 Task: For heading Use Italics Comfortaa with dark grey 1 1 colour & bold.  font size for heading24,  'Change the font style of data to'Courier New and font size to 16,  Change the alignment of both headline & data to Align center.  In the sheet  AssetVal templates
Action: Mouse moved to (335, 138)
Screenshot: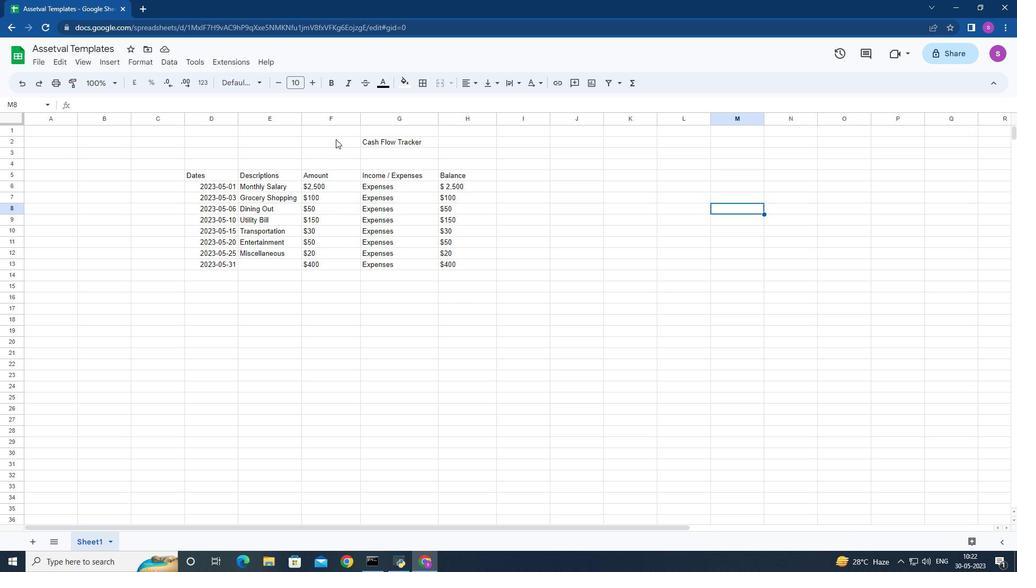 
Action: Mouse pressed left at (335, 138)
Screenshot: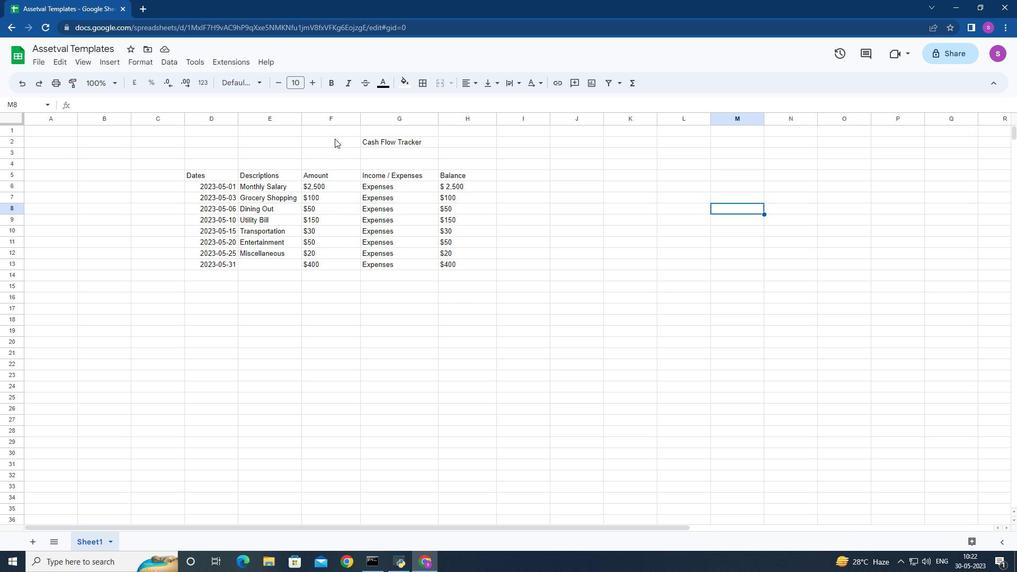 
Action: Mouse moved to (256, 83)
Screenshot: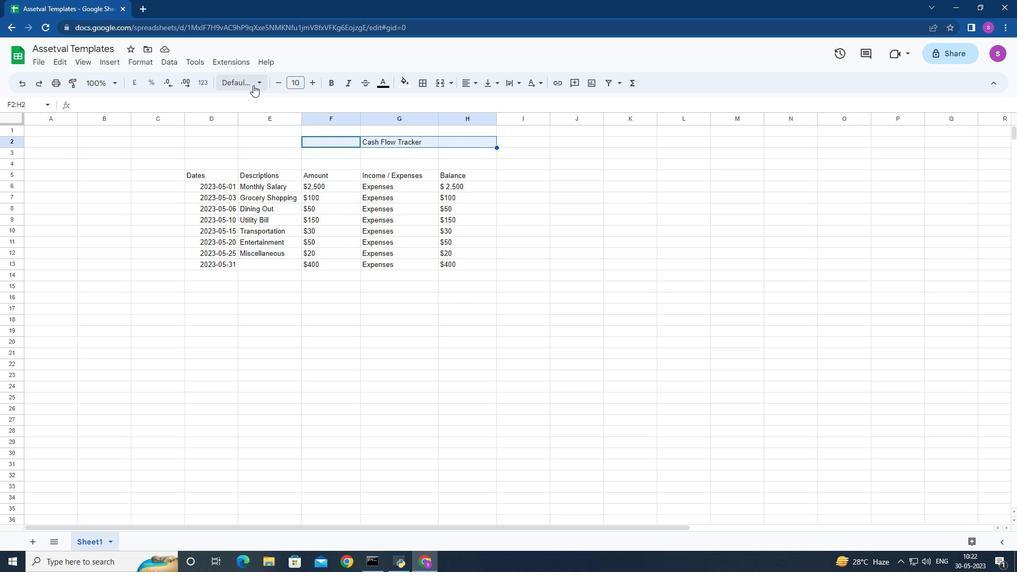 
Action: Mouse pressed left at (256, 83)
Screenshot: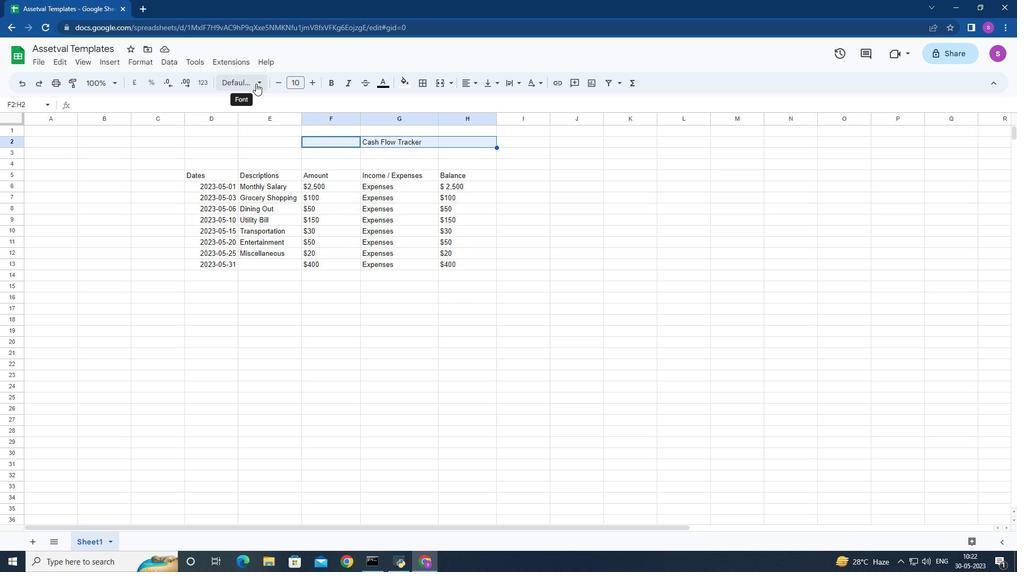 
Action: Mouse moved to (273, 336)
Screenshot: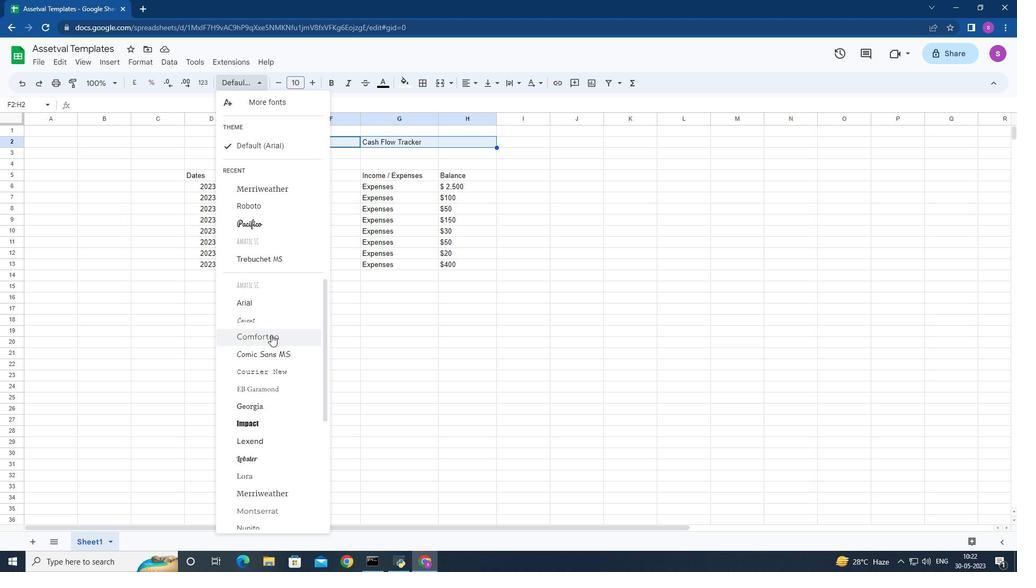 
Action: Mouse pressed left at (273, 336)
Screenshot: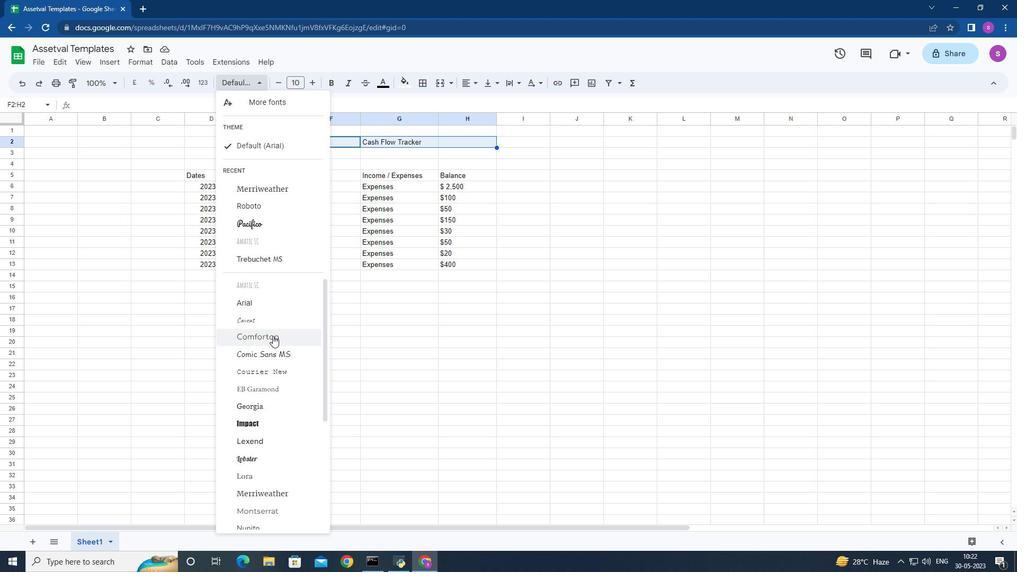 
Action: Mouse moved to (384, 84)
Screenshot: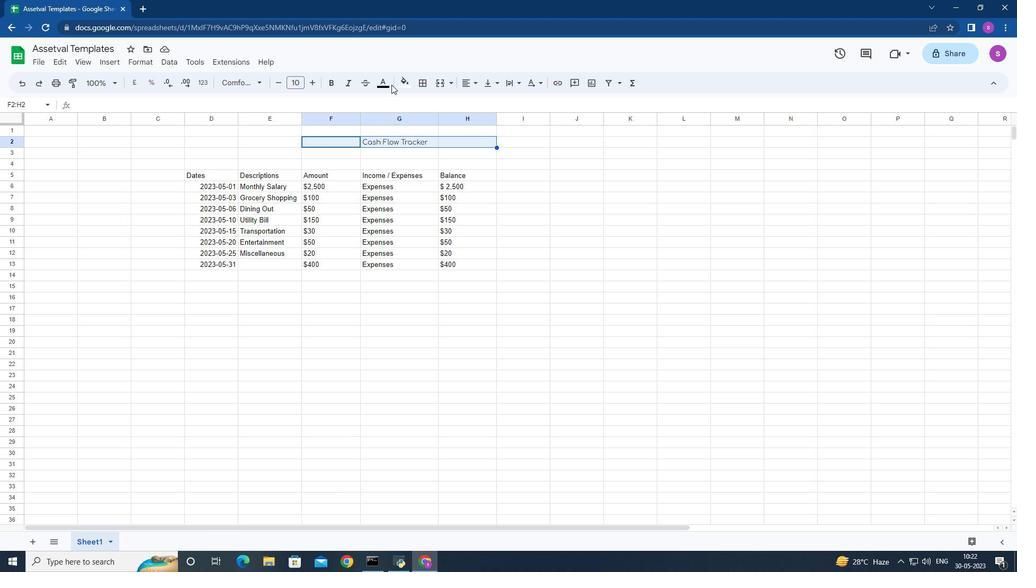 
Action: Mouse pressed left at (384, 84)
Screenshot: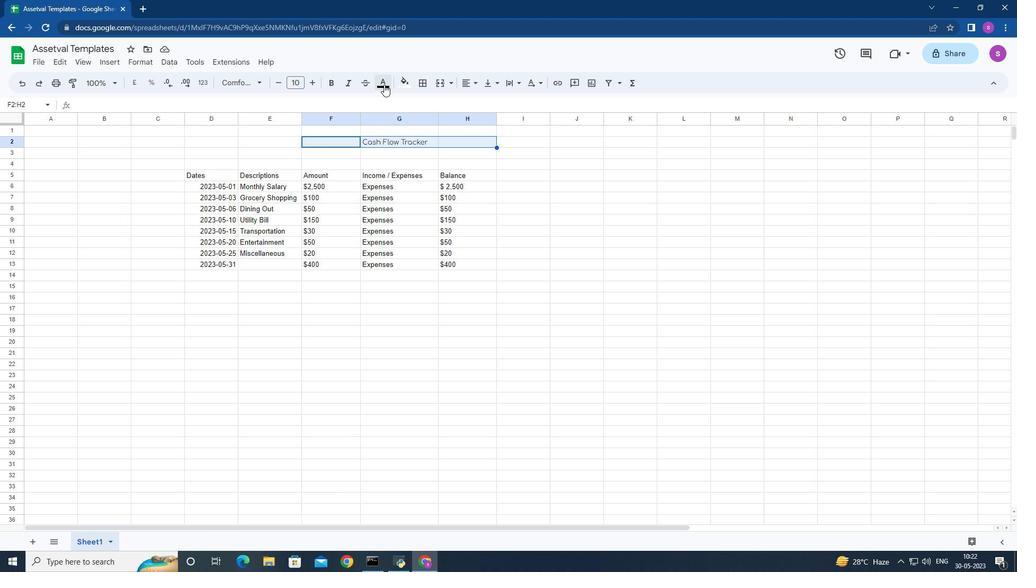 
Action: Mouse moved to (432, 120)
Screenshot: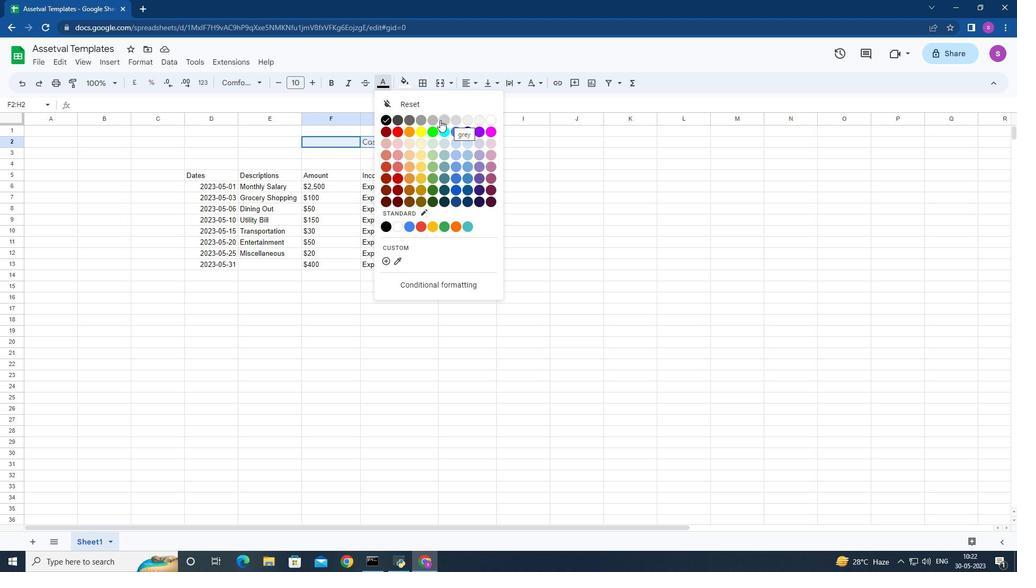 
Action: Mouse pressed left at (432, 120)
Screenshot: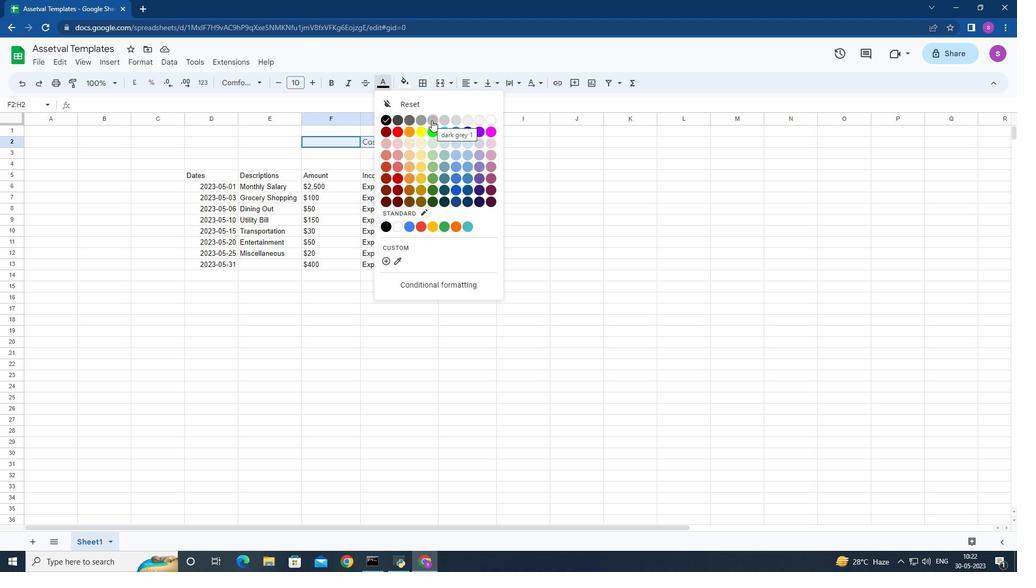 
Action: Mouse moved to (328, 86)
Screenshot: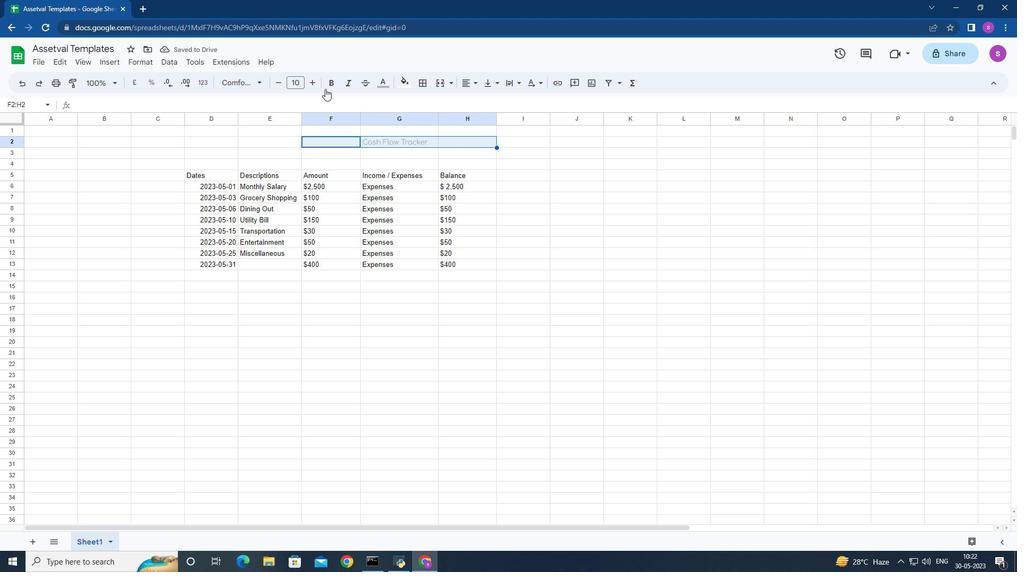 
Action: Mouse pressed left at (328, 86)
Screenshot: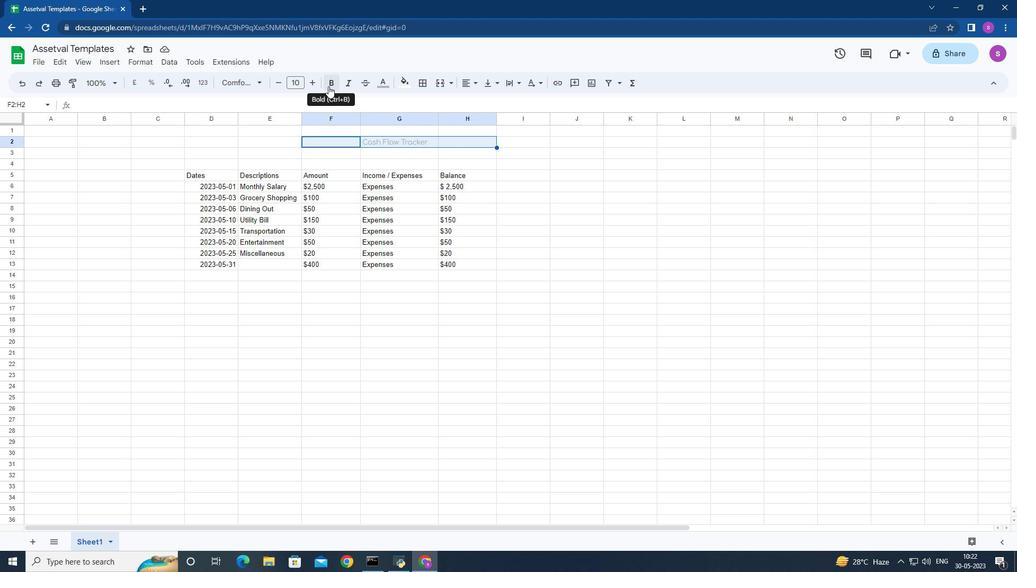 
Action: Mouse moved to (314, 84)
Screenshot: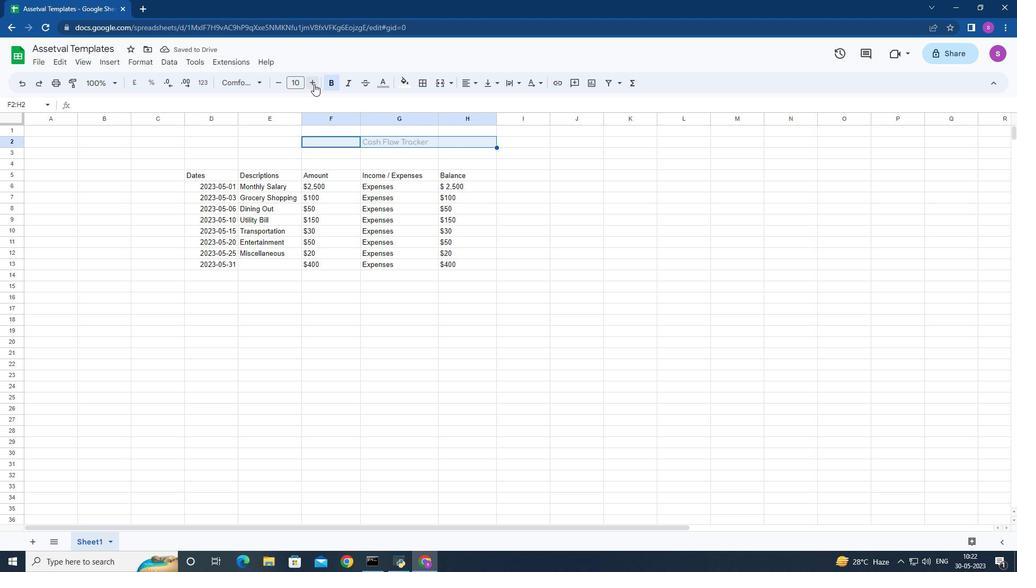 
Action: Mouse pressed left at (314, 84)
Screenshot: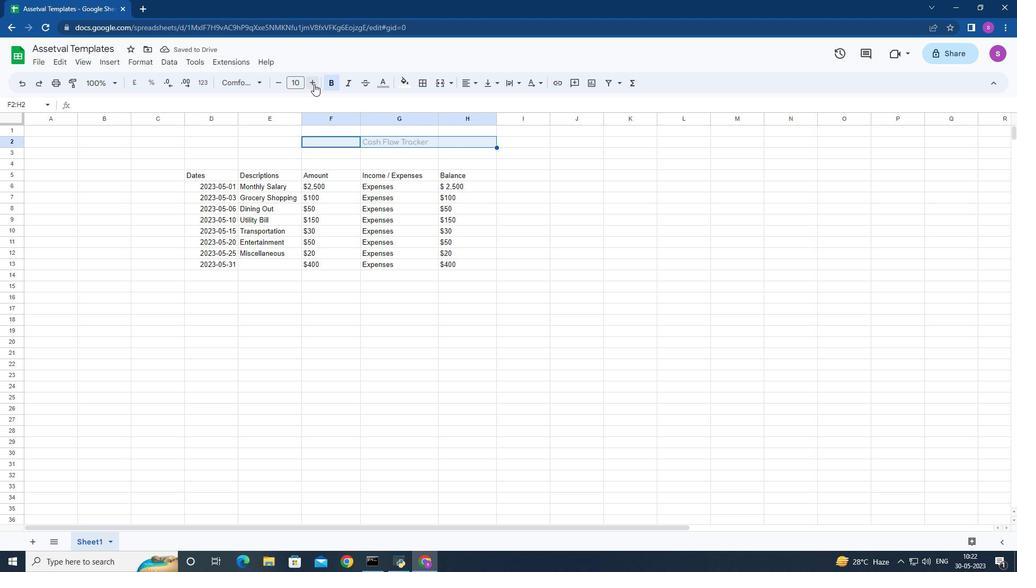 
Action: Mouse pressed left at (314, 84)
Screenshot: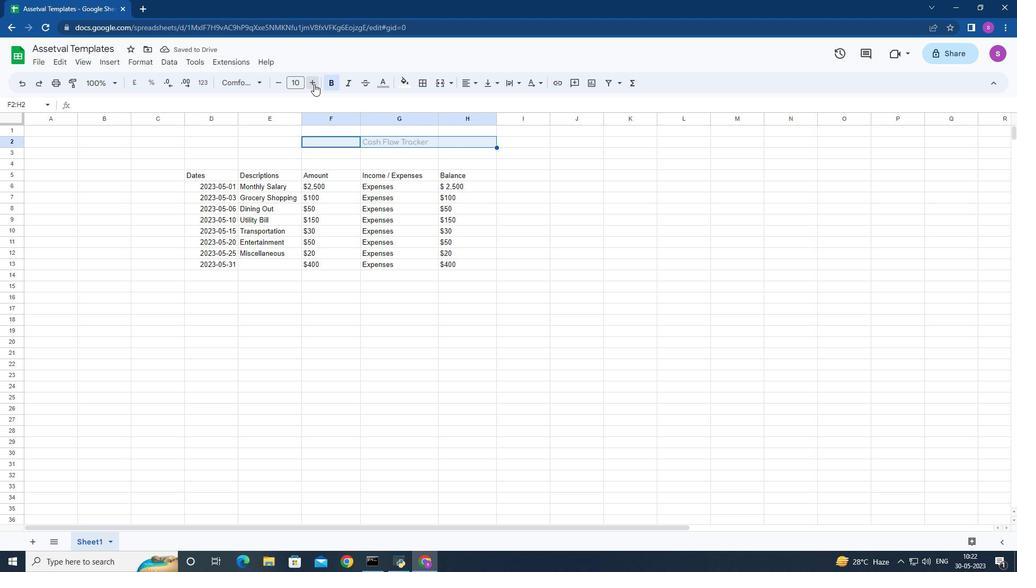 
Action: Mouse pressed left at (314, 84)
Screenshot: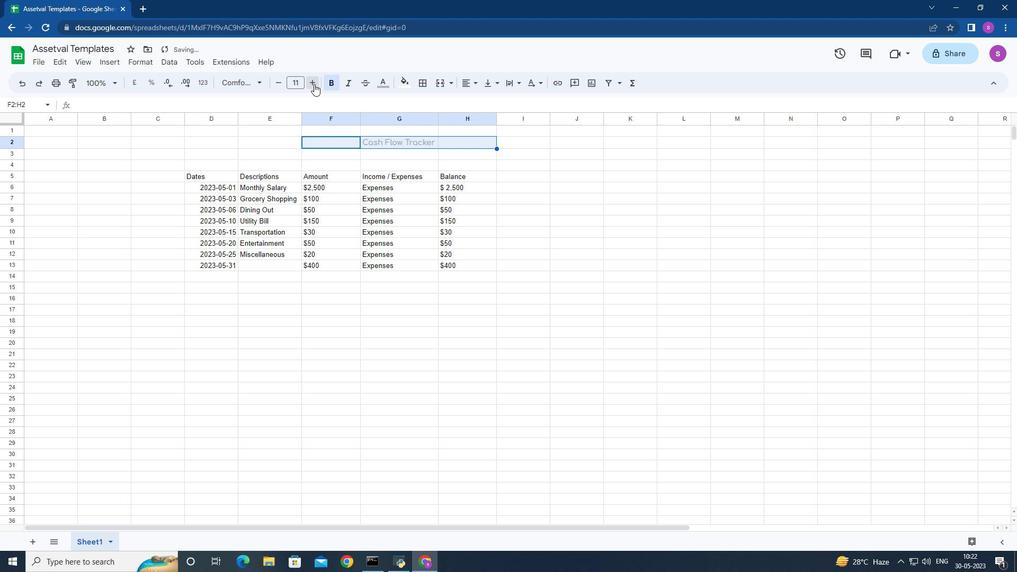 
Action: Mouse pressed left at (314, 84)
Screenshot: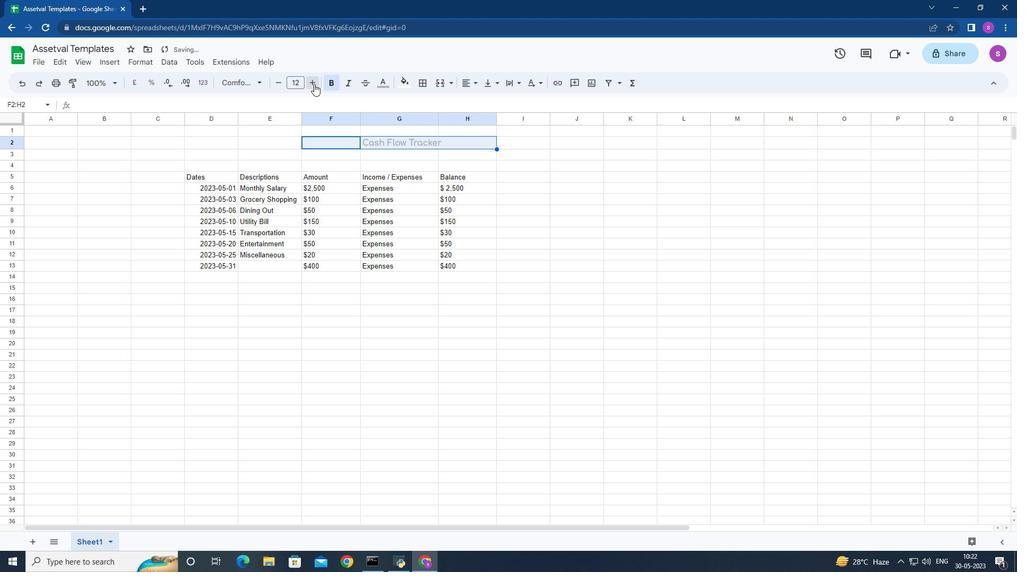 
Action: Mouse pressed left at (314, 84)
Screenshot: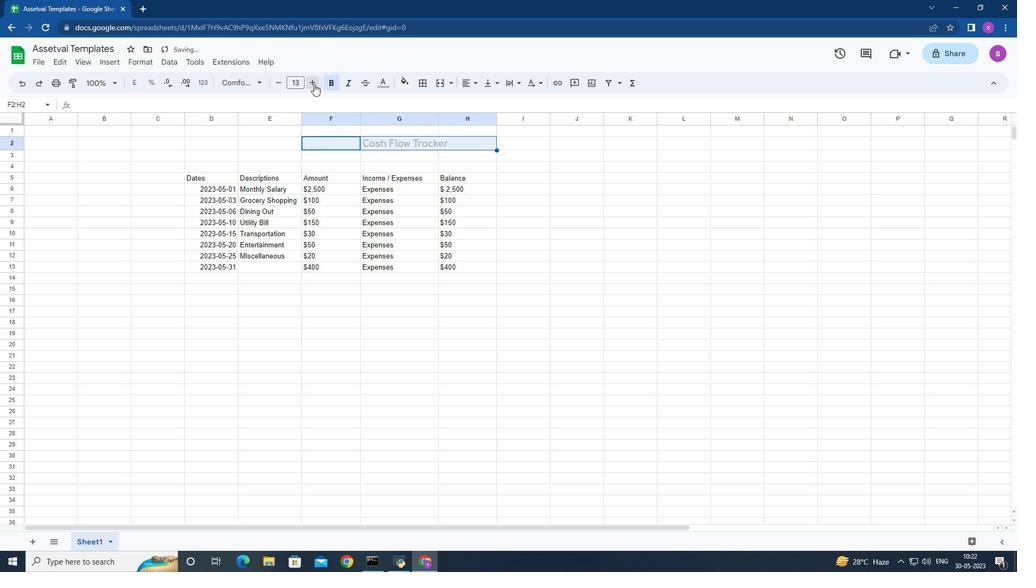 
Action: Mouse pressed left at (314, 84)
Screenshot: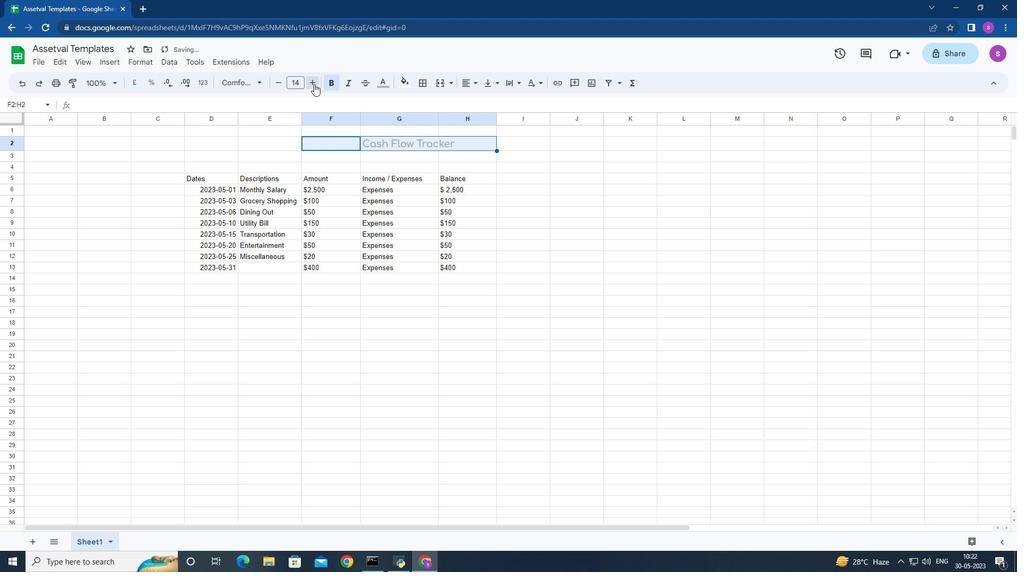 
Action: Mouse pressed left at (314, 84)
Screenshot: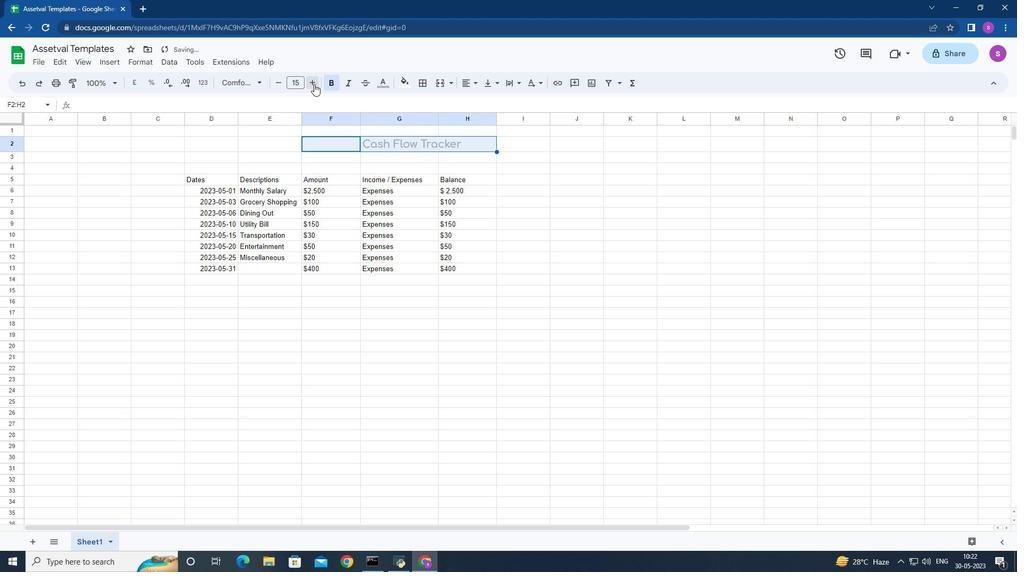 
Action: Mouse pressed left at (314, 84)
Screenshot: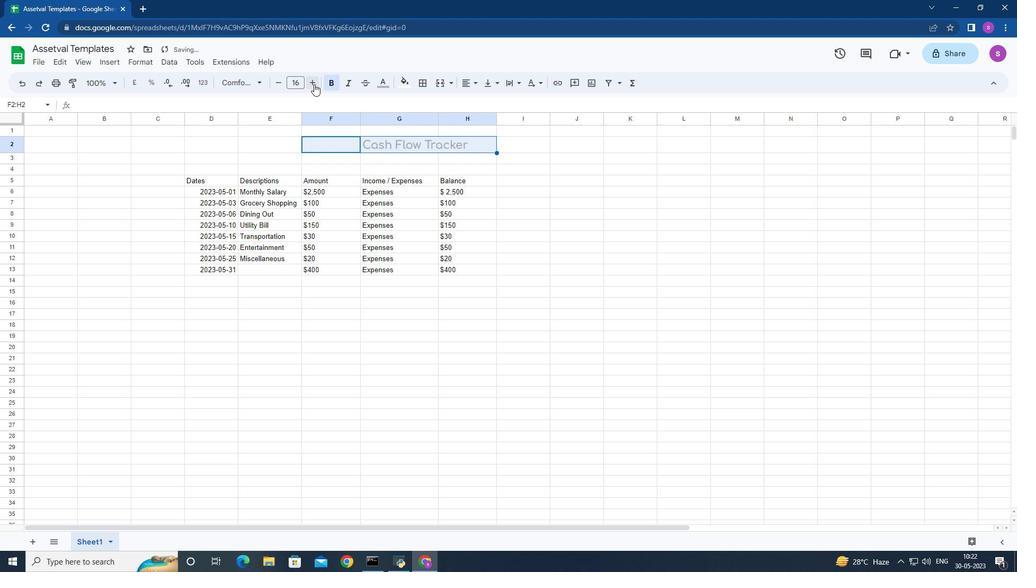 
Action: Mouse pressed left at (314, 84)
Screenshot: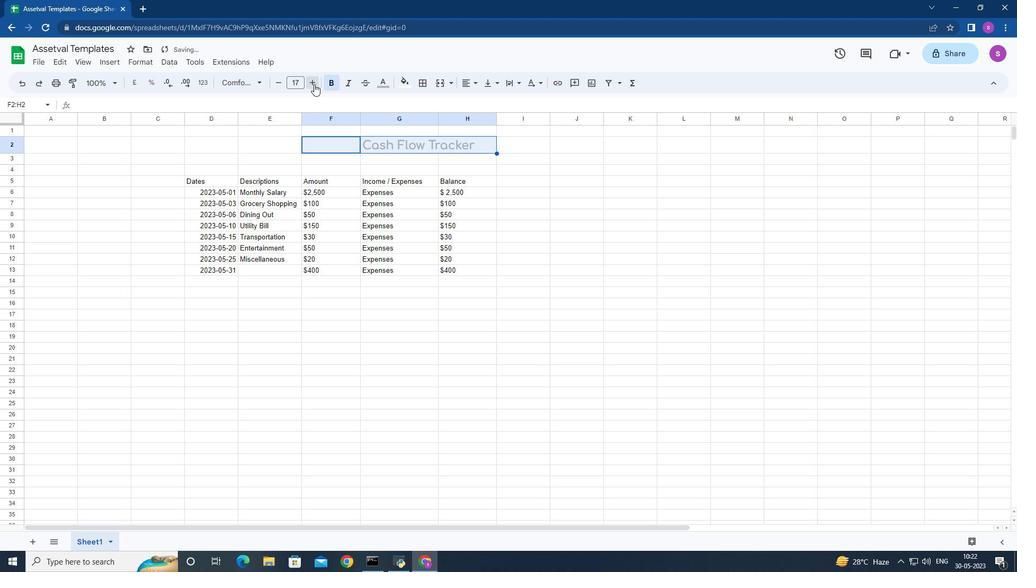
Action: Mouse pressed left at (314, 84)
Screenshot: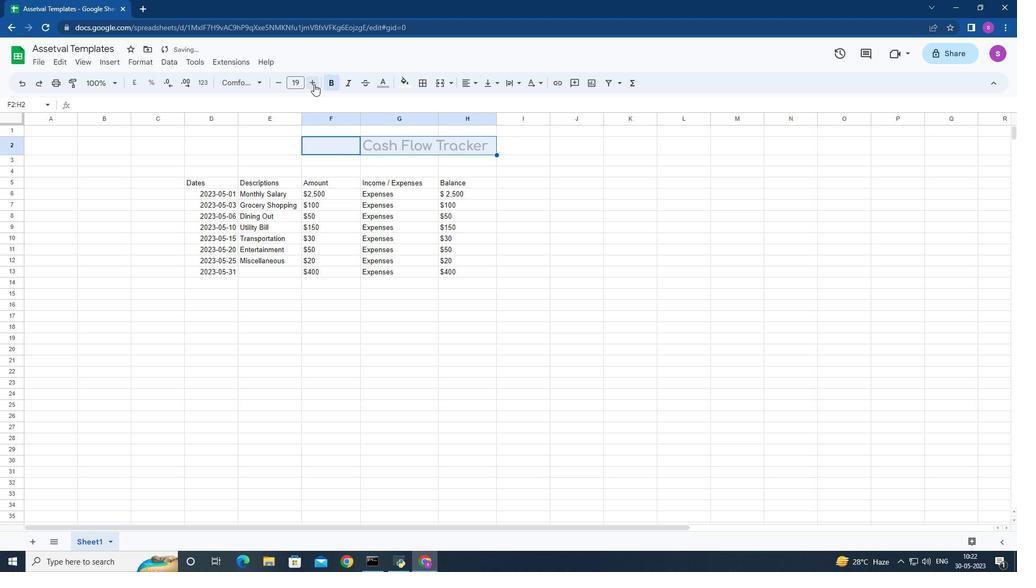 
Action: Mouse pressed left at (314, 84)
Screenshot: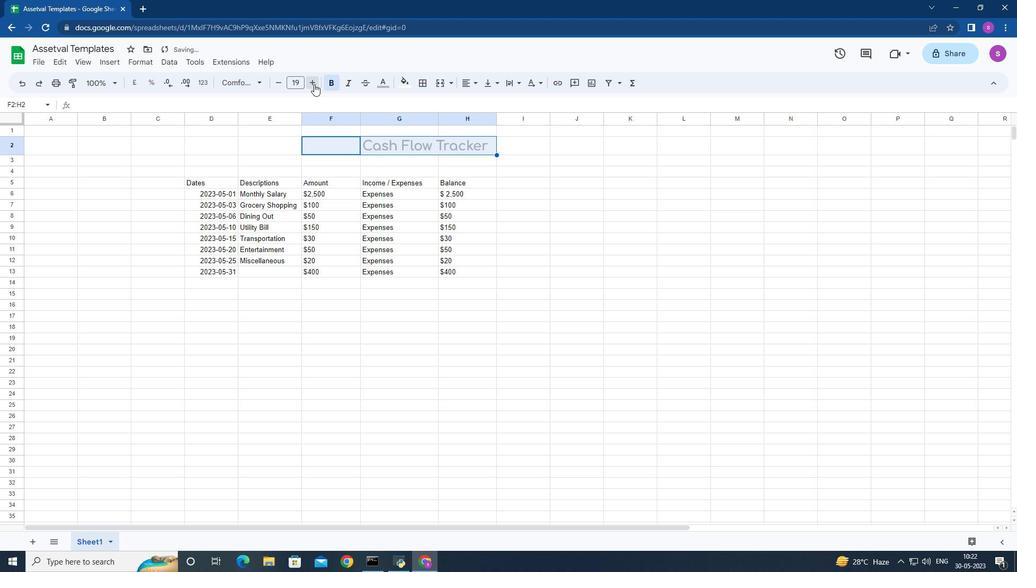 
Action: Mouse pressed left at (314, 84)
Screenshot: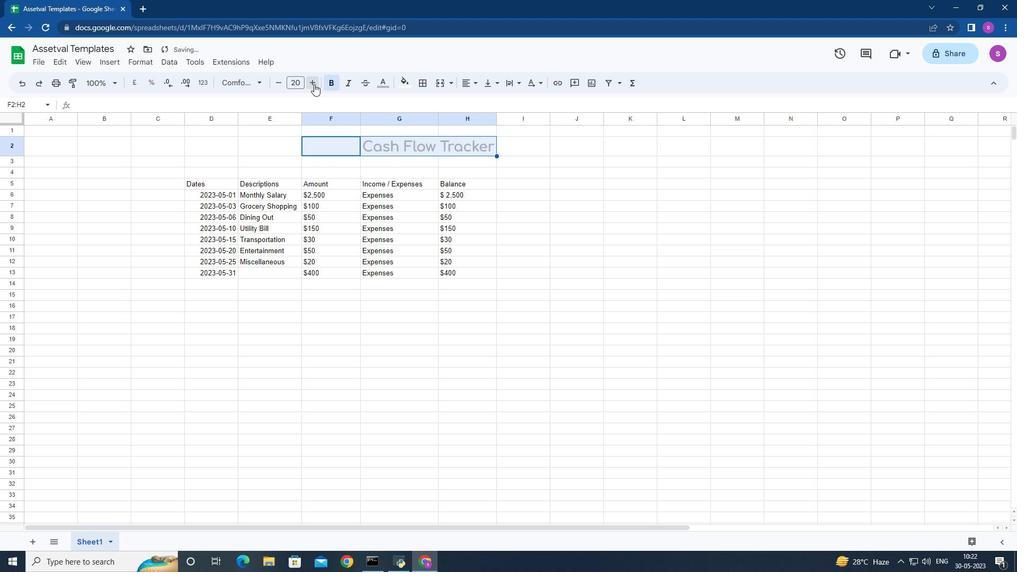 
Action: Mouse pressed left at (314, 84)
Screenshot: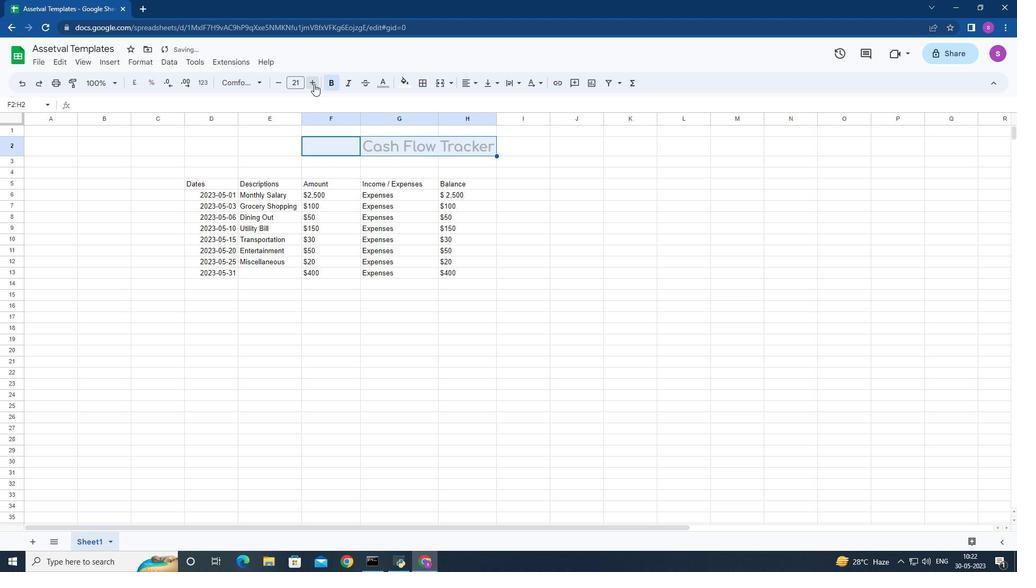 
Action: Mouse pressed left at (314, 84)
Screenshot: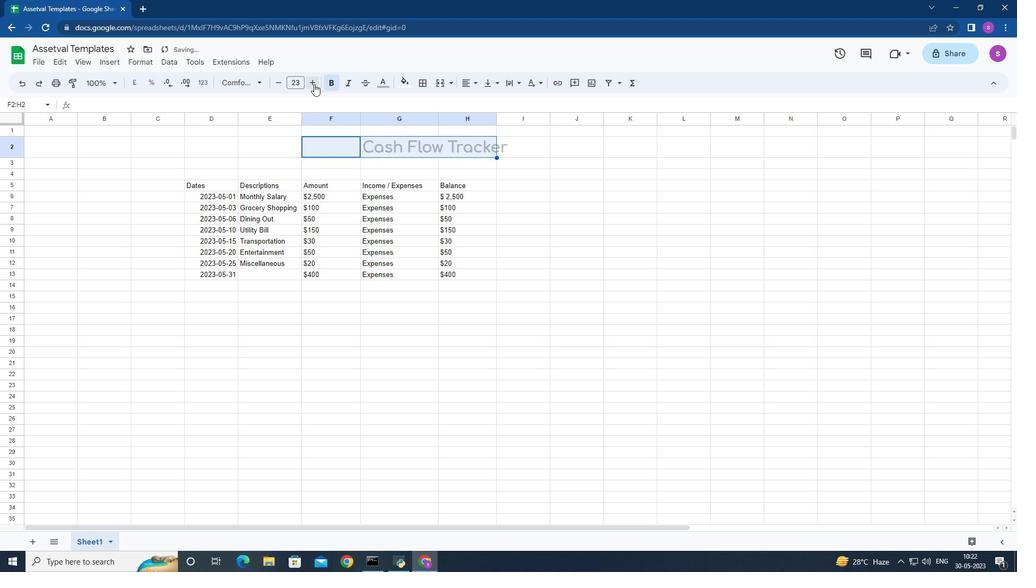 
Action: Mouse moved to (333, 83)
Screenshot: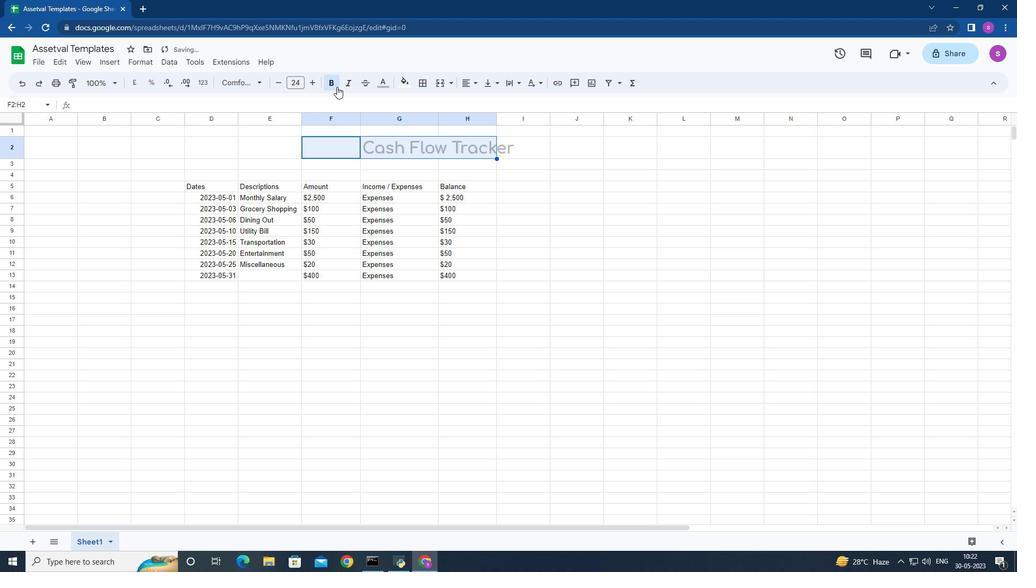 
Action: Mouse pressed left at (333, 83)
Screenshot: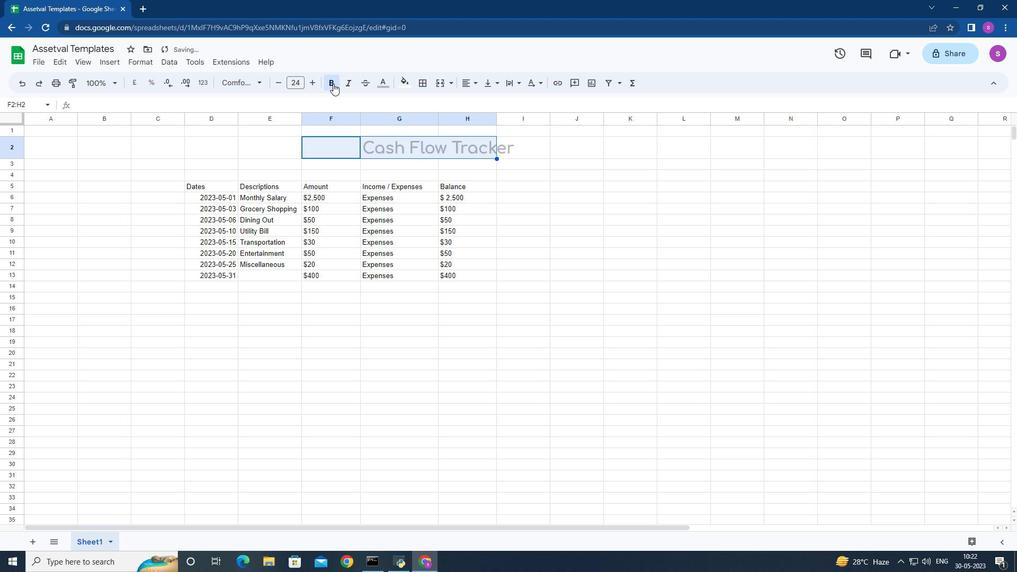 
Action: Mouse pressed left at (333, 83)
Screenshot: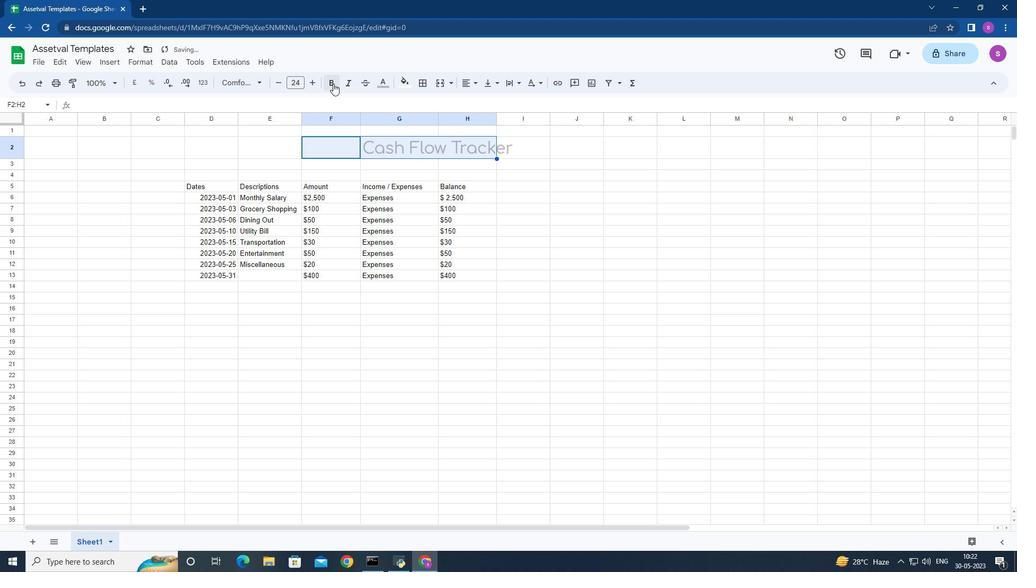 
Action: Mouse moved to (183, 182)
Screenshot: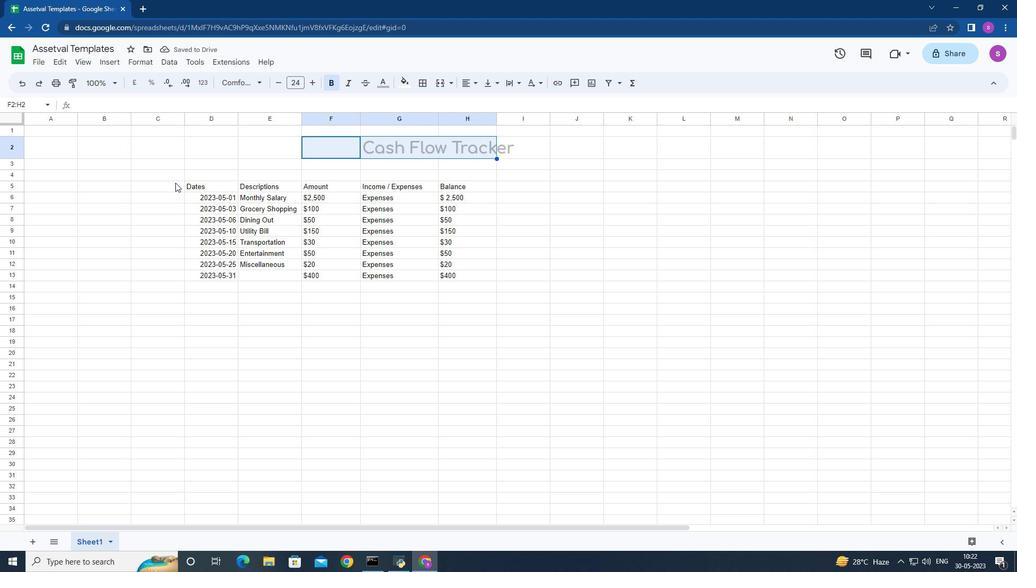 
Action: Mouse pressed left at (183, 182)
Screenshot: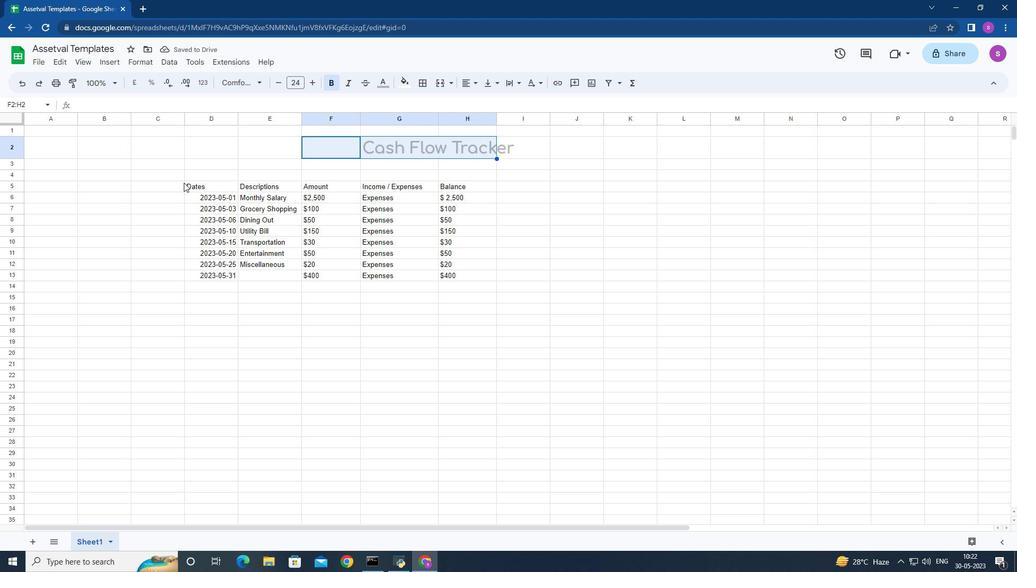 
Action: Mouse moved to (258, 83)
Screenshot: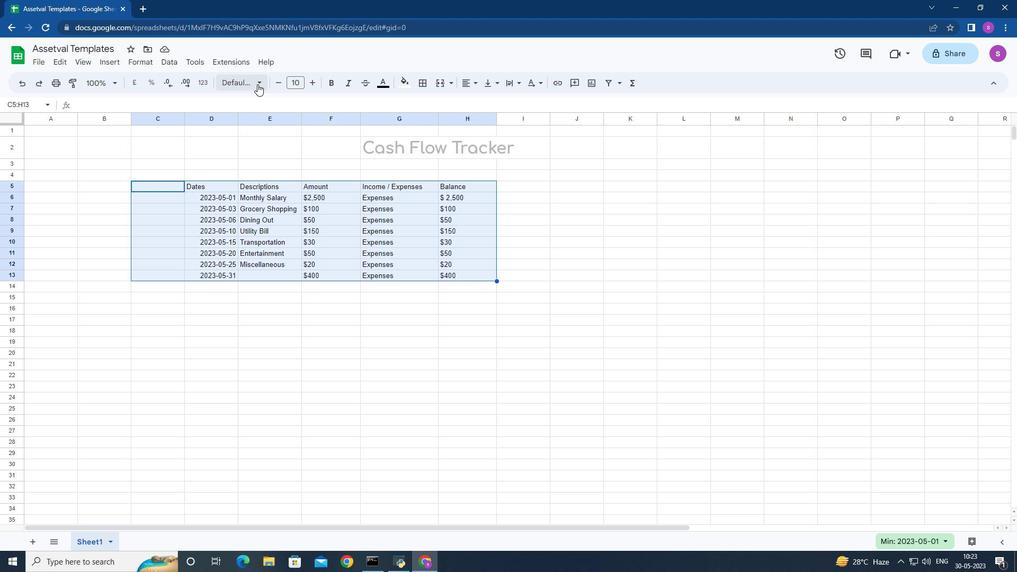 
Action: Mouse pressed left at (258, 83)
Screenshot: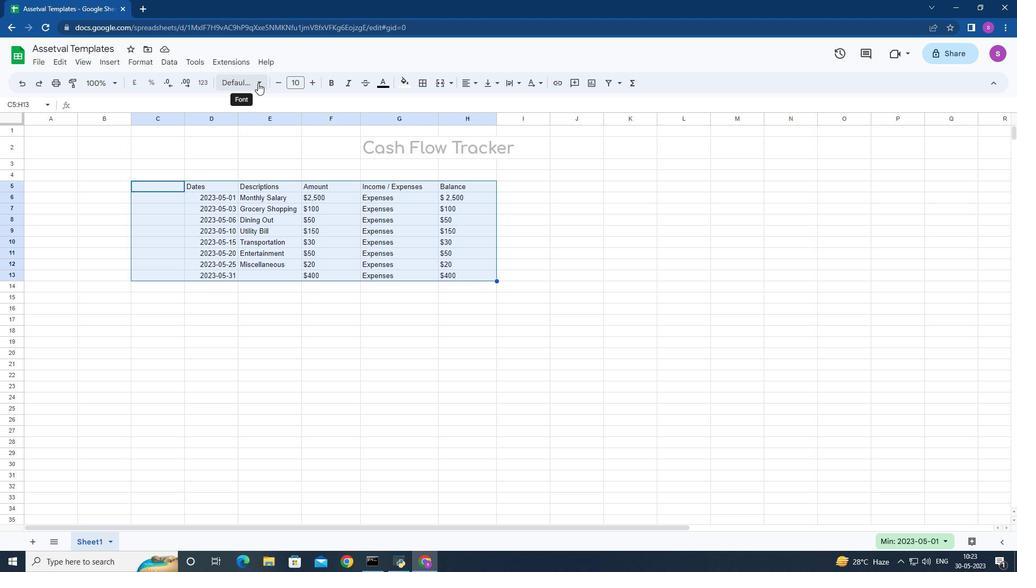 
Action: Mouse moved to (291, 379)
Screenshot: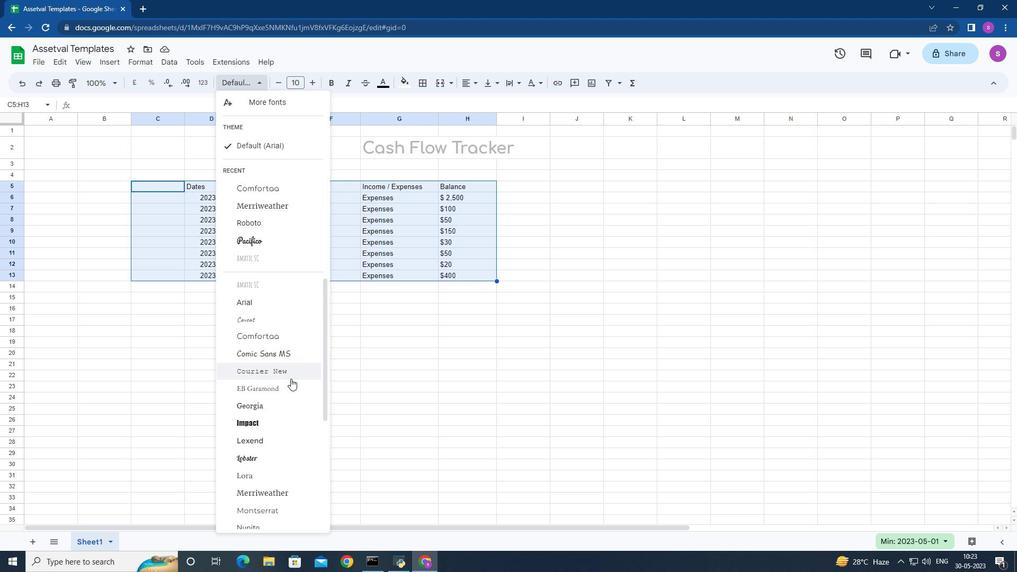 
Action: Mouse scrolled (291, 378) with delta (0, 0)
Screenshot: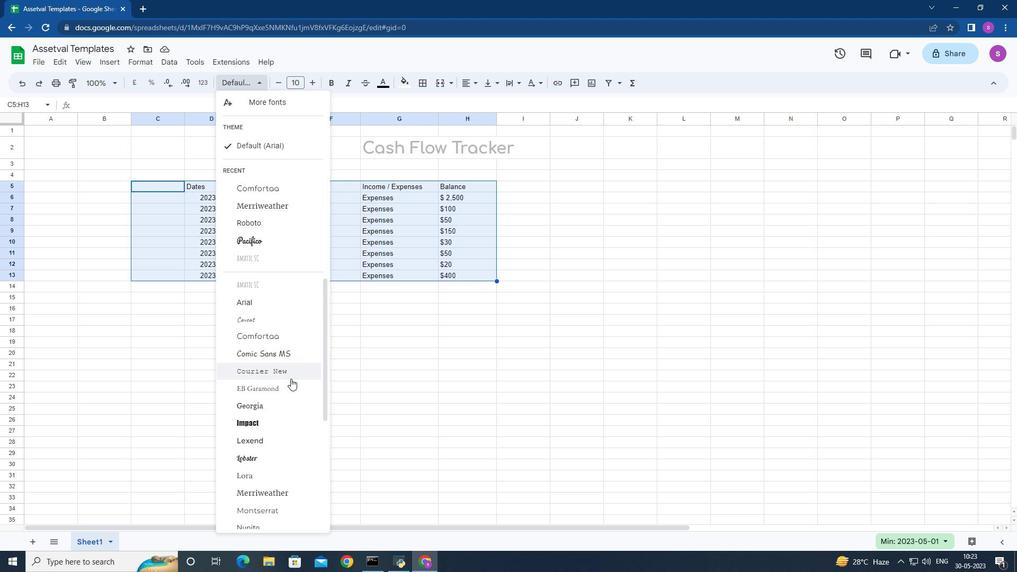
Action: Mouse scrolled (291, 378) with delta (0, 0)
Screenshot: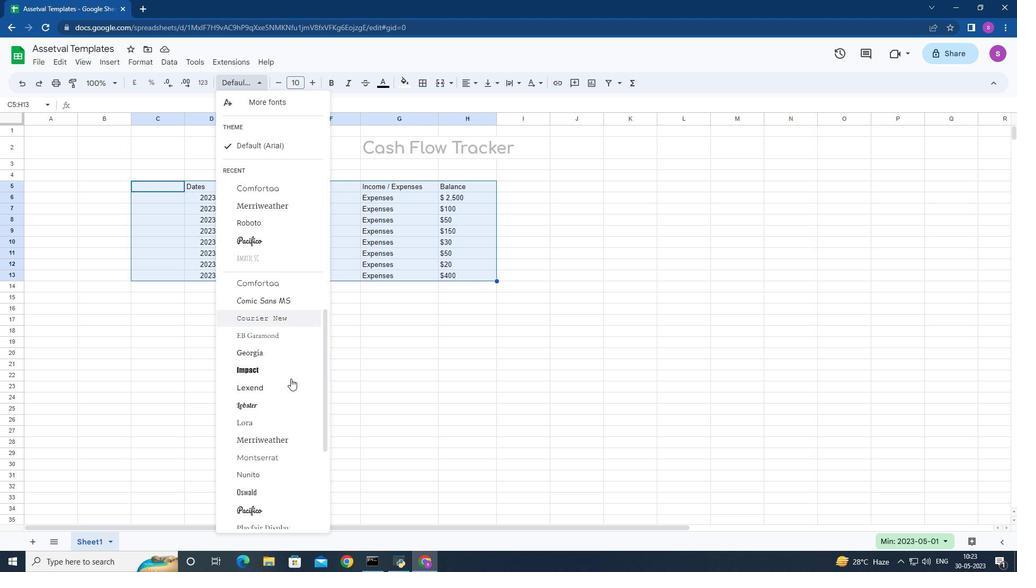 
Action: Mouse scrolled (291, 378) with delta (0, 0)
Screenshot: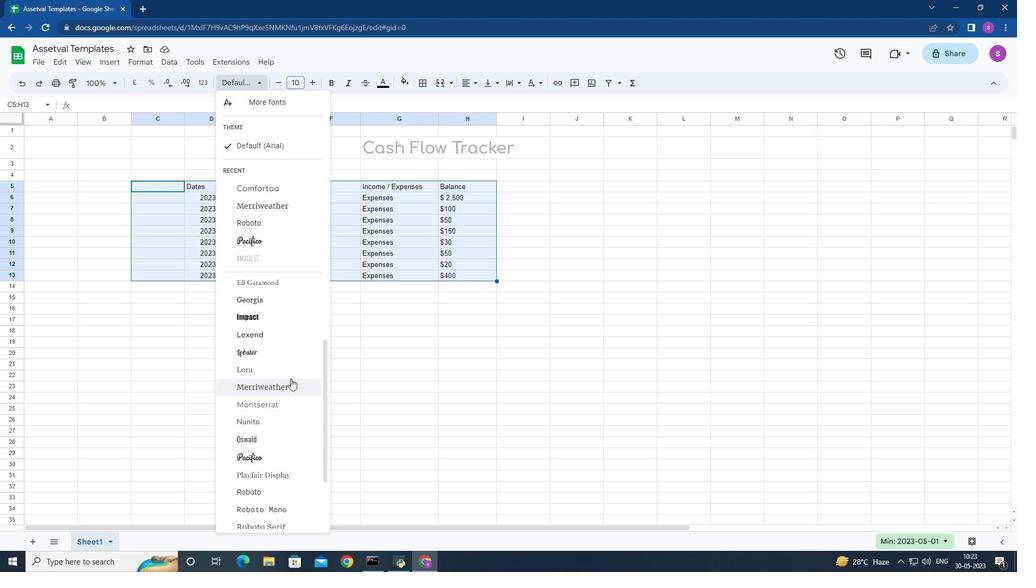 
Action: Mouse scrolled (291, 378) with delta (0, 0)
Screenshot: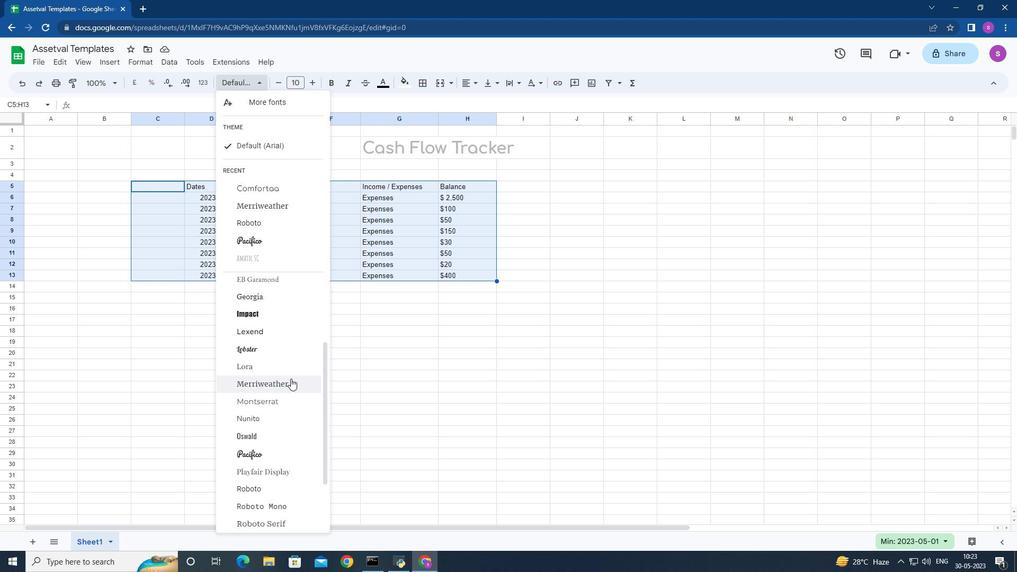 
Action: Mouse scrolled (291, 378) with delta (0, 0)
Screenshot: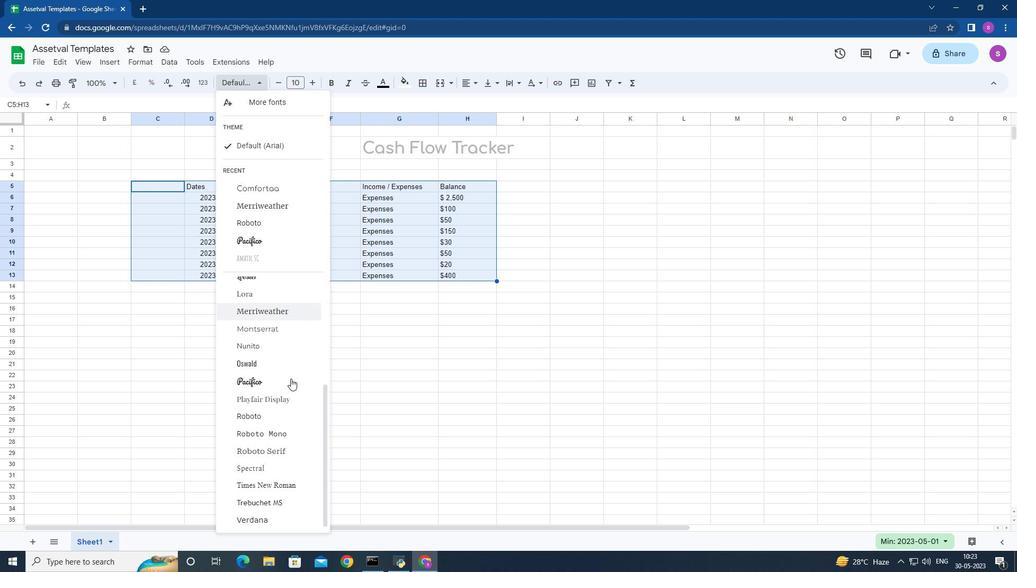 
Action: Mouse scrolled (291, 378) with delta (0, 0)
Screenshot: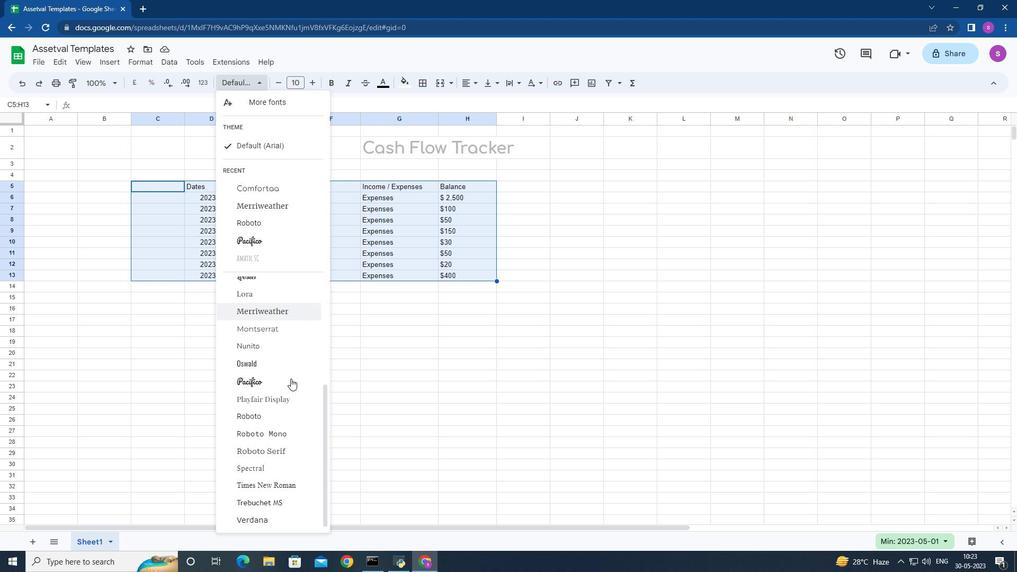 
Action: Mouse moved to (291, 376)
Screenshot: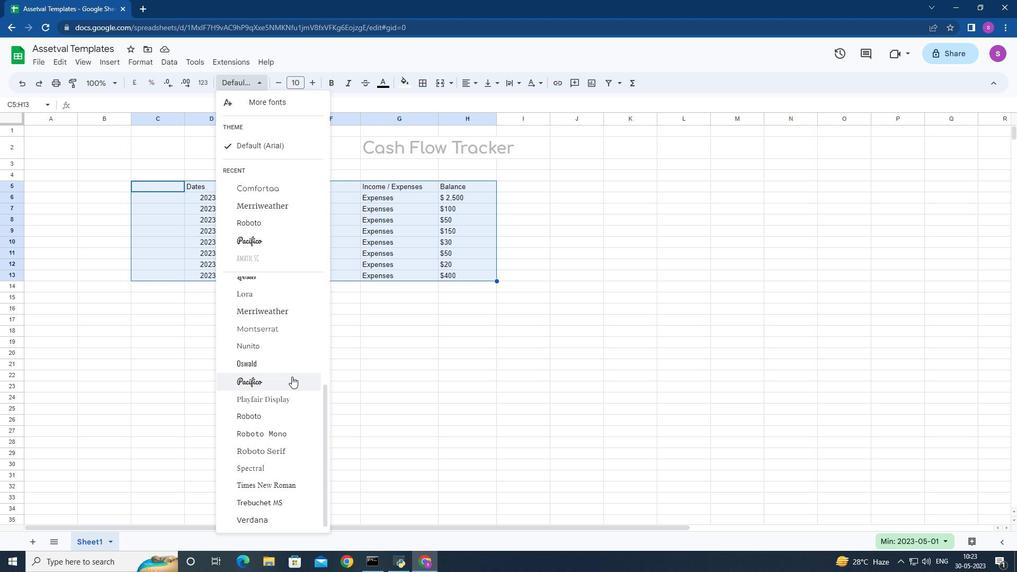 
Action: Mouse scrolled (291, 377) with delta (0, 0)
Screenshot: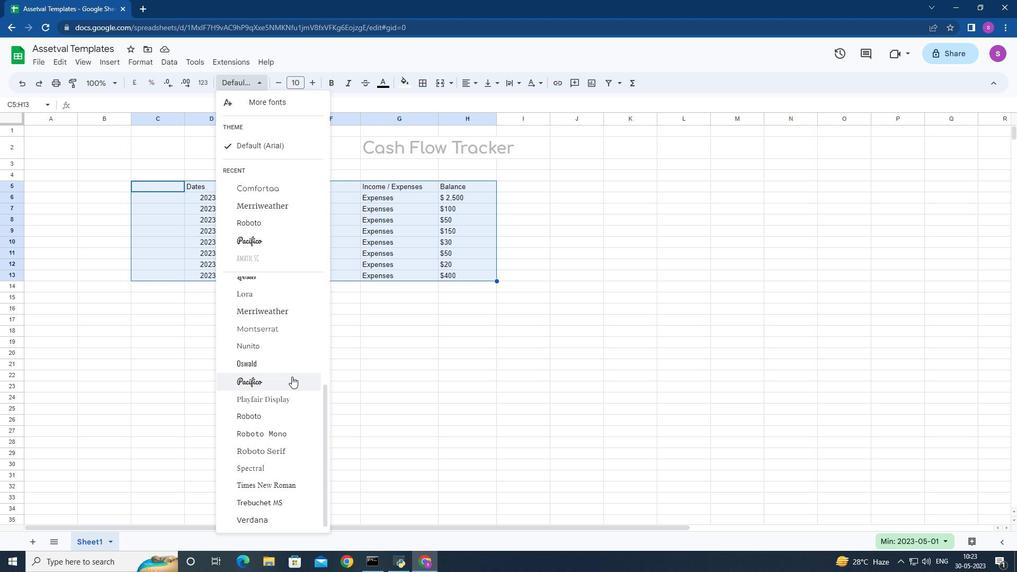 
Action: Mouse scrolled (291, 377) with delta (0, 0)
Screenshot: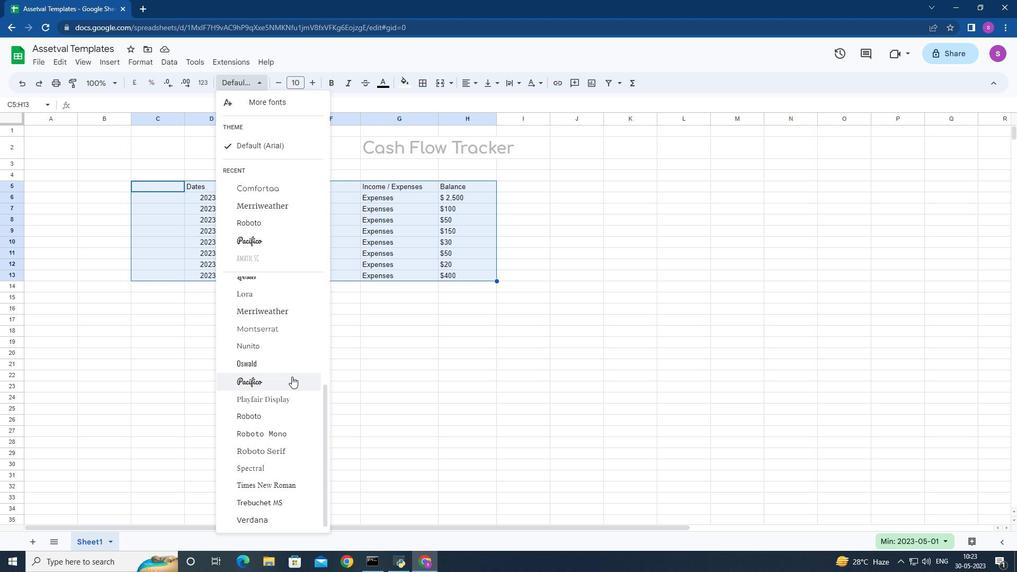 
Action: Mouse scrolled (291, 377) with delta (0, 0)
Screenshot: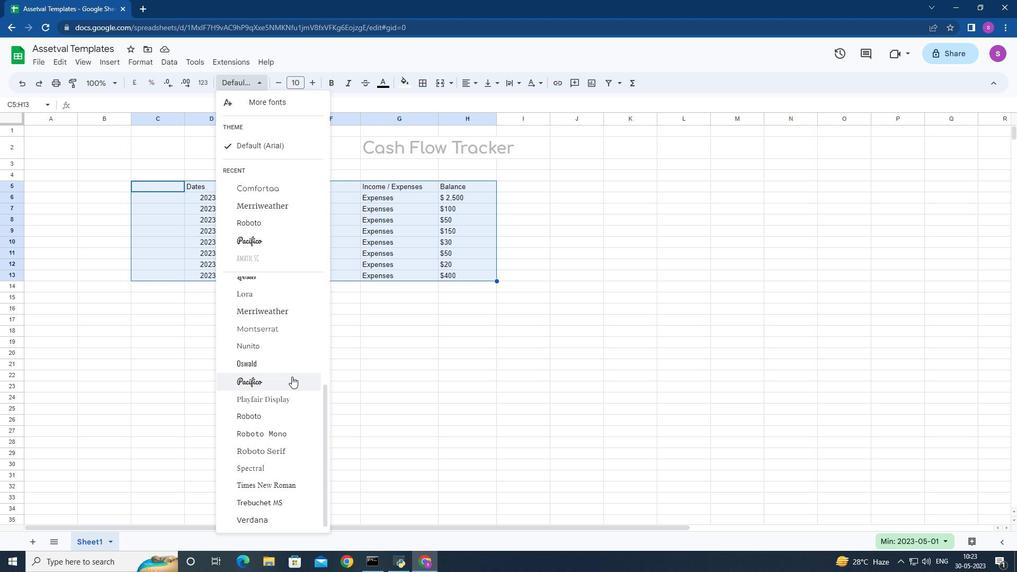
Action: Mouse moved to (291, 376)
Screenshot: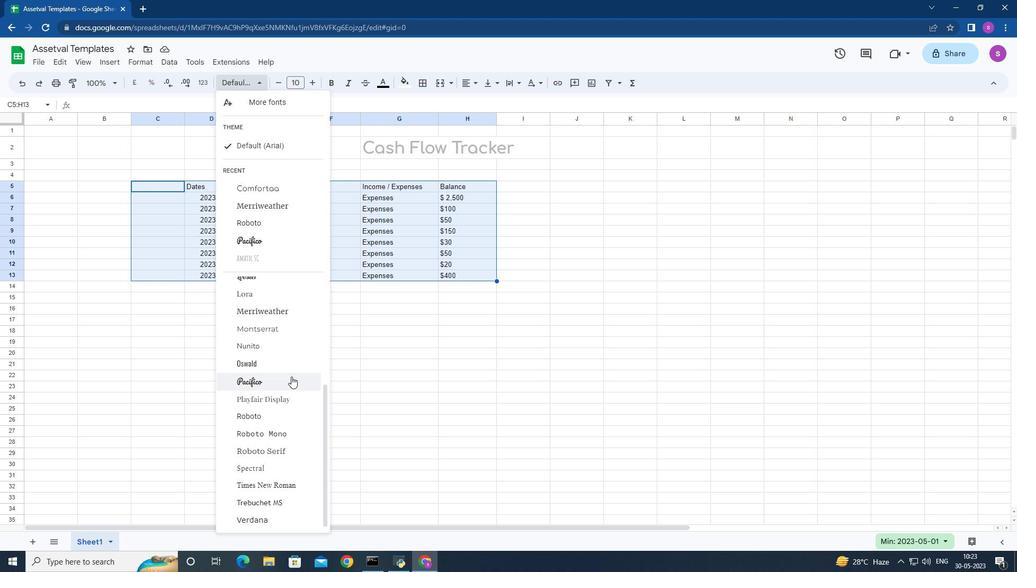 
Action: Mouse scrolled (291, 377) with delta (0, 0)
Screenshot: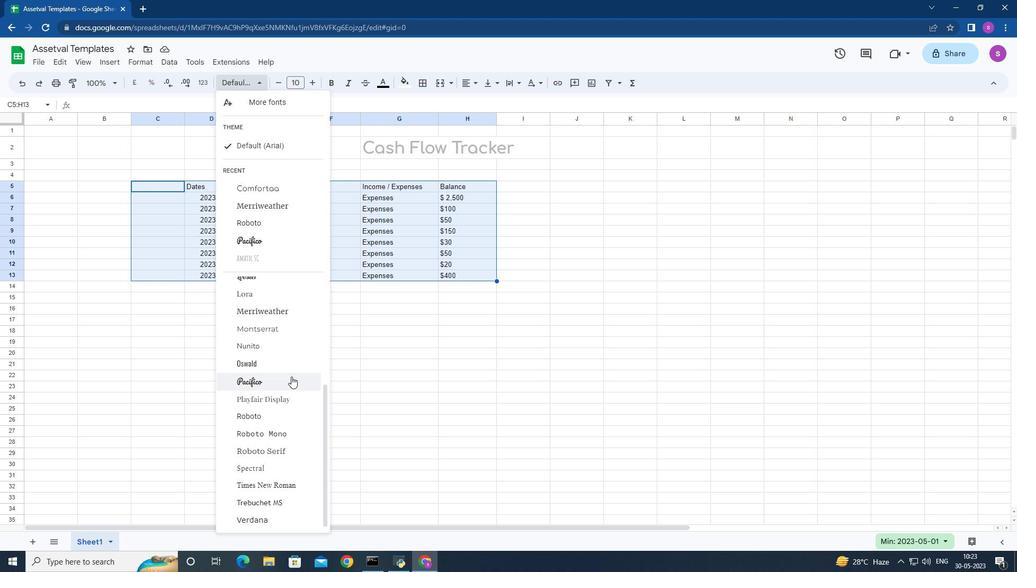 
Action: Mouse moved to (291, 377)
Screenshot: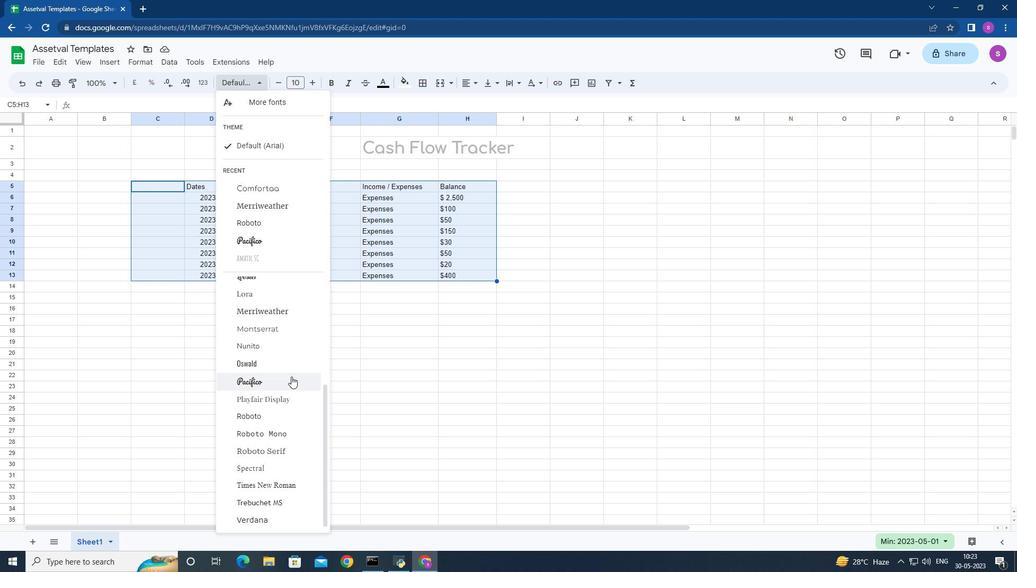 
Action: Mouse scrolled (291, 378) with delta (0, 0)
Screenshot: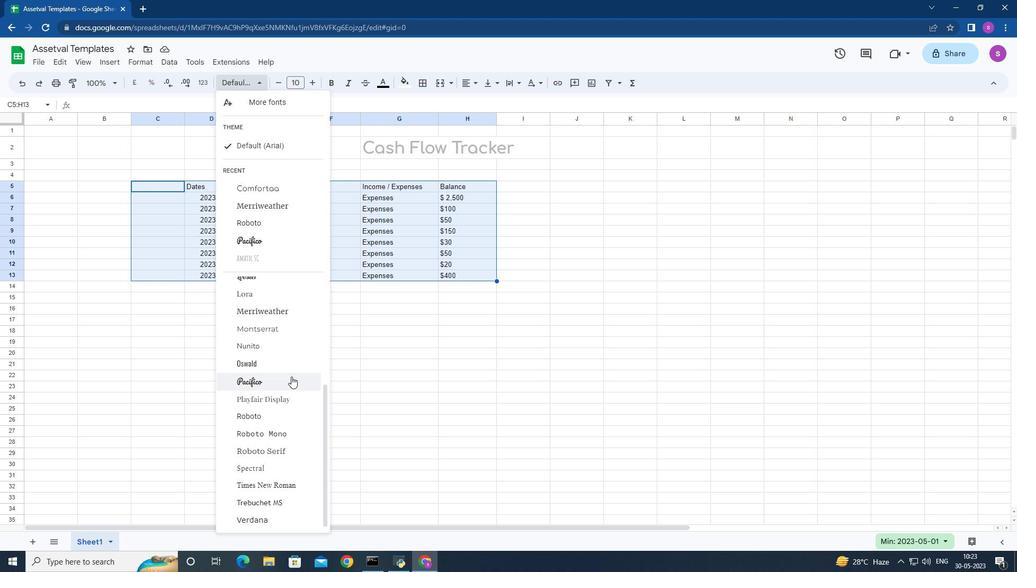 
Action: Mouse moved to (291, 378)
Screenshot: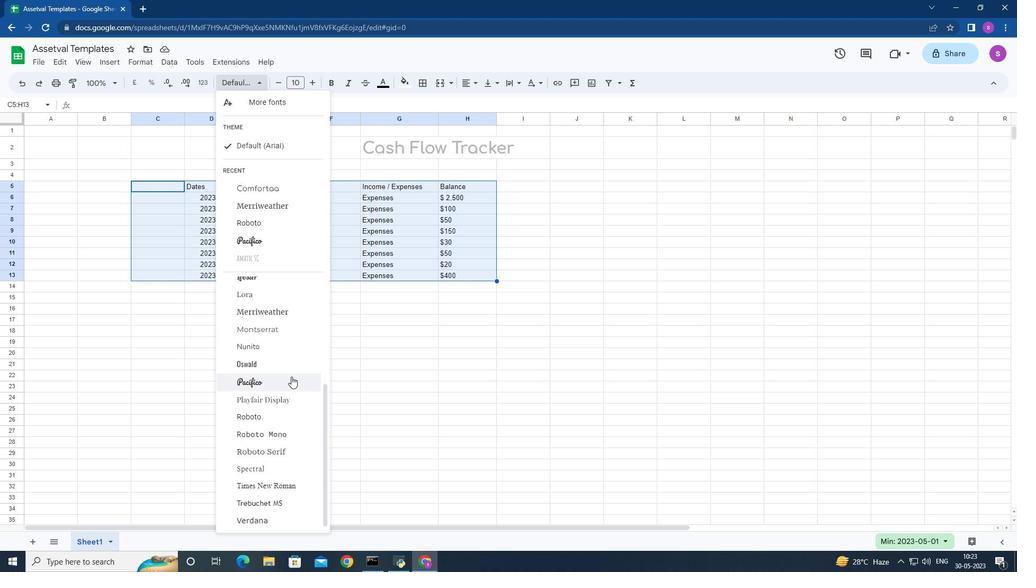 
Action: Mouse scrolled (291, 379) with delta (0, 0)
Screenshot: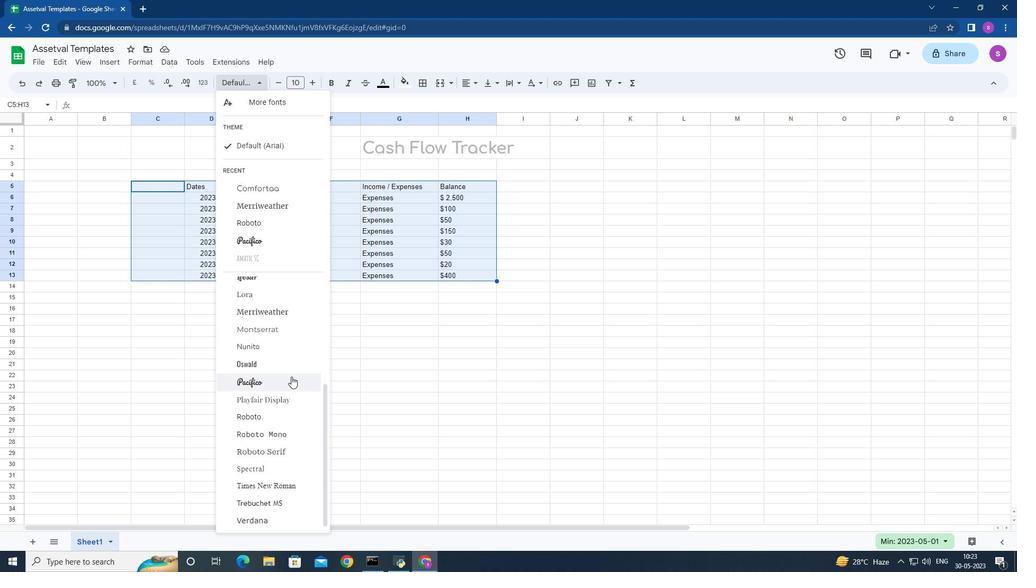 
Action: Mouse moved to (291, 379)
Screenshot: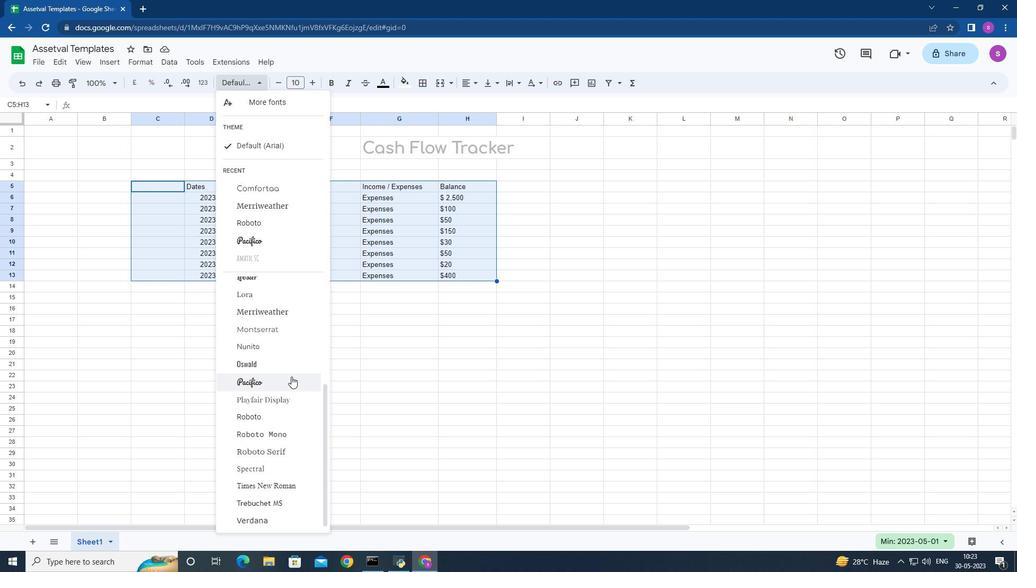 
Action: Mouse scrolled (291, 379) with delta (0, 0)
Screenshot: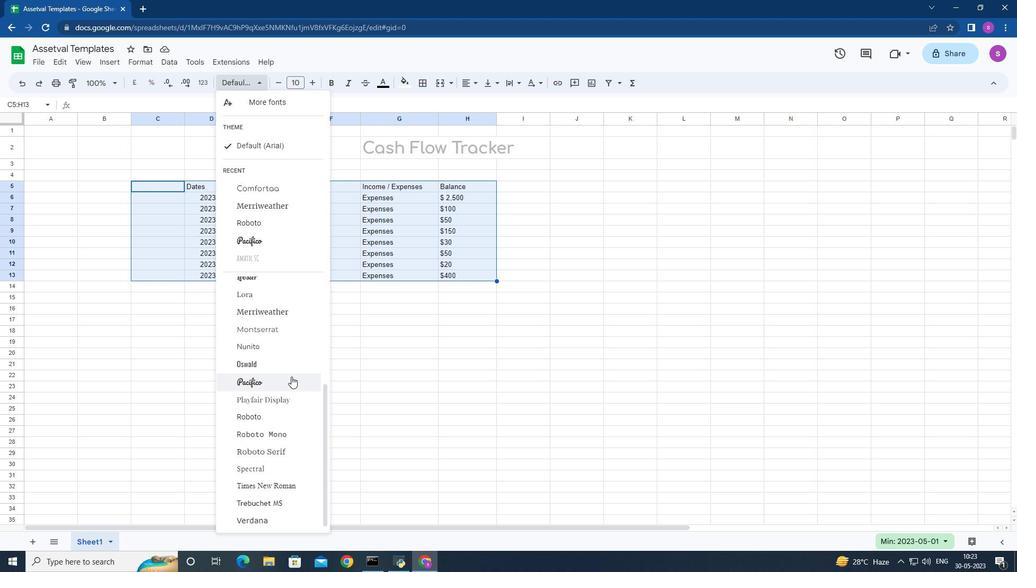 
Action: Mouse moved to (290, 377)
Screenshot: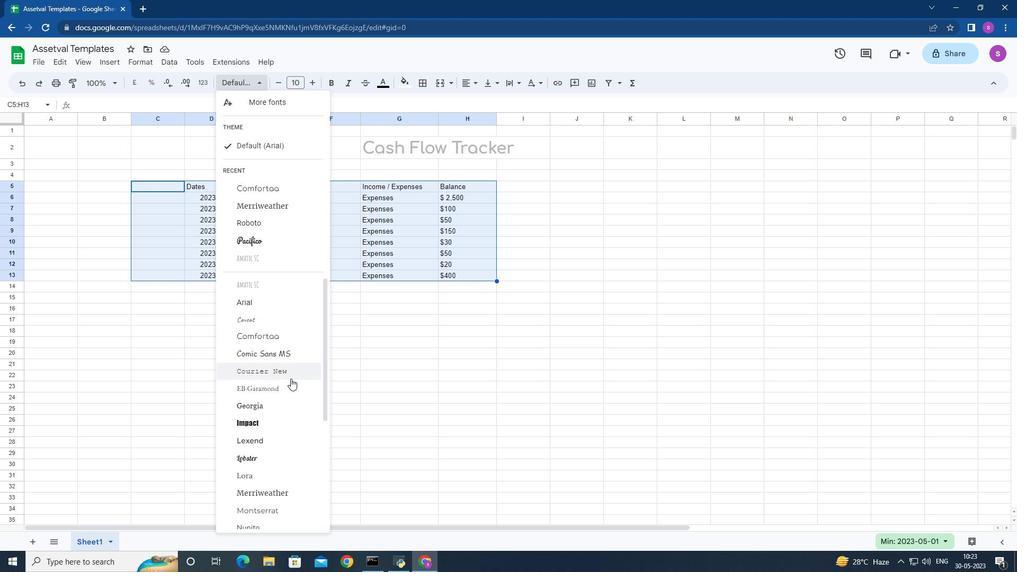 
Action: Mouse scrolled (290, 378) with delta (0, 0)
Screenshot: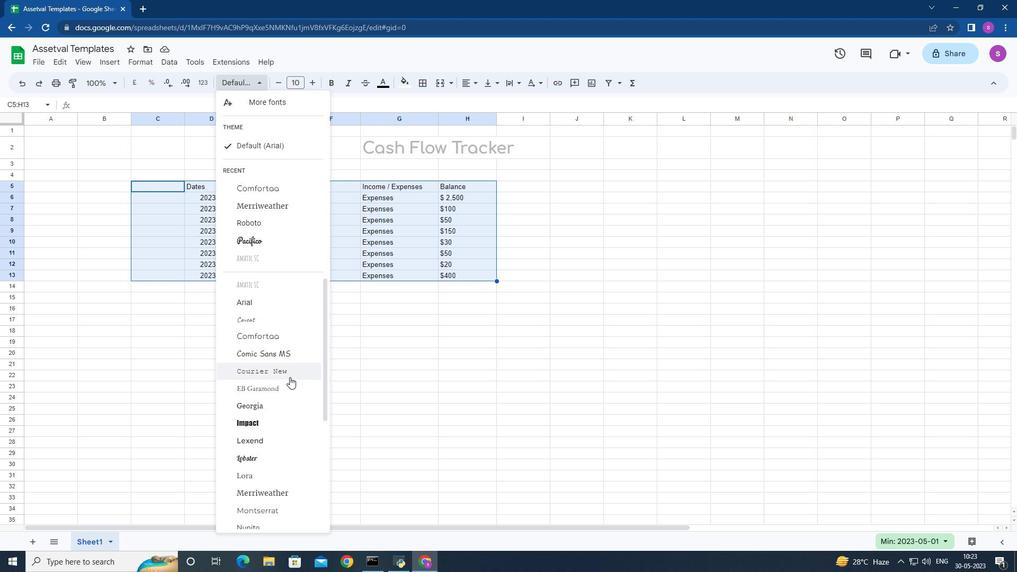 
Action: Mouse scrolled (290, 378) with delta (0, 0)
Screenshot: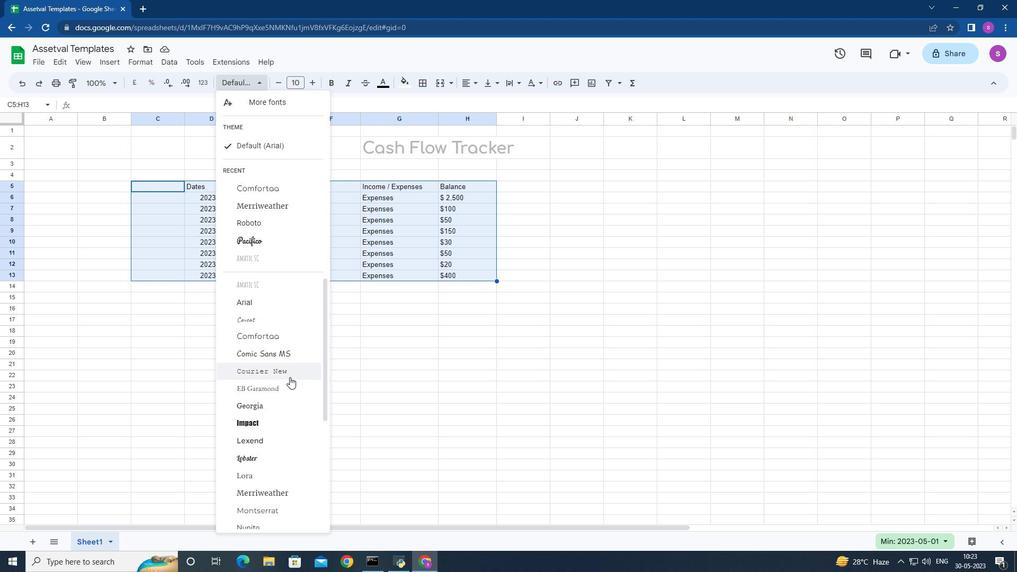 
Action: Mouse moved to (292, 371)
Screenshot: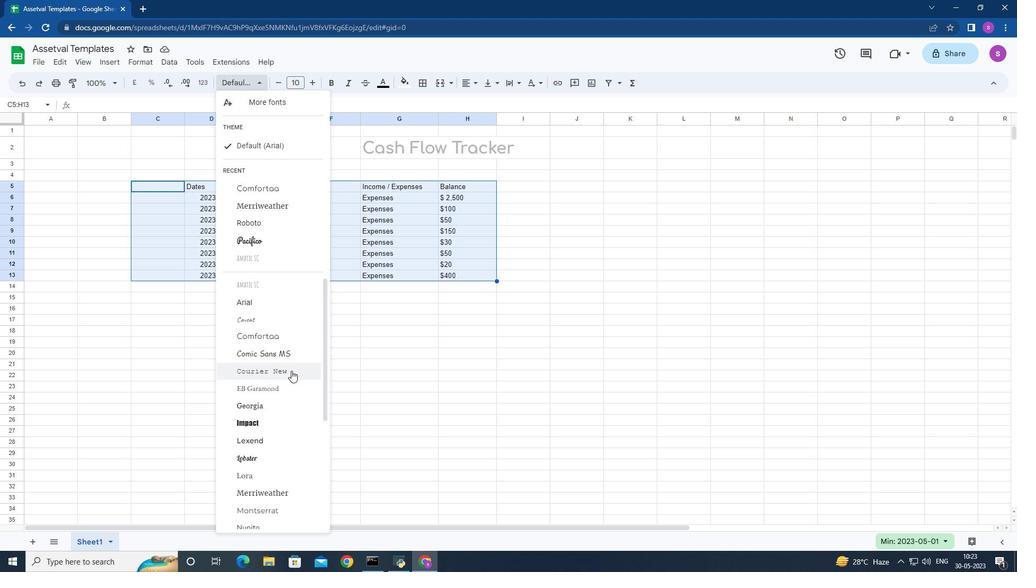
Action: Mouse pressed left at (292, 371)
Screenshot: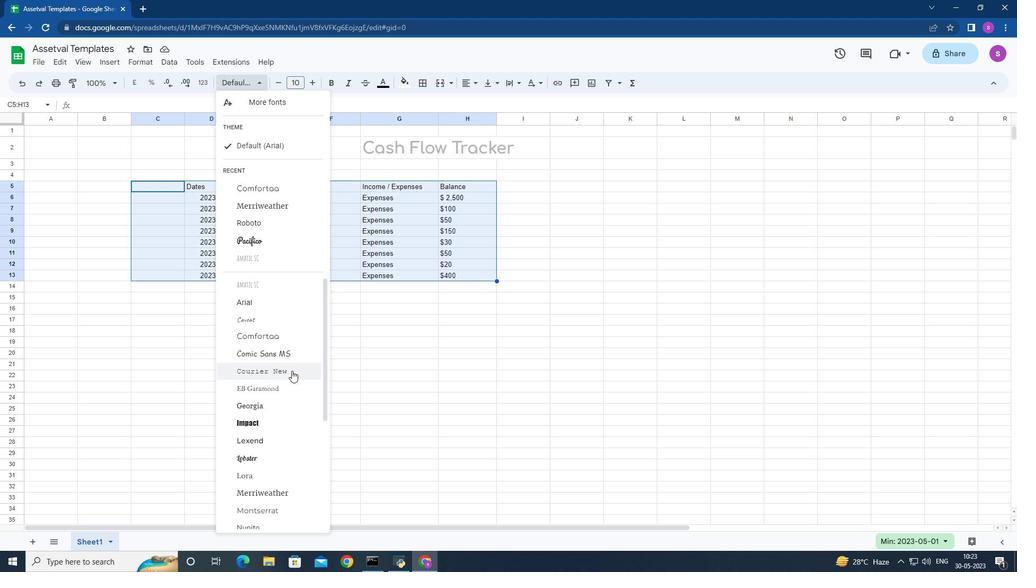
Action: Mouse moved to (311, 82)
Screenshot: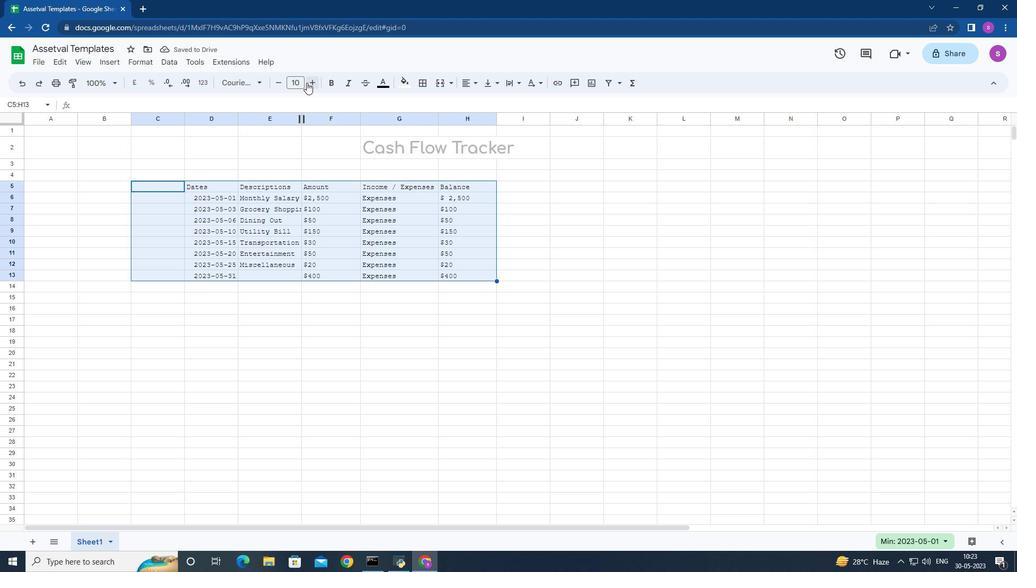 
Action: Mouse pressed left at (311, 82)
Screenshot: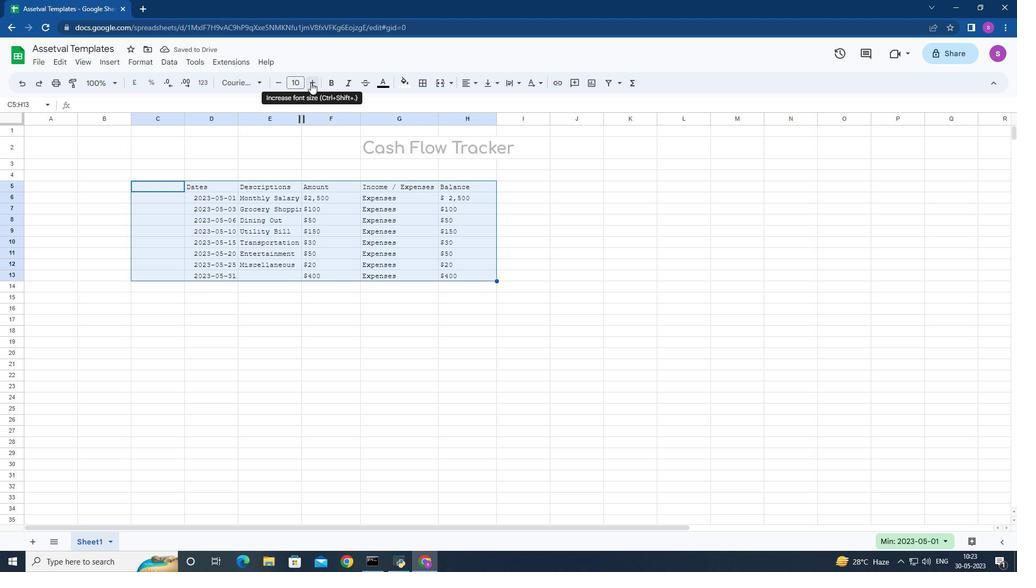 
Action: Mouse pressed left at (311, 82)
Screenshot: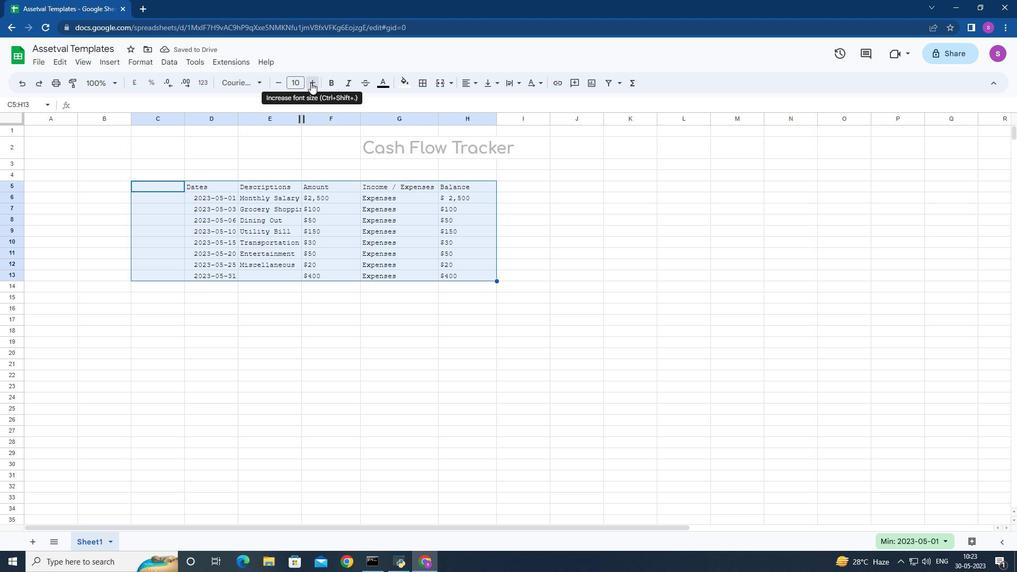 
Action: Mouse pressed left at (311, 82)
Screenshot: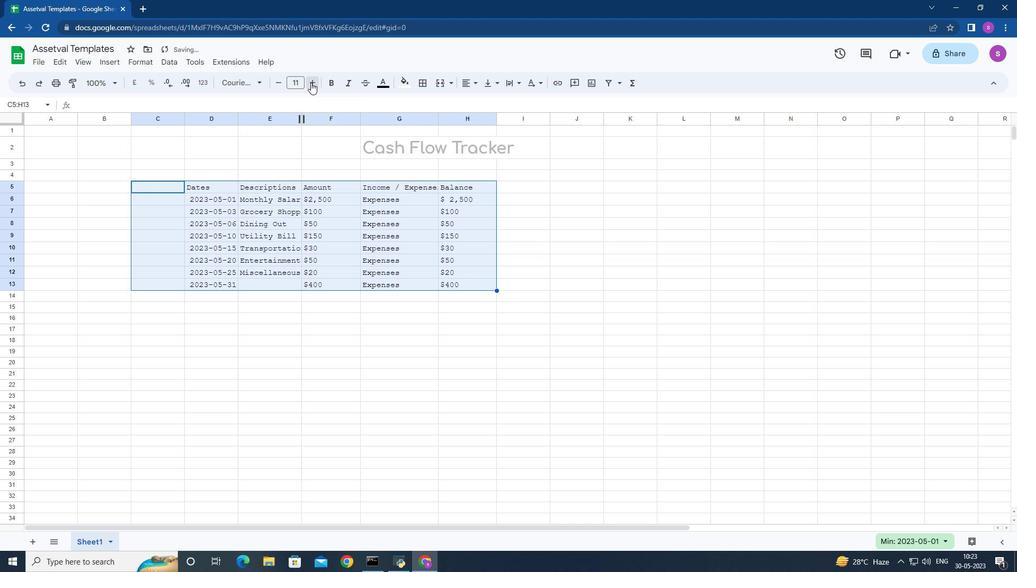 
Action: Mouse pressed left at (311, 82)
Screenshot: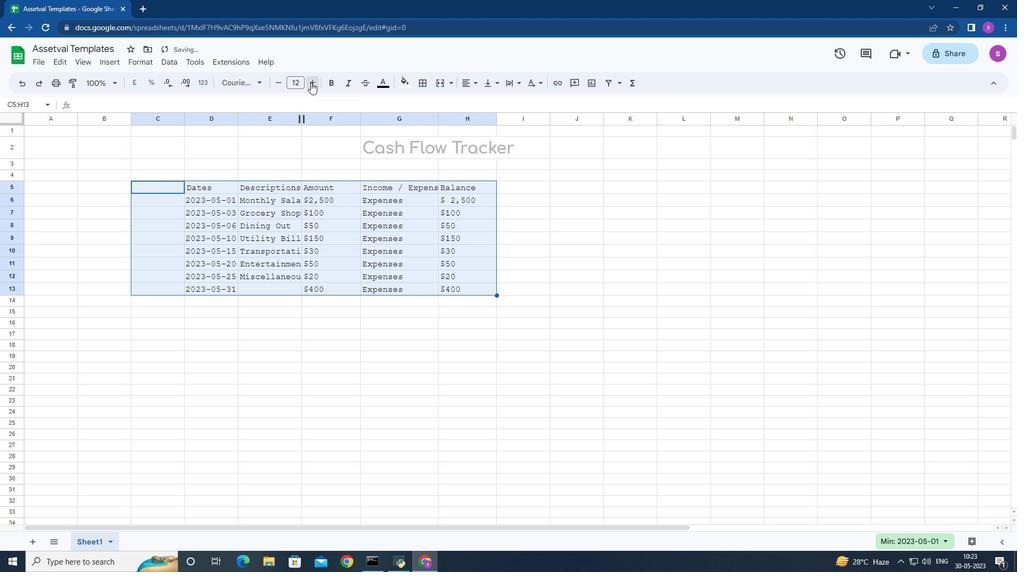 
Action: Mouse pressed left at (311, 82)
Screenshot: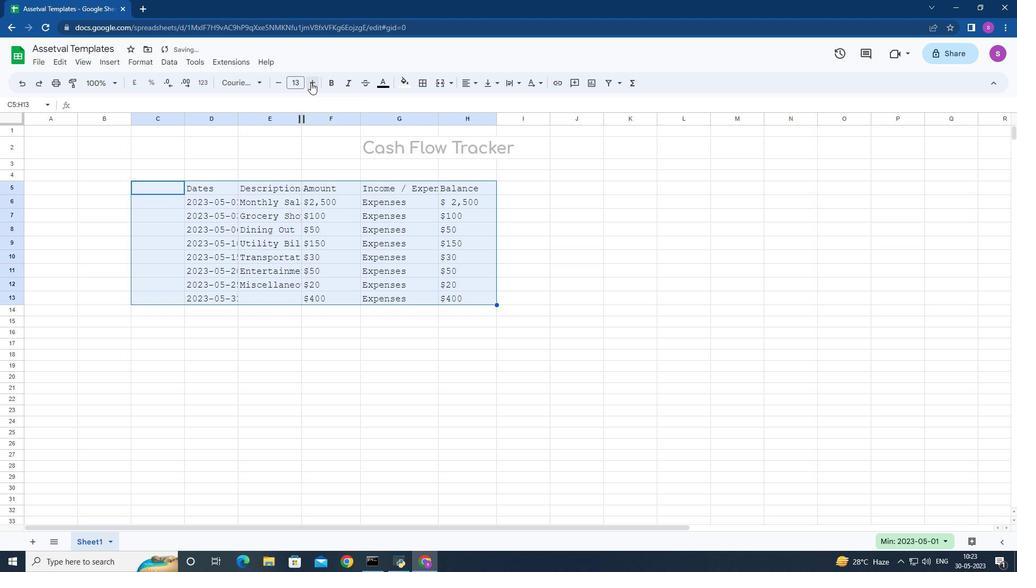 
Action: Mouse pressed left at (311, 82)
Screenshot: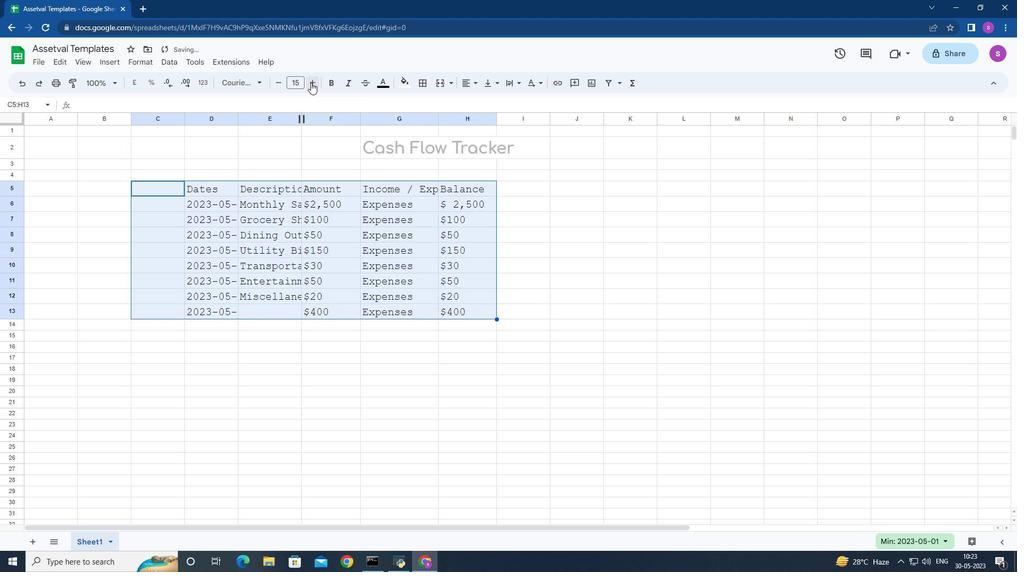 
Action: Mouse moved to (472, 82)
Screenshot: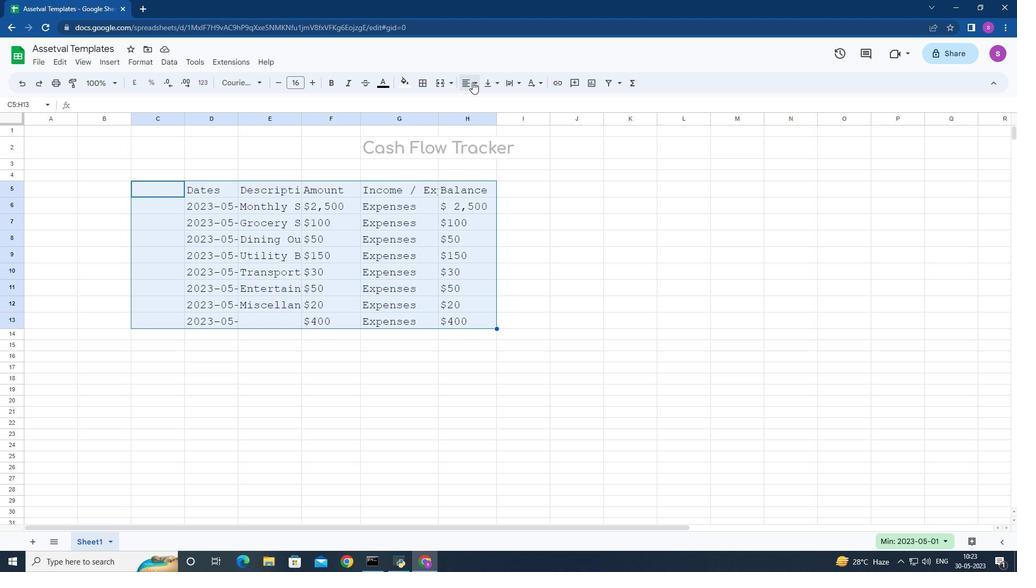 
Action: Mouse pressed left at (472, 82)
Screenshot: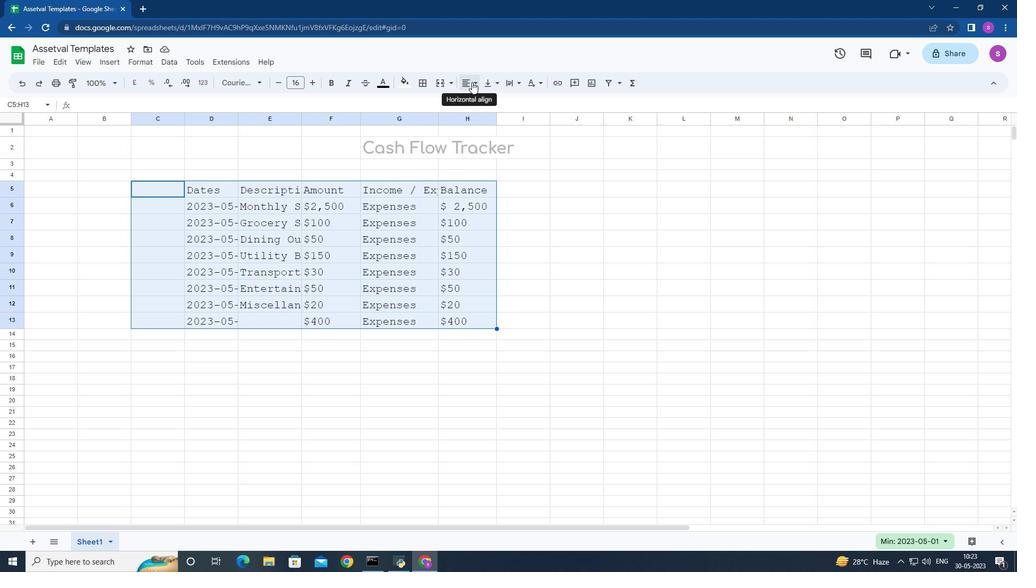 
Action: Mouse moved to (486, 105)
Screenshot: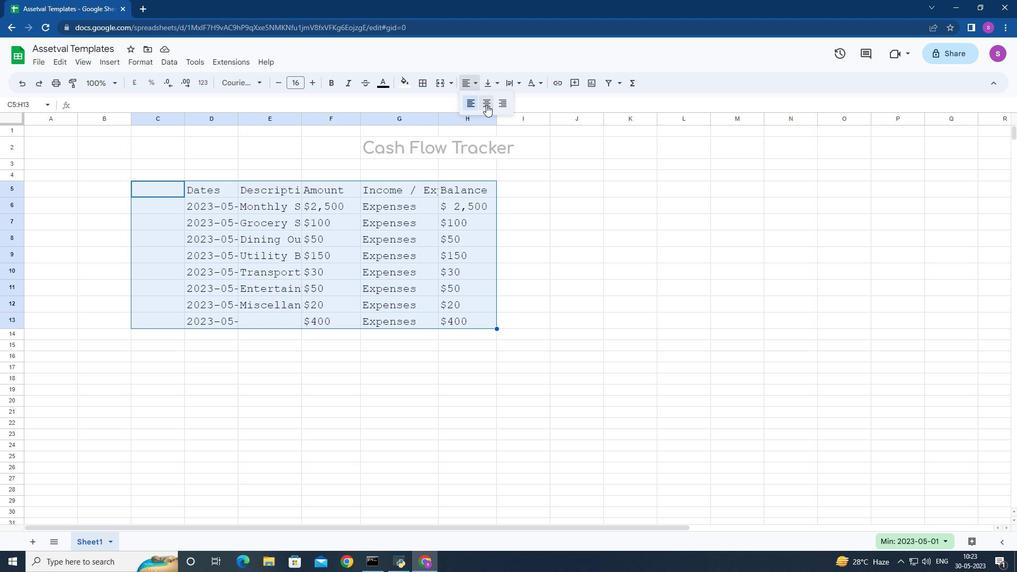 
Action: Mouse pressed left at (486, 105)
Screenshot: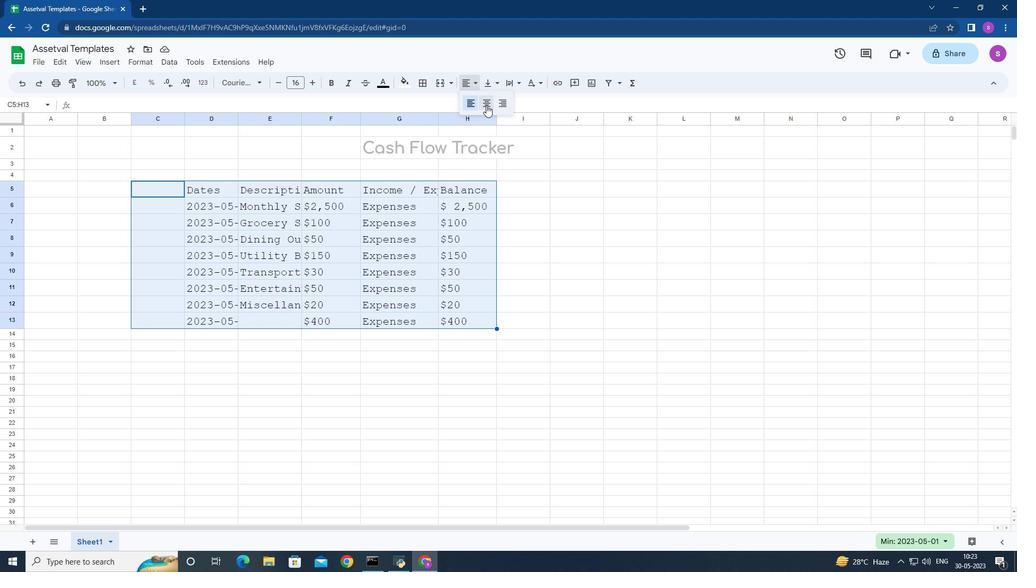 
Action: Mouse moved to (472, 84)
Screenshot: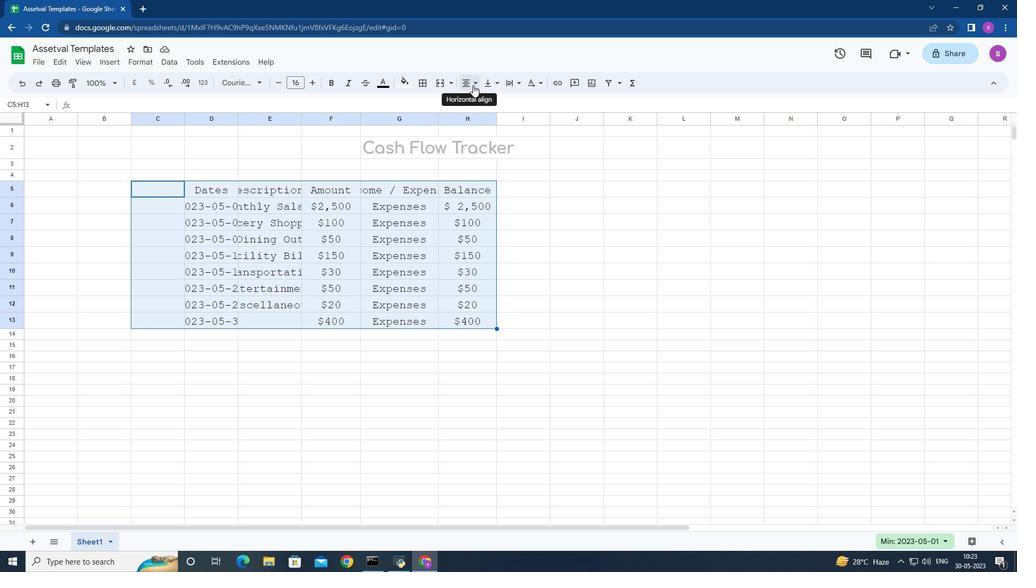 
Action: Mouse pressed left at (472, 84)
Screenshot: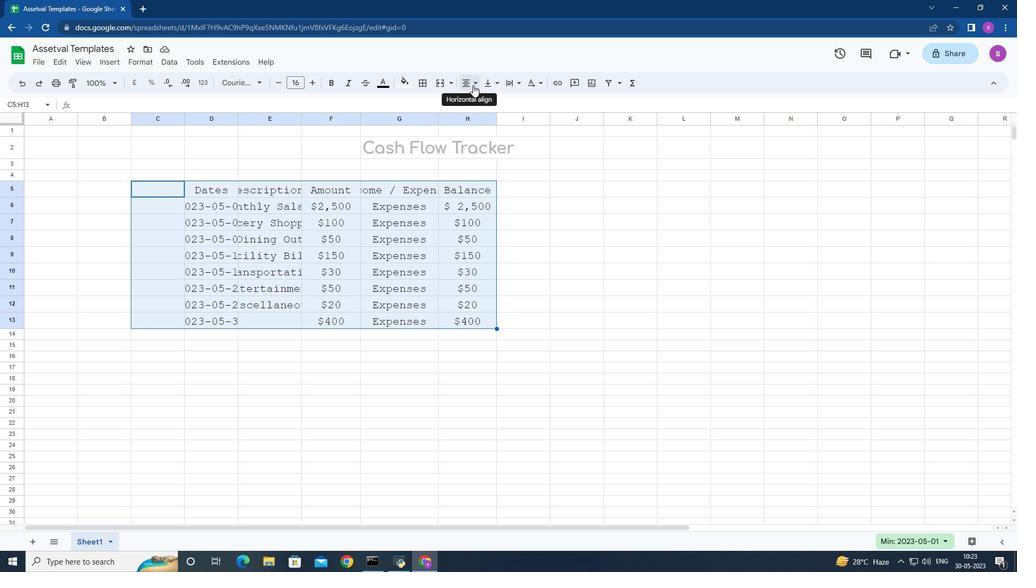 
Action: Mouse moved to (488, 106)
Screenshot: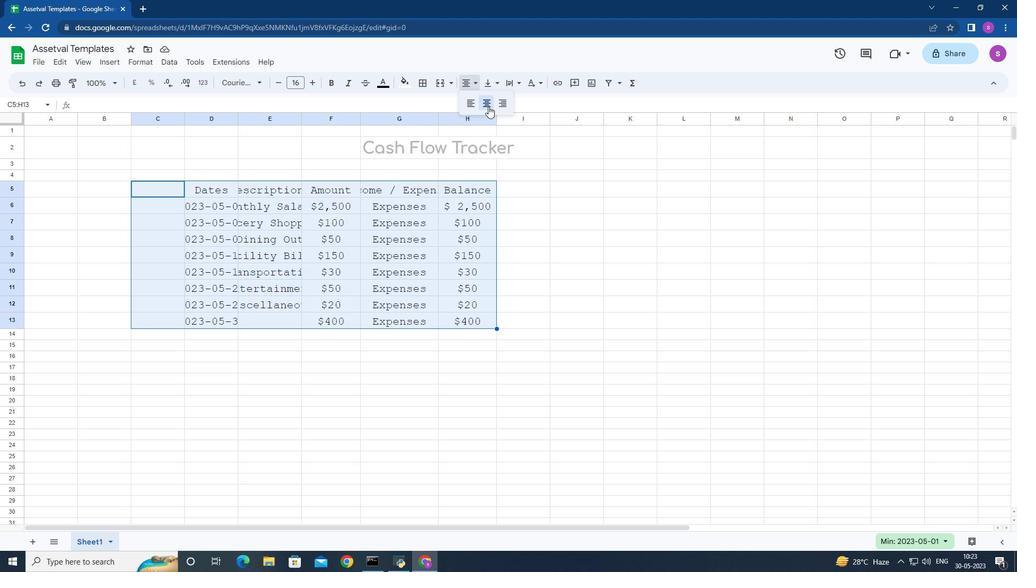 
Action: Mouse pressed left at (488, 106)
Screenshot: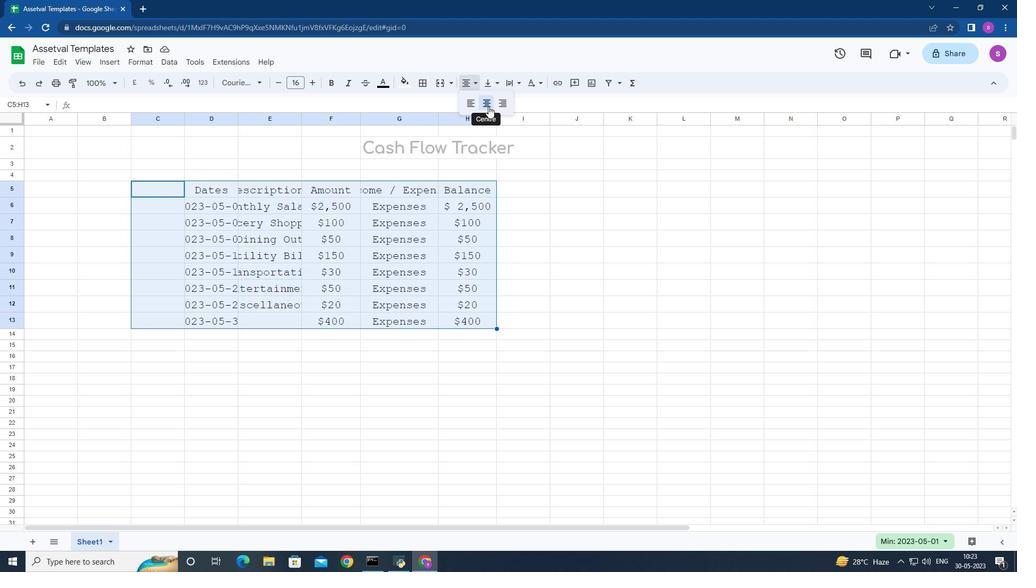 
Action: Mouse moved to (345, 143)
Screenshot: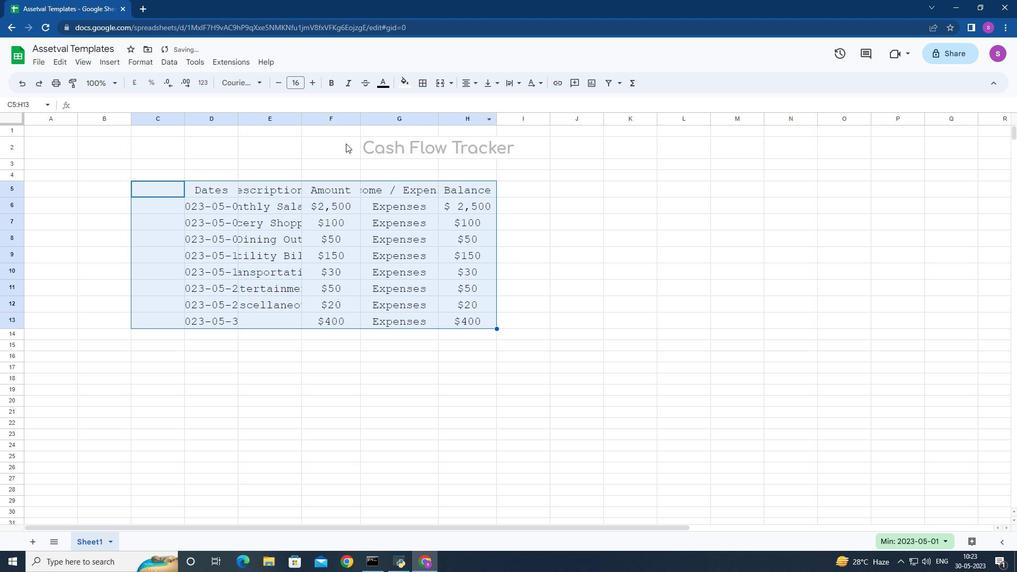 
Action: Mouse pressed left at (345, 143)
Screenshot: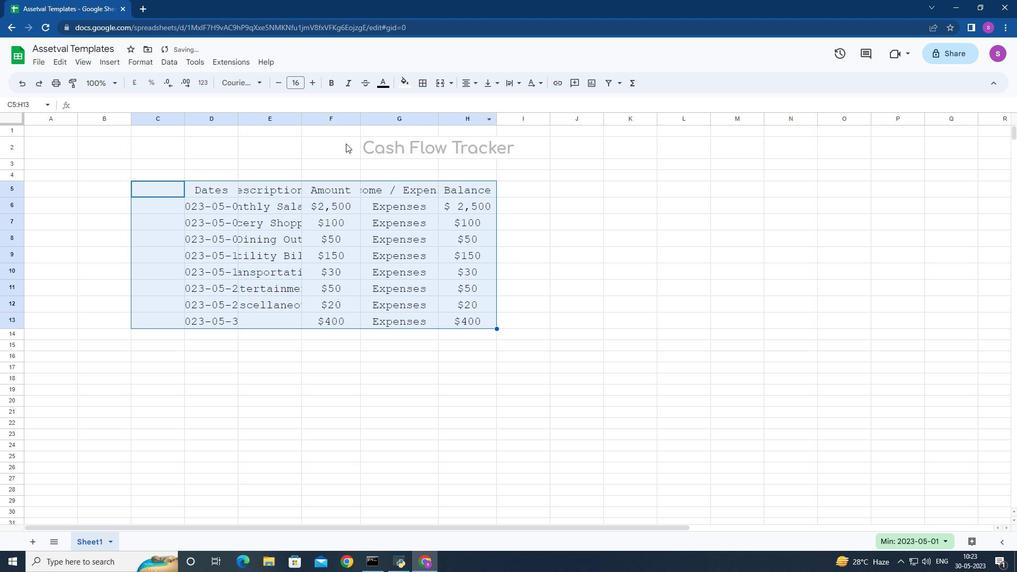 
Action: Mouse moved to (475, 86)
Screenshot: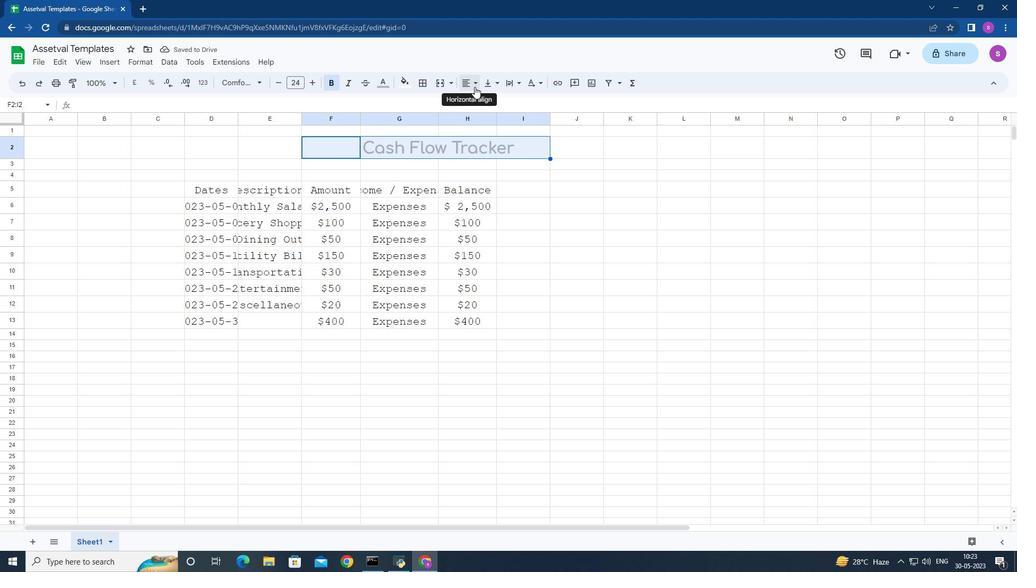 
Action: Mouse pressed left at (475, 86)
Screenshot: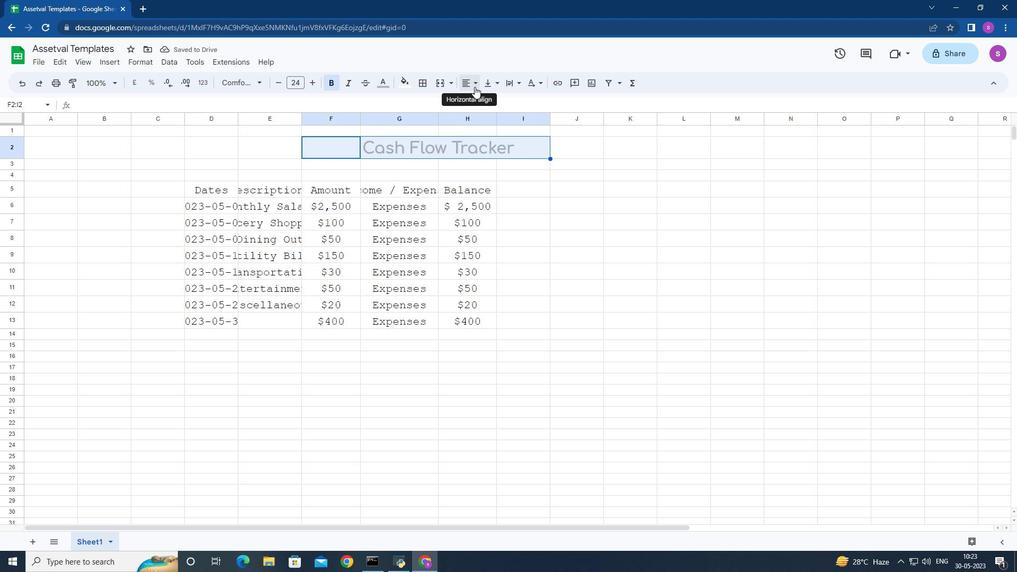 
Action: Mouse moved to (484, 99)
Screenshot: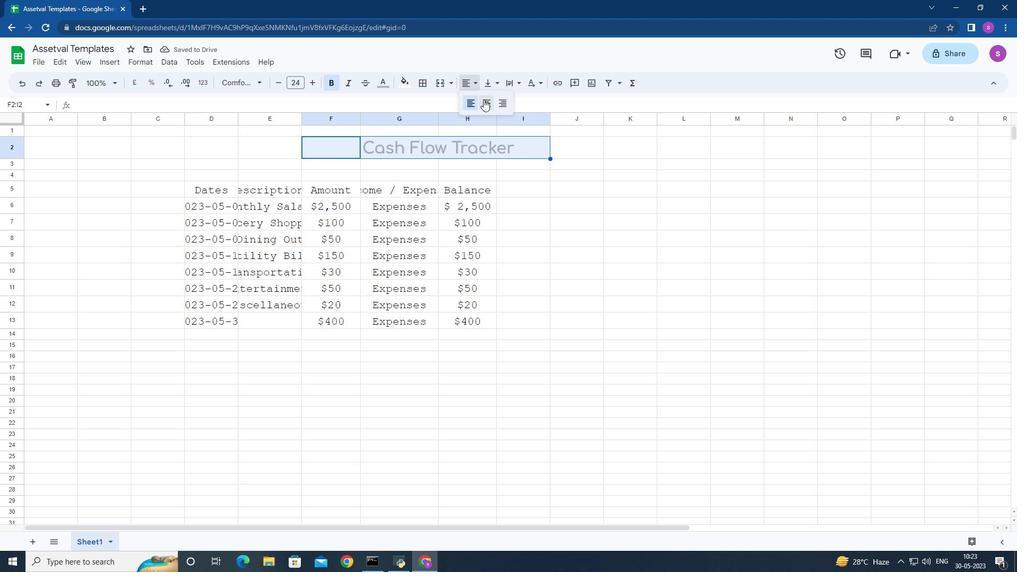 
Action: Mouse pressed left at (484, 99)
Screenshot: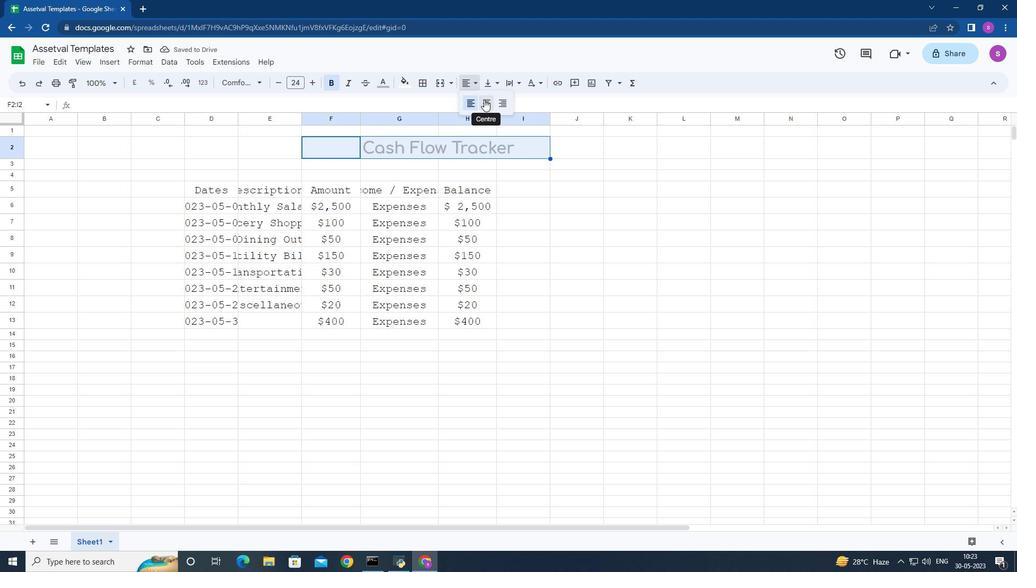 
Action: Mouse moved to (520, 274)
Screenshot: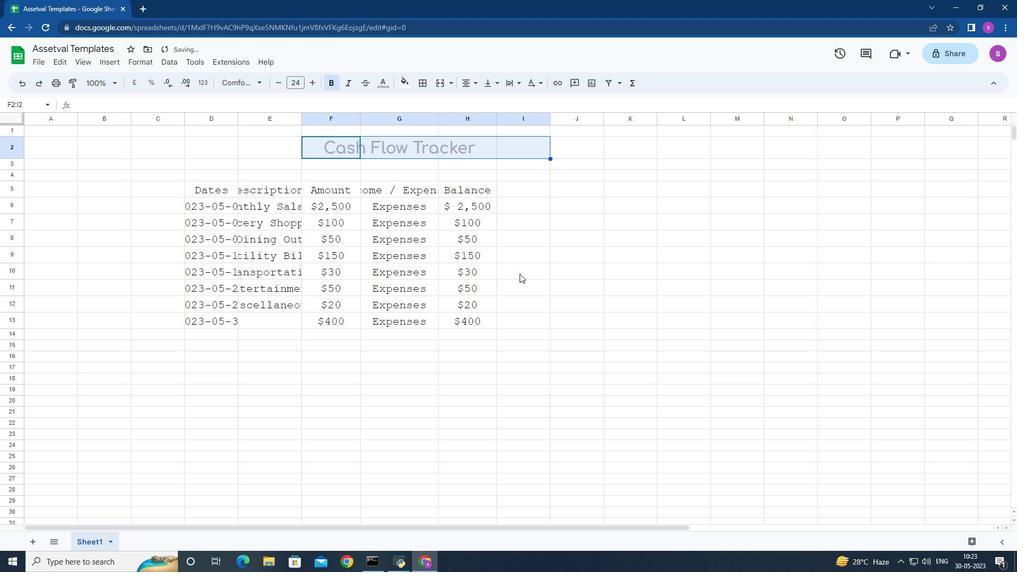 
Action: Mouse scrolled (520, 274) with delta (0, 0)
Screenshot: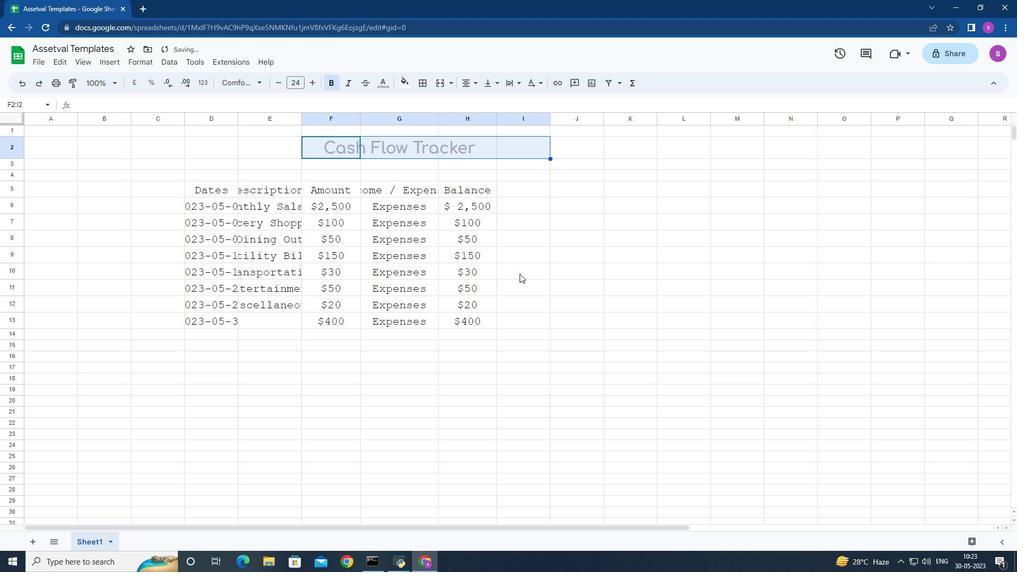 
Action: Mouse scrolled (520, 274) with delta (0, 0)
Screenshot: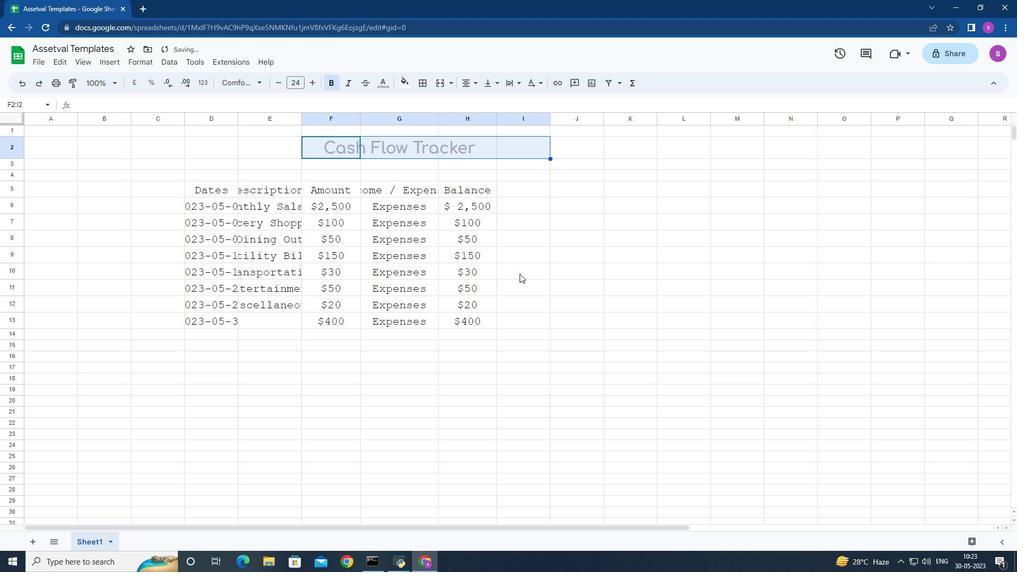 
Action: Mouse scrolled (520, 274) with delta (0, 0)
Screenshot: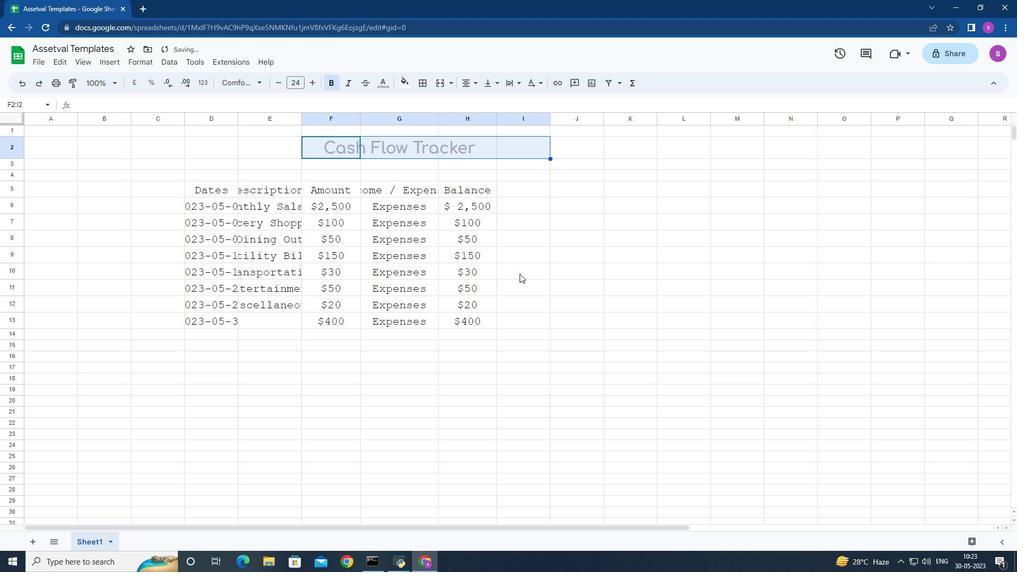 
Action: Mouse moved to (519, 274)
Screenshot: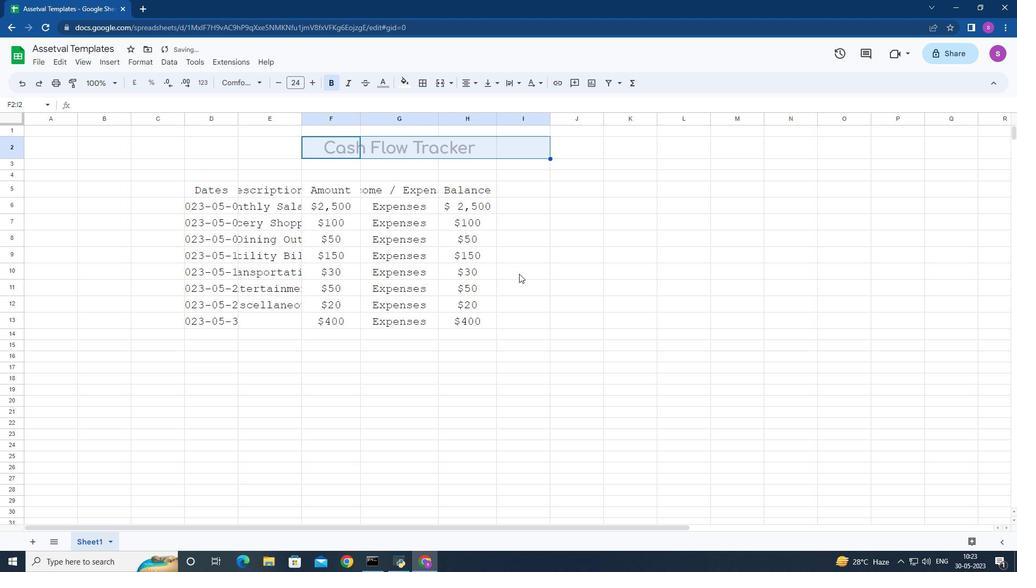 
Action: Mouse scrolled (519, 273) with delta (0, 0)
Screenshot: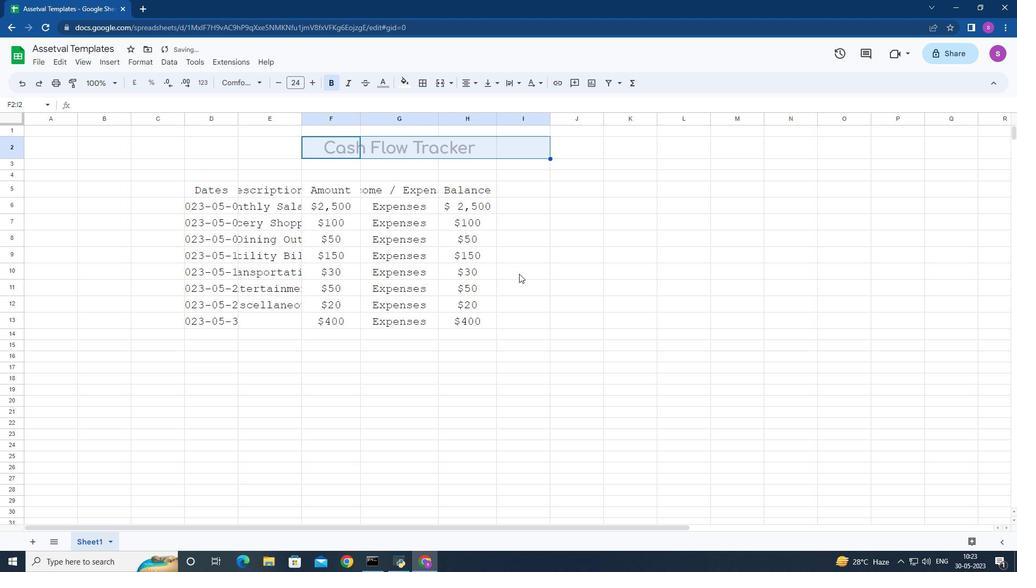 
Action: Mouse scrolled (519, 273) with delta (0, 0)
Screenshot: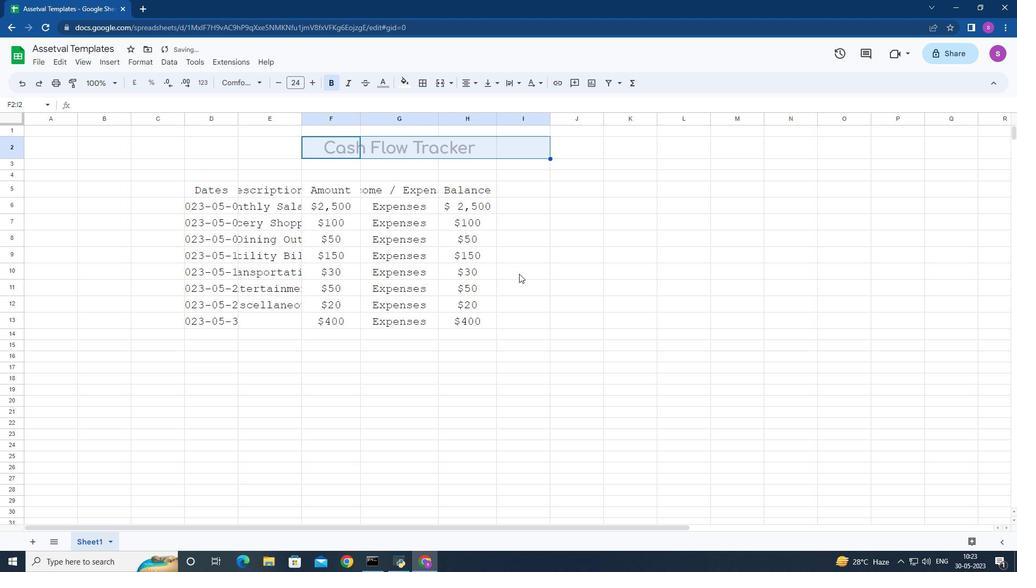 
Action: Mouse moved to (519, 274)
Screenshot: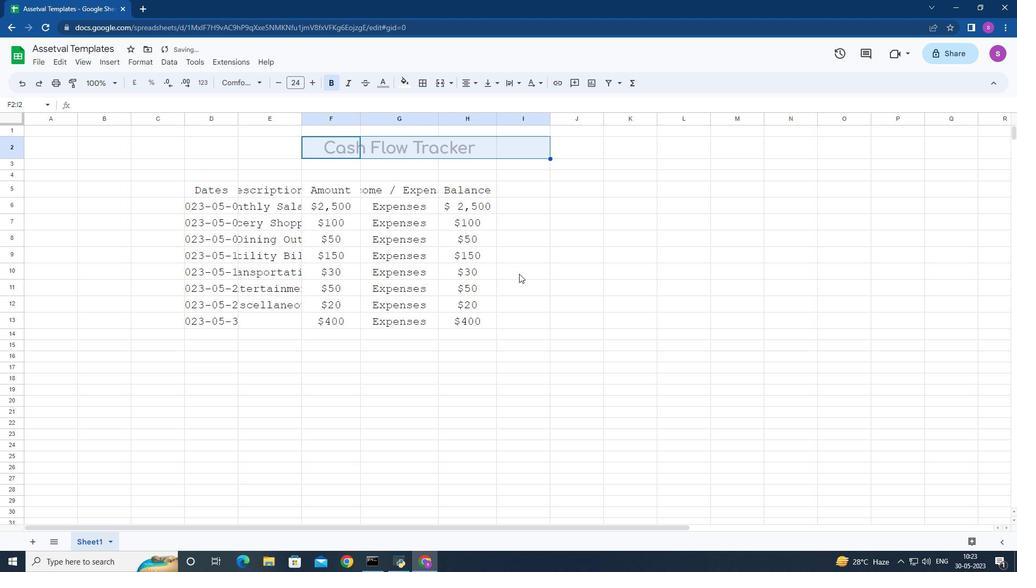 
Action: Mouse scrolled (519, 273) with delta (0, 0)
Screenshot: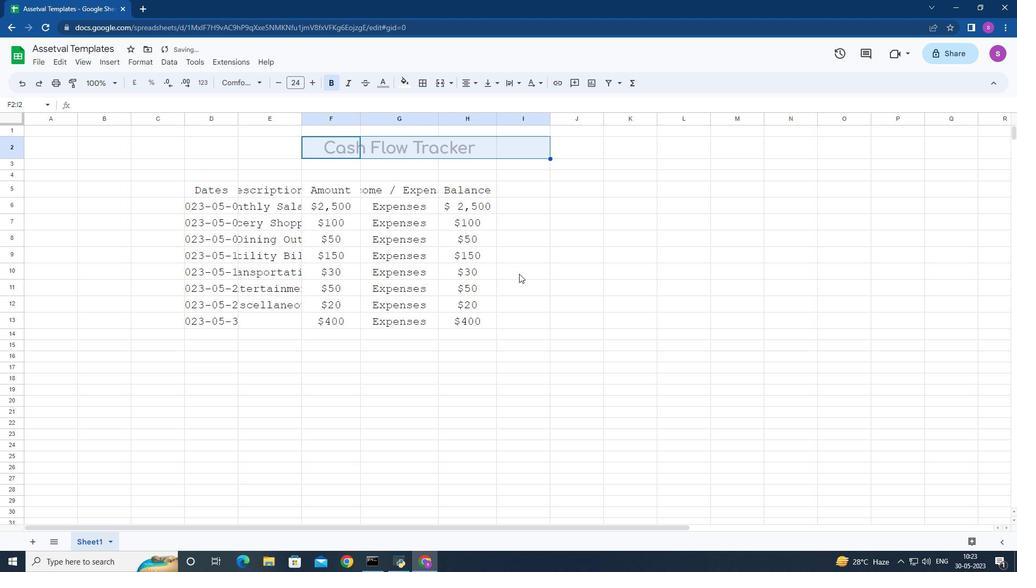 
Action: Mouse moved to (519, 274)
Screenshot: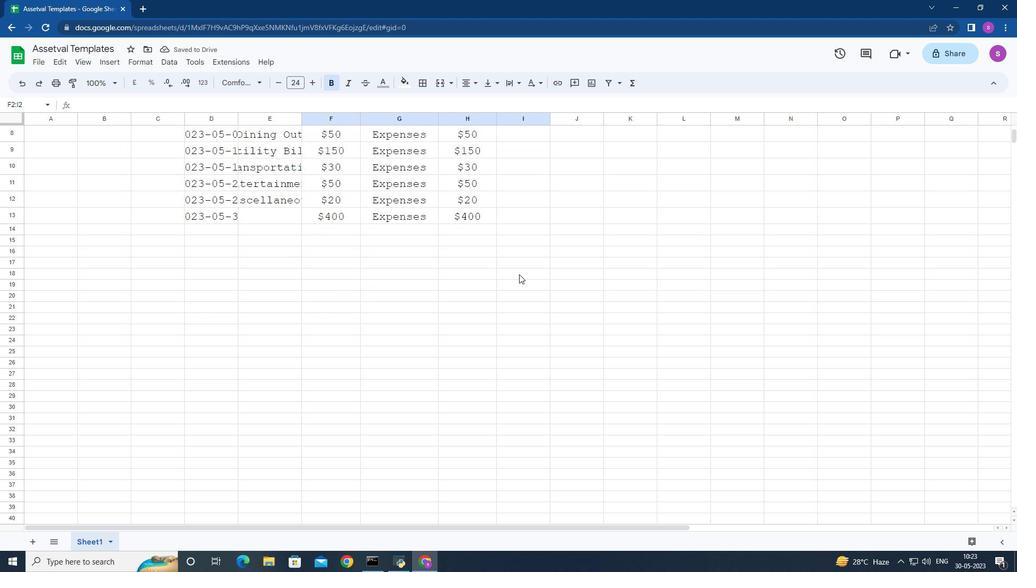 
Action: Mouse scrolled (519, 275) with delta (0, 0)
Screenshot: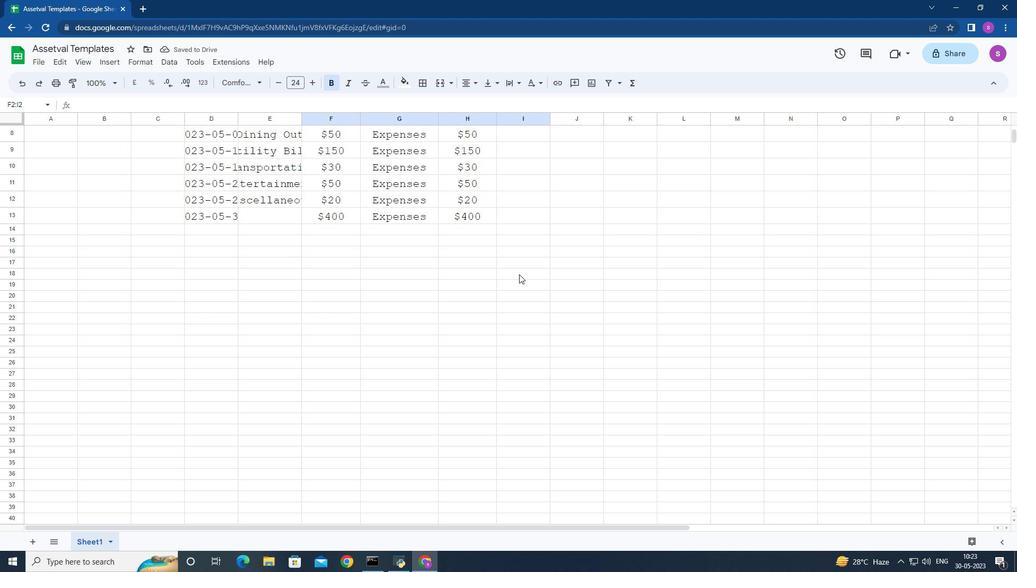
Action: Mouse scrolled (519, 275) with delta (0, 0)
Screenshot: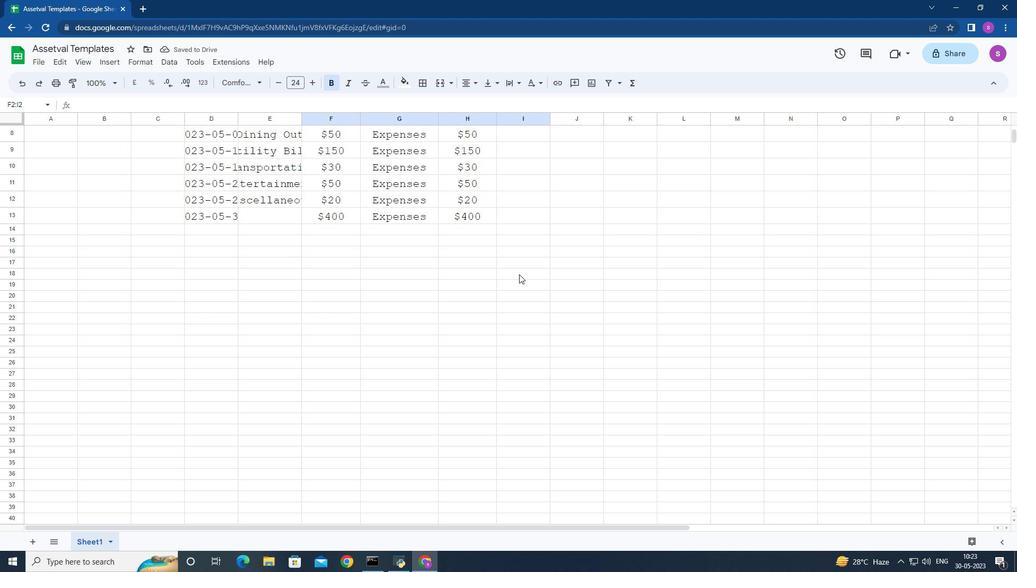 
Action: Mouse scrolled (519, 275) with delta (0, 0)
Screenshot: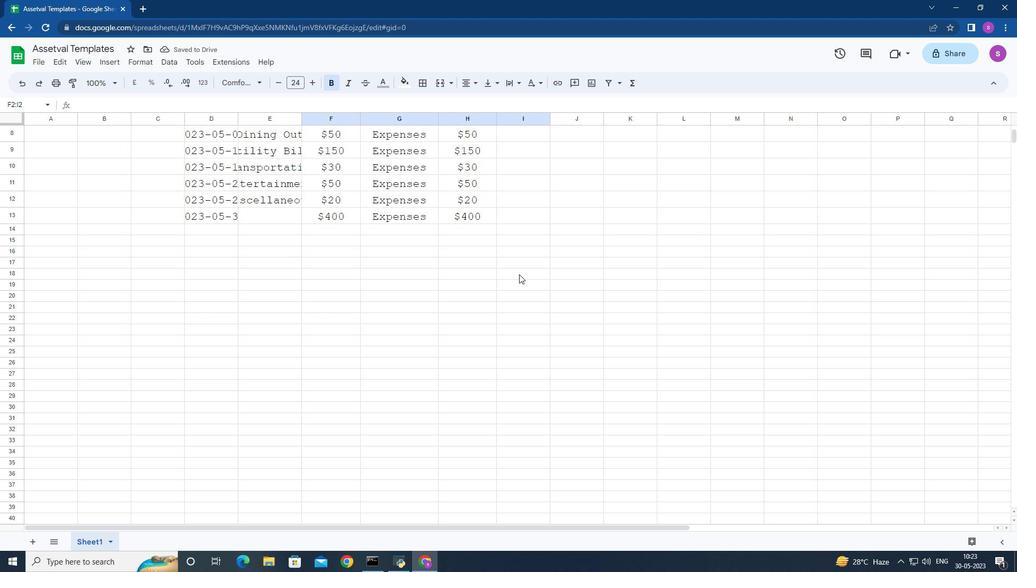 
Action: Mouse scrolled (519, 275) with delta (0, 0)
Screenshot: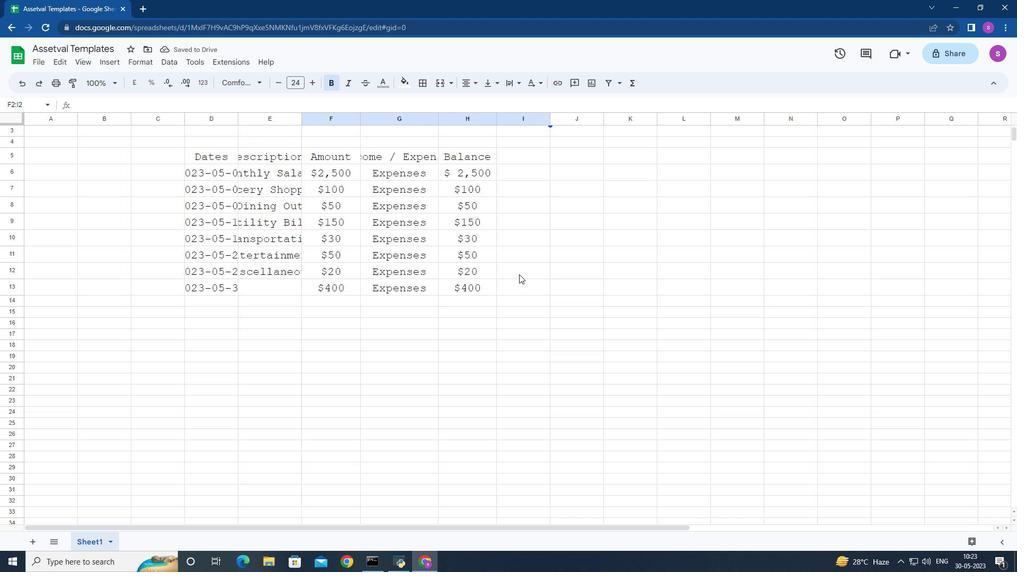 
Action: Mouse scrolled (519, 275) with delta (0, 0)
Screenshot: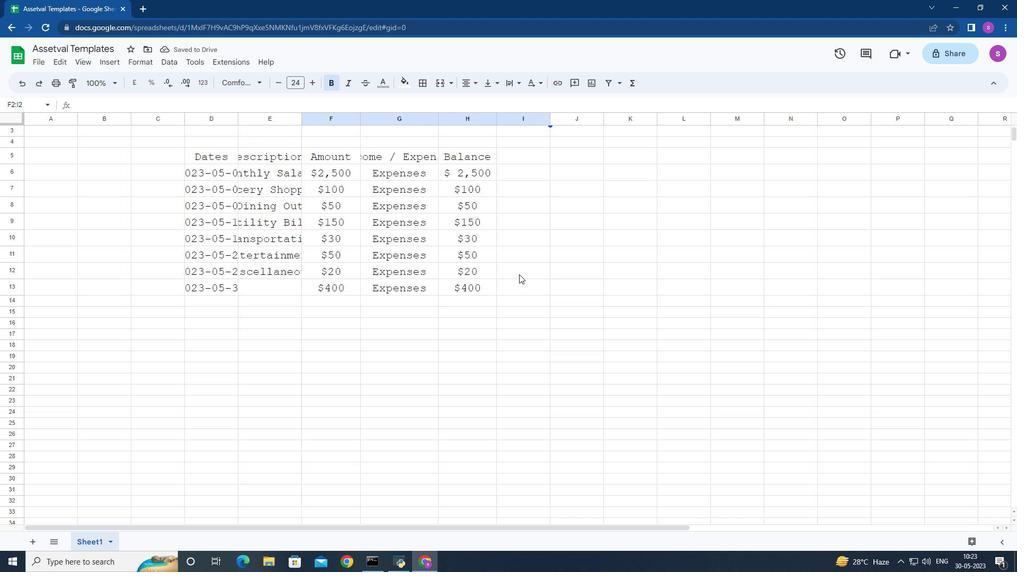 
Action: Mouse scrolled (519, 275) with delta (0, 0)
Screenshot: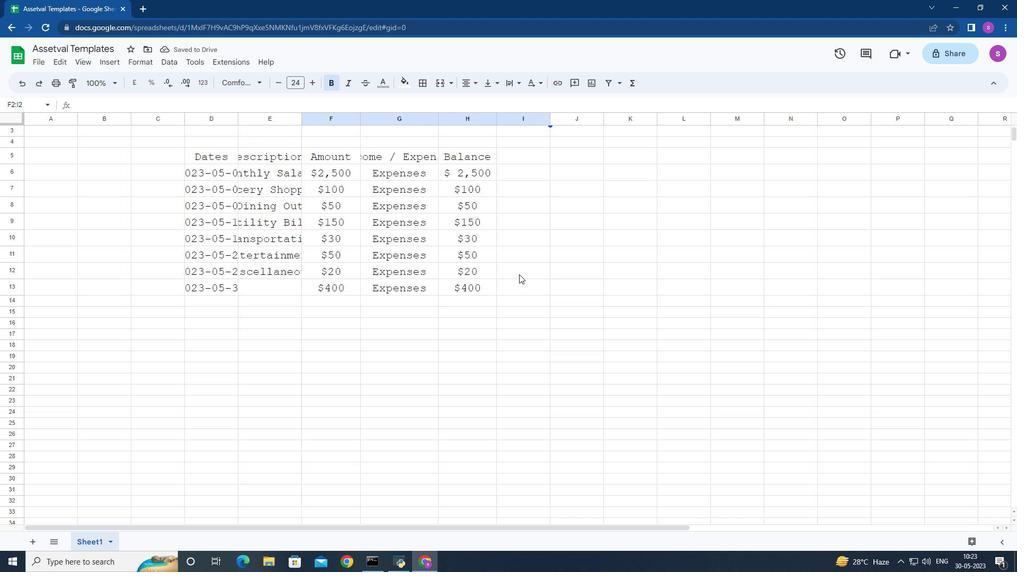
Action: Mouse moved to (523, 190)
Screenshot: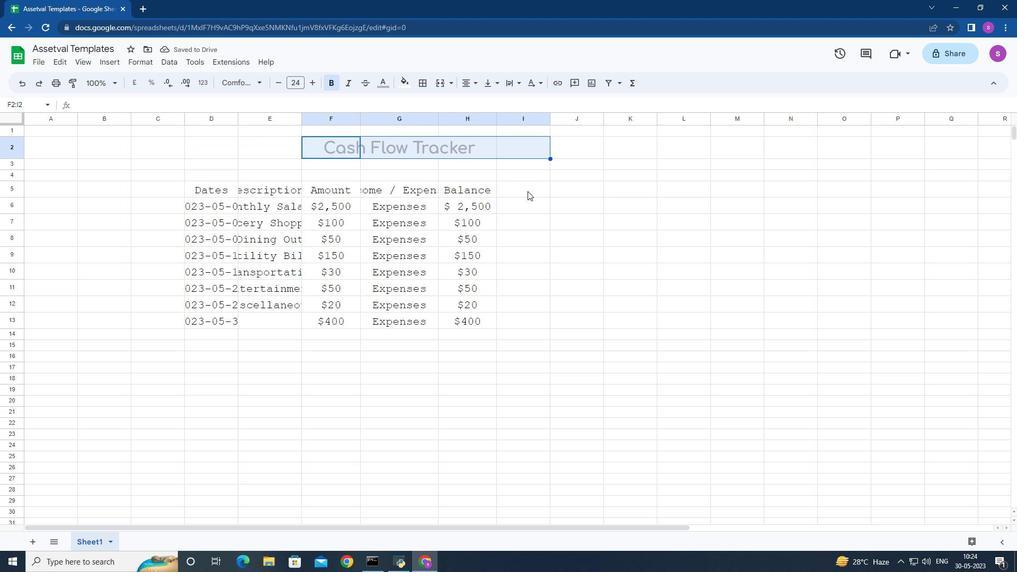 
Action: Mouse pressed left at (523, 190)
Screenshot: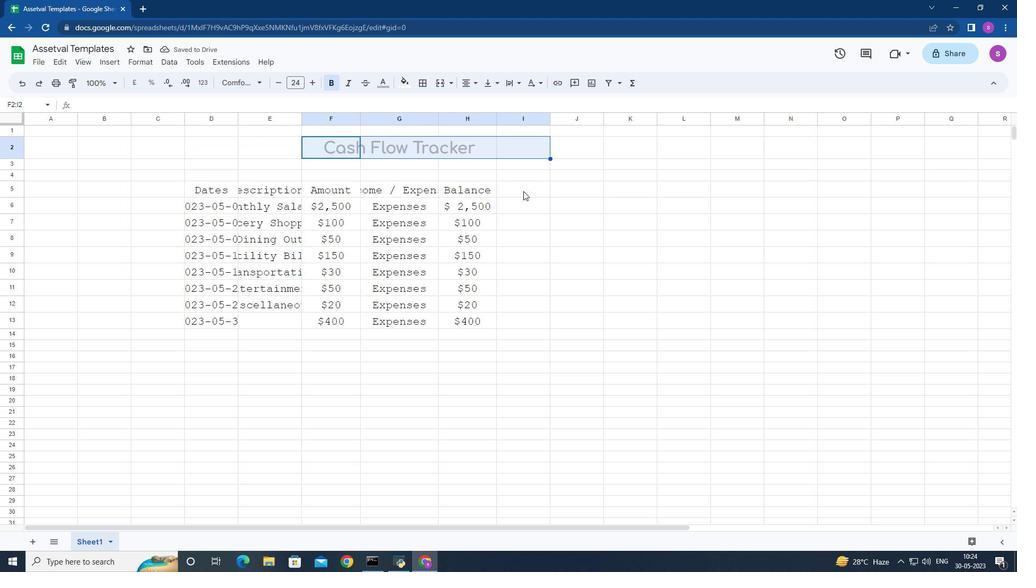 
Action: Mouse moved to (439, 121)
Screenshot: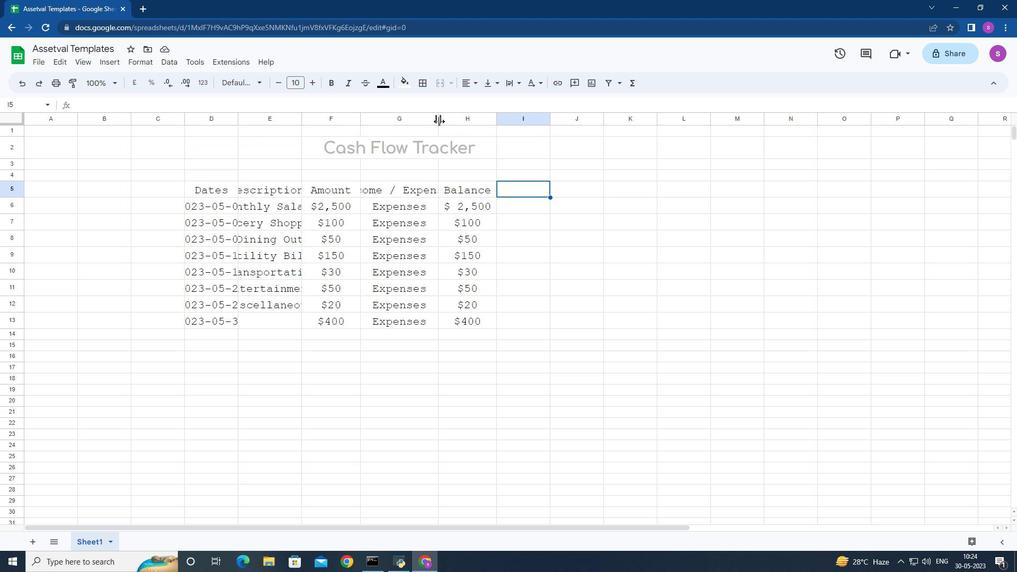 
Action: Mouse pressed left at (439, 121)
Screenshot: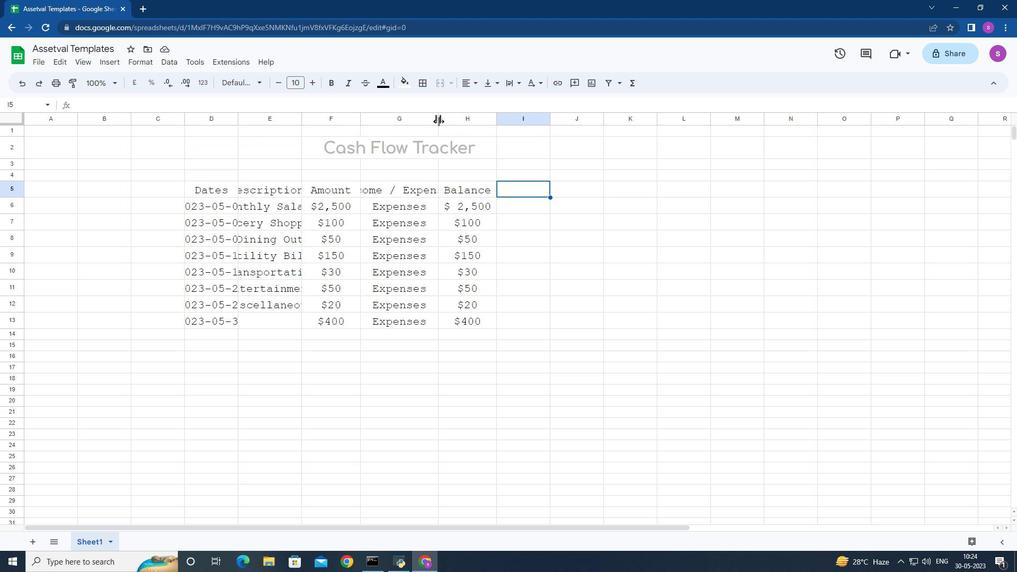 
Action: Mouse moved to (443, 118)
Screenshot: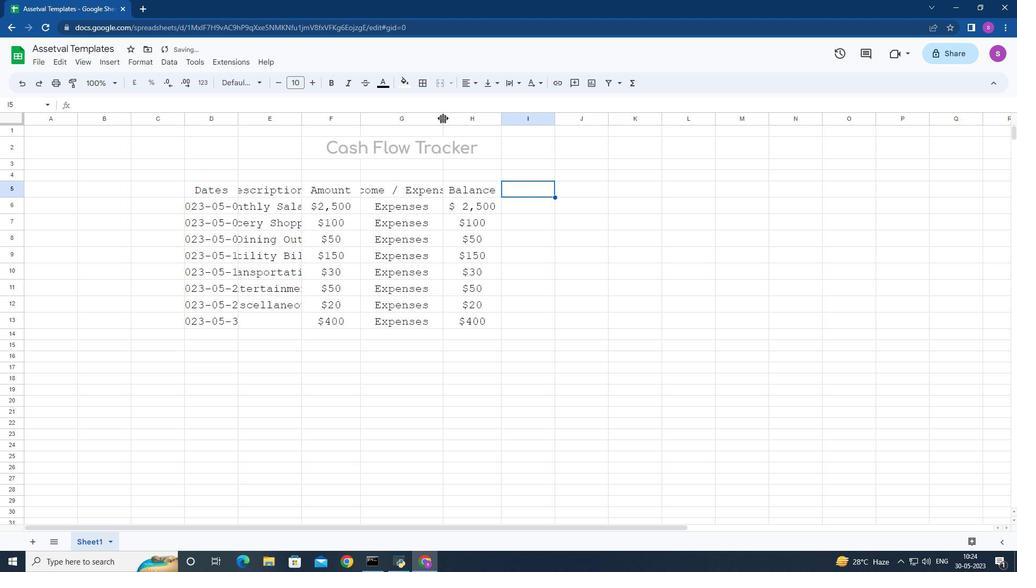 
Action: Mouse pressed left at (443, 118)
Screenshot: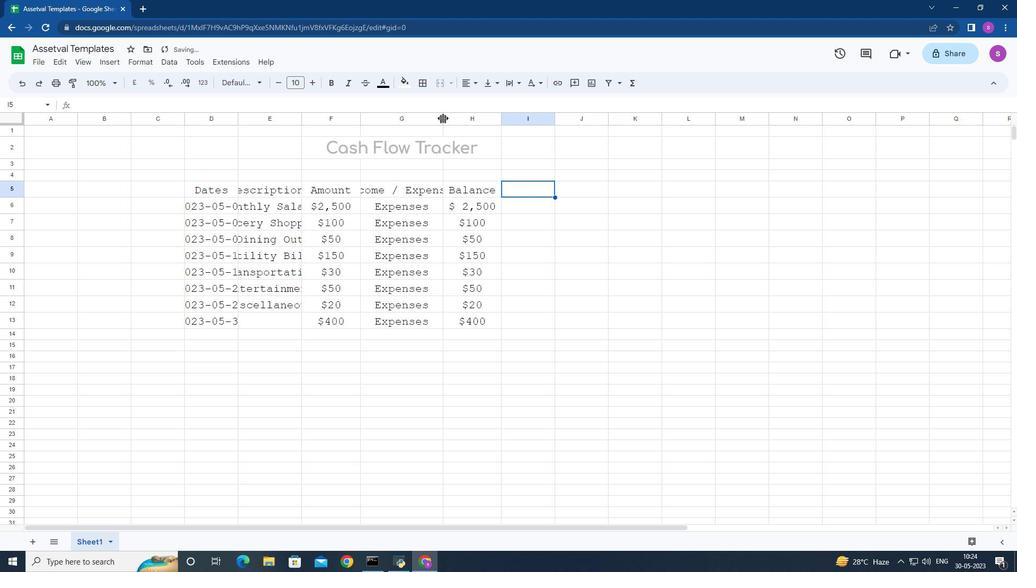 
Action: Mouse moved to (361, 119)
Screenshot: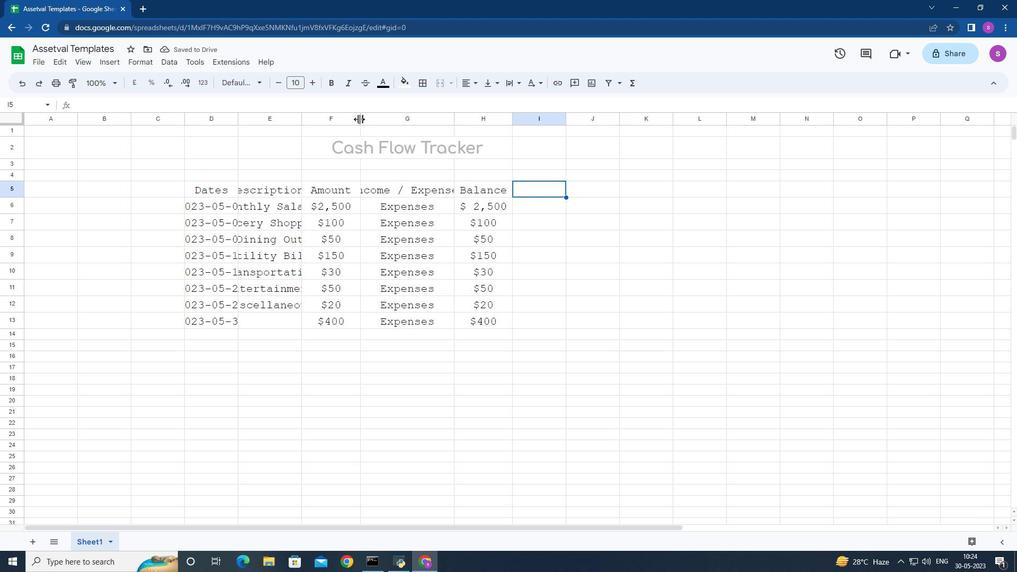 
Action: Mouse pressed left at (361, 119)
Screenshot: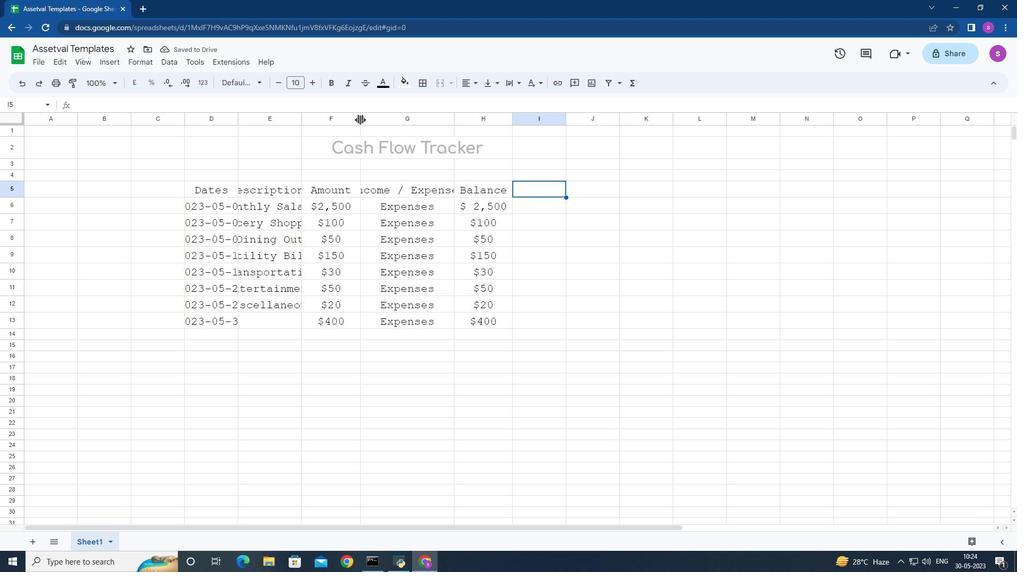 
Action: Mouse moved to (476, 120)
Screenshot: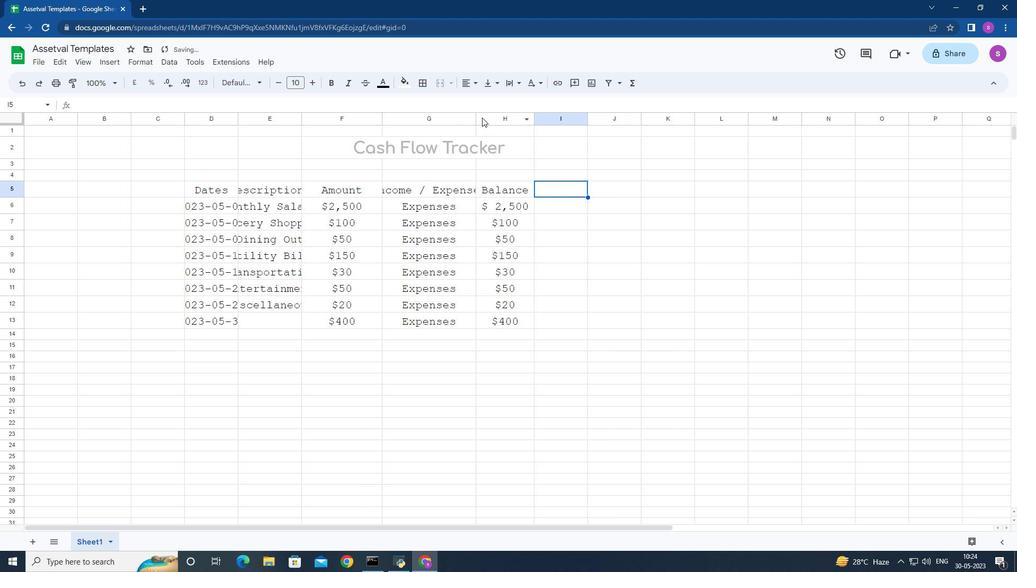 
Action: Mouse pressed left at (476, 120)
Screenshot: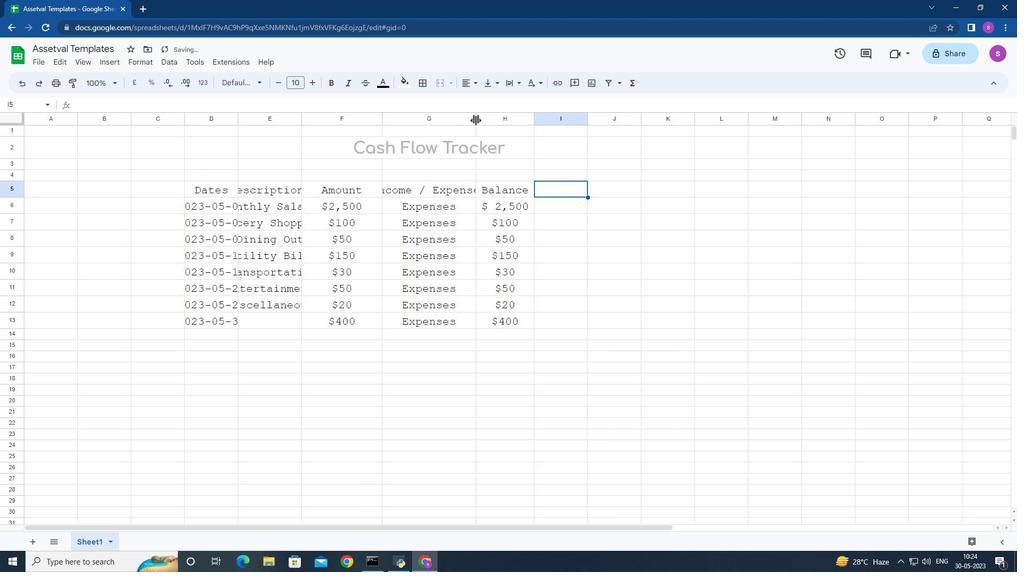 
Action: Mouse moved to (238, 121)
Screenshot: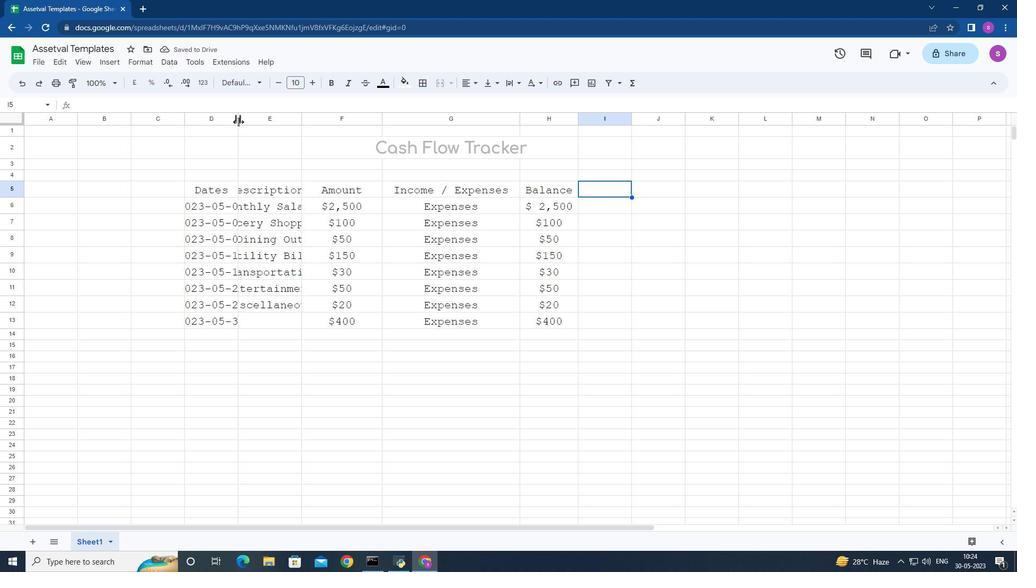
Action: Mouse pressed left at (238, 121)
Screenshot: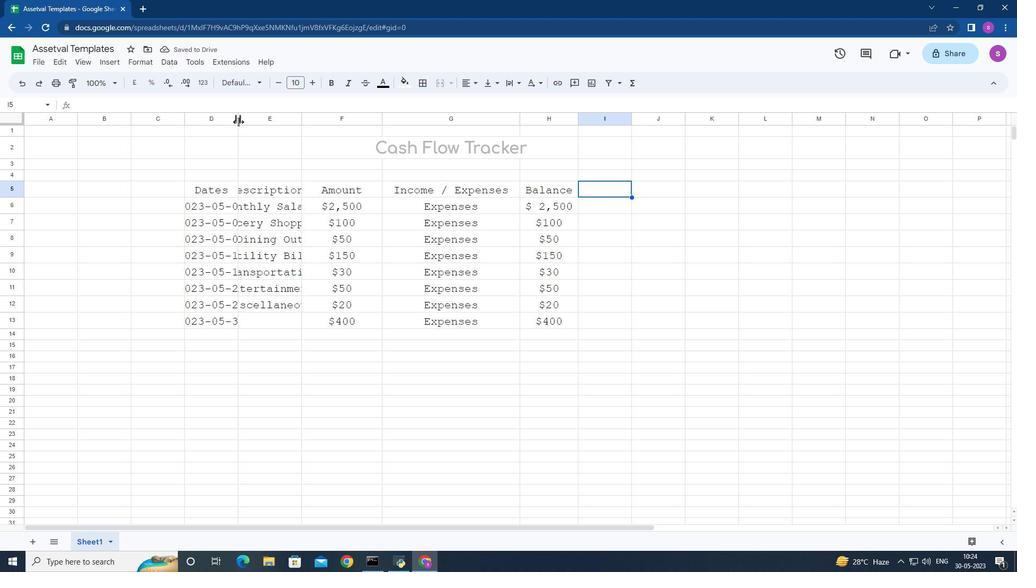 
Action: Mouse moved to (248, 118)
Screenshot: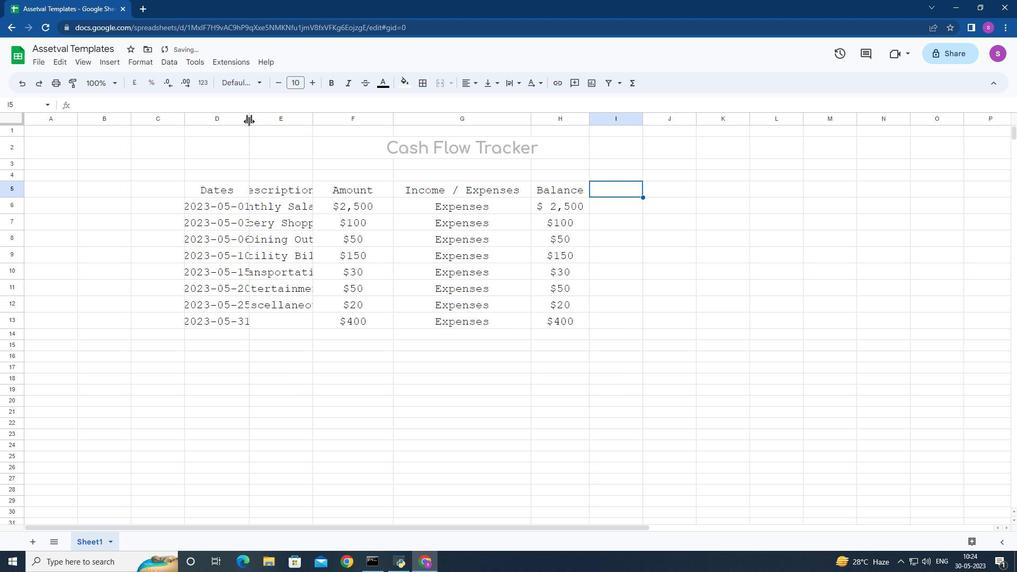 
Action: Mouse pressed left at (248, 118)
Screenshot: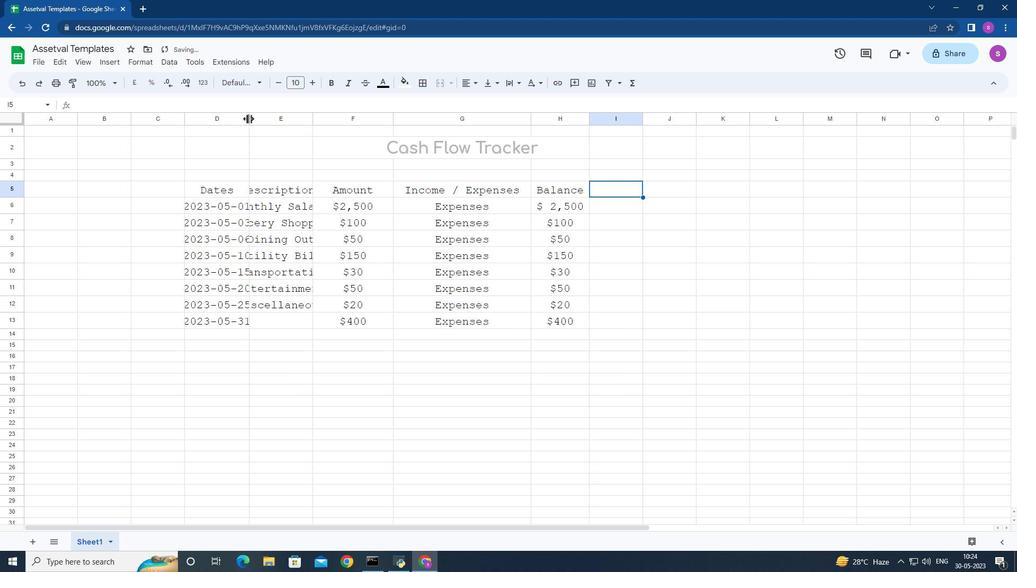 
Action: Mouse moved to (265, 119)
Screenshot: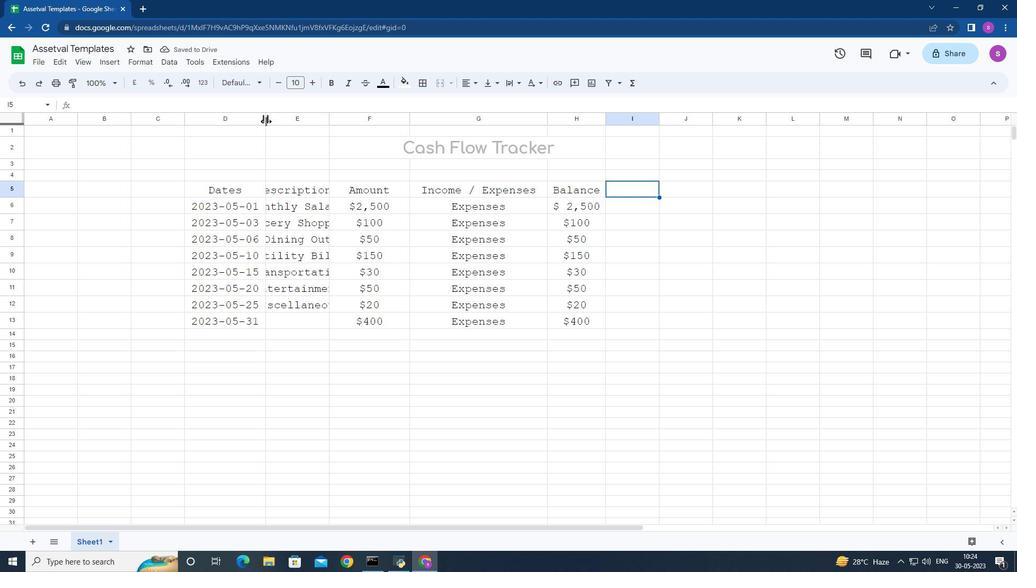 
Action: Mouse pressed left at (265, 119)
Screenshot: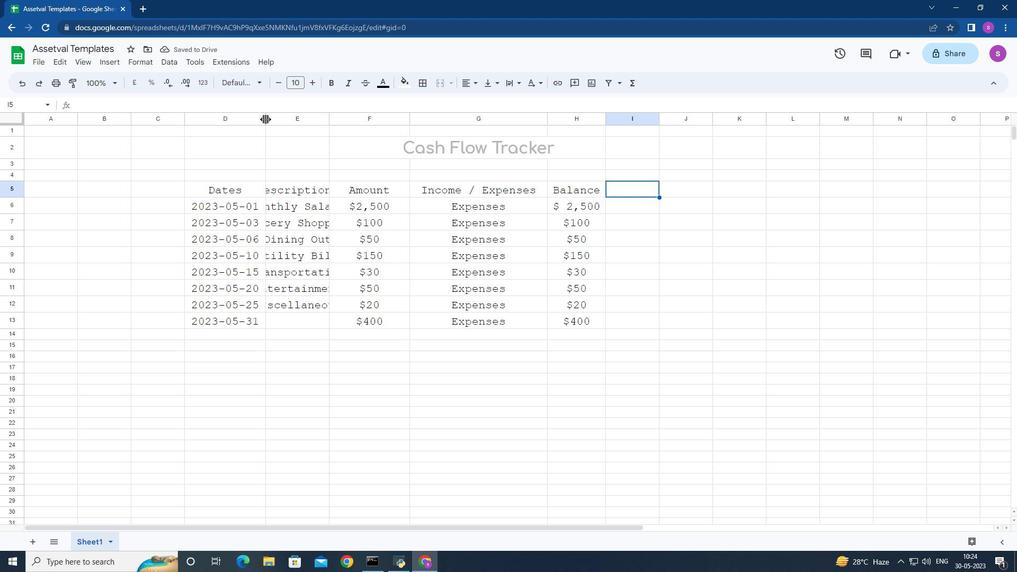 
Action: Mouse moved to (343, 122)
Screenshot: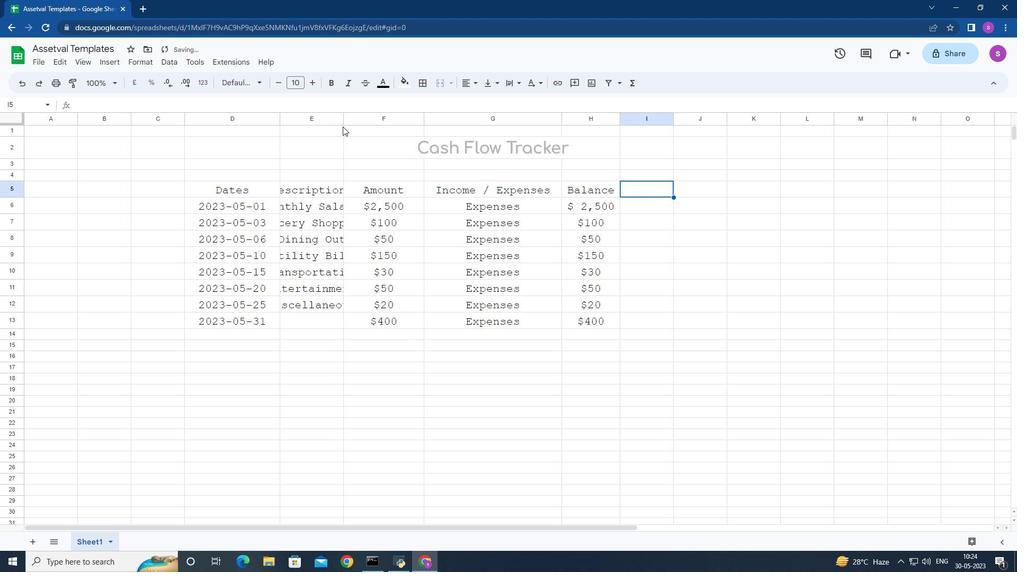 
Action: Mouse pressed left at (343, 122)
Screenshot: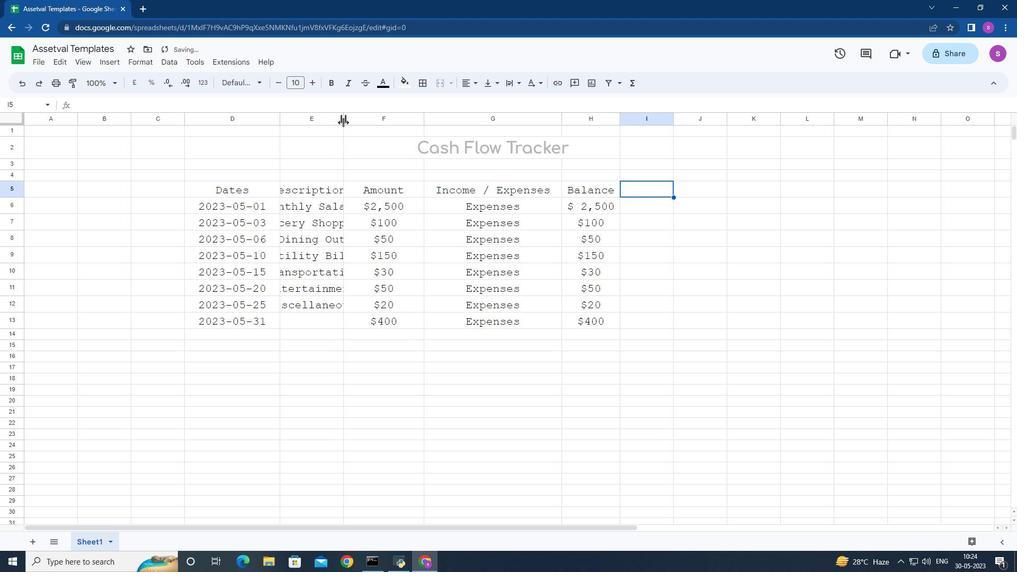 
Action: Mouse moved to (370, 122)
Screenshot: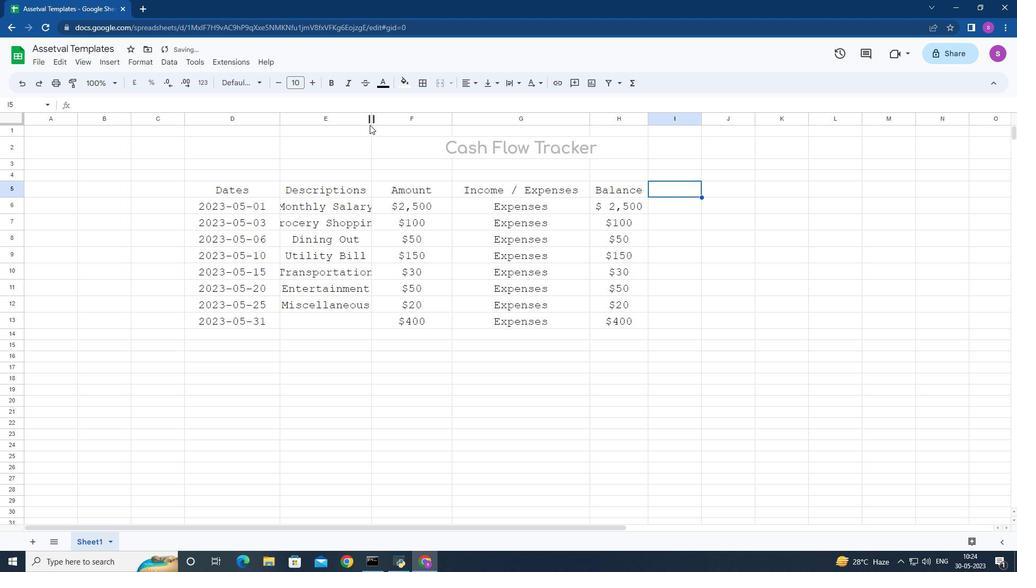 
Action: Mouse pressed left at (370, 122)
Screenshot: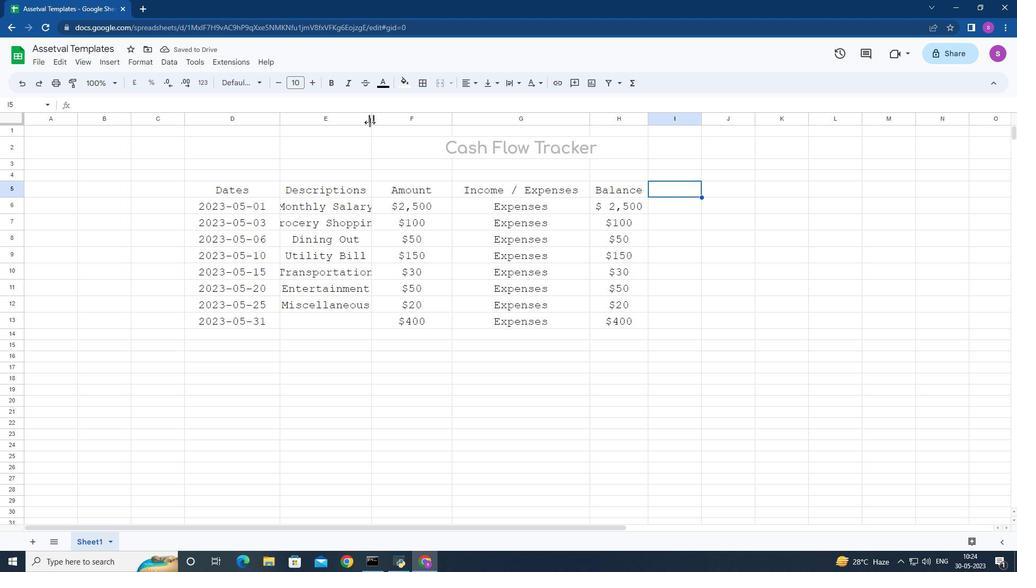 
Action: Mouse moved to (294, 450)
Screenshot: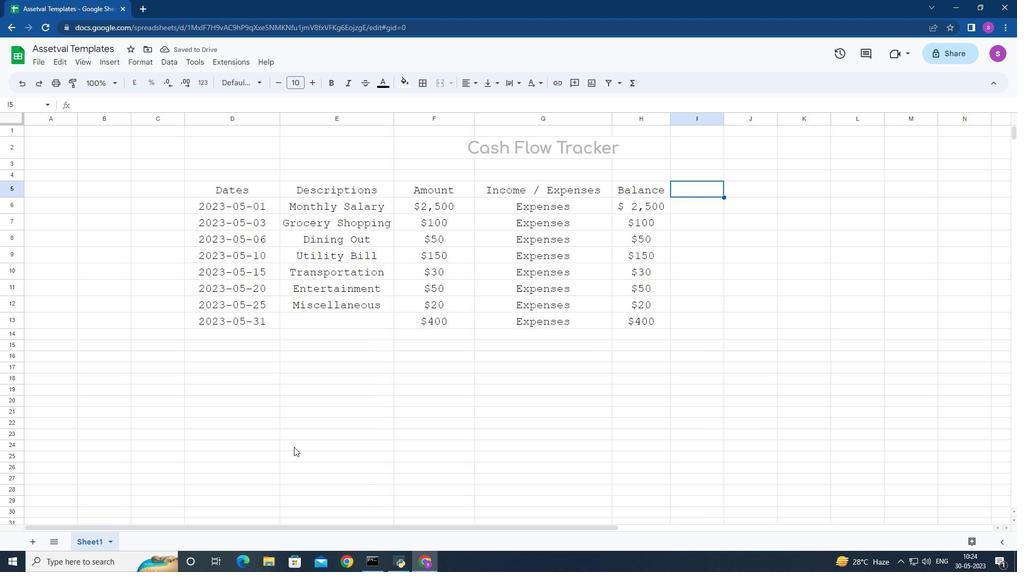 
Action: Mouse scrolled (294, 450) with delta (0, 0)
Screenshot: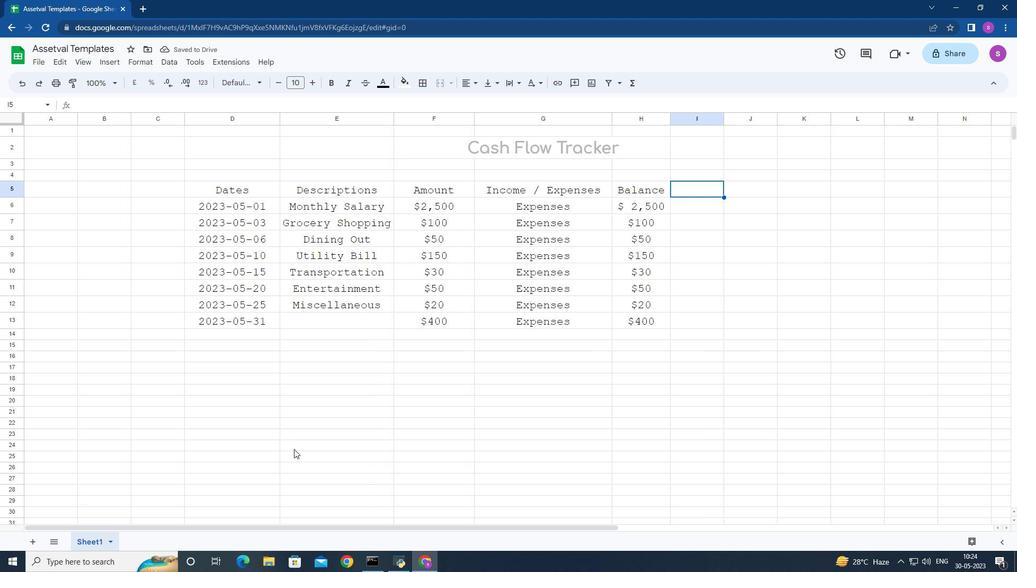 
Action: Mouse moved to (294, 450)
Screenshot: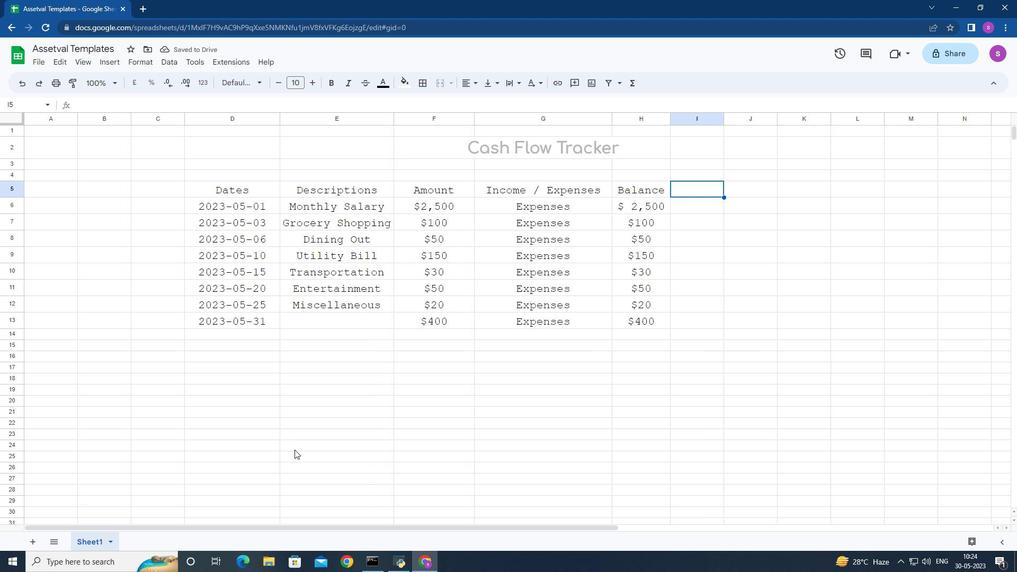 
Action: Mouse scrolled (294, 450) with delta (0, 0)
Screenshot: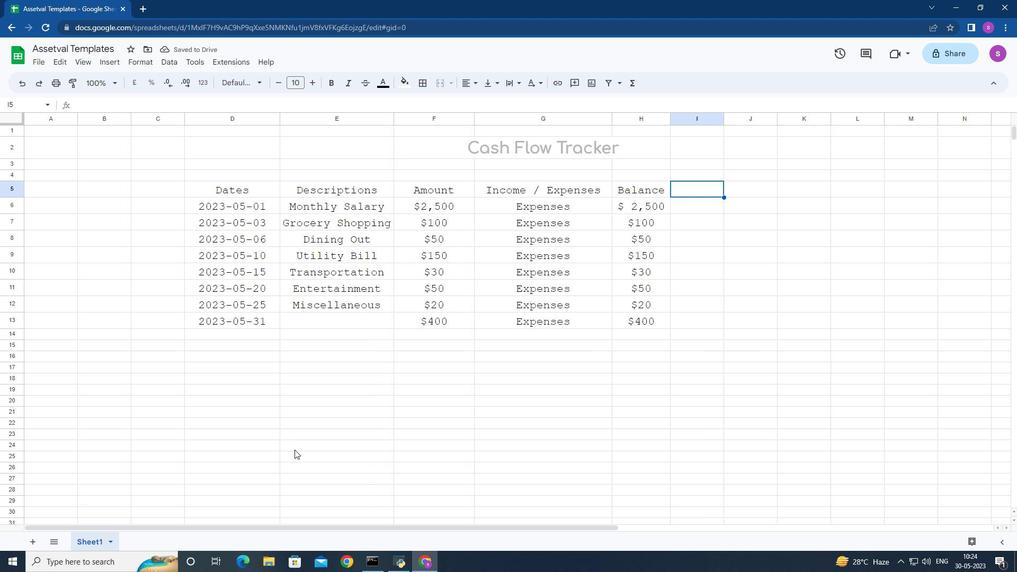 
Action: Mouse moved to (257, 437)
Screenshot: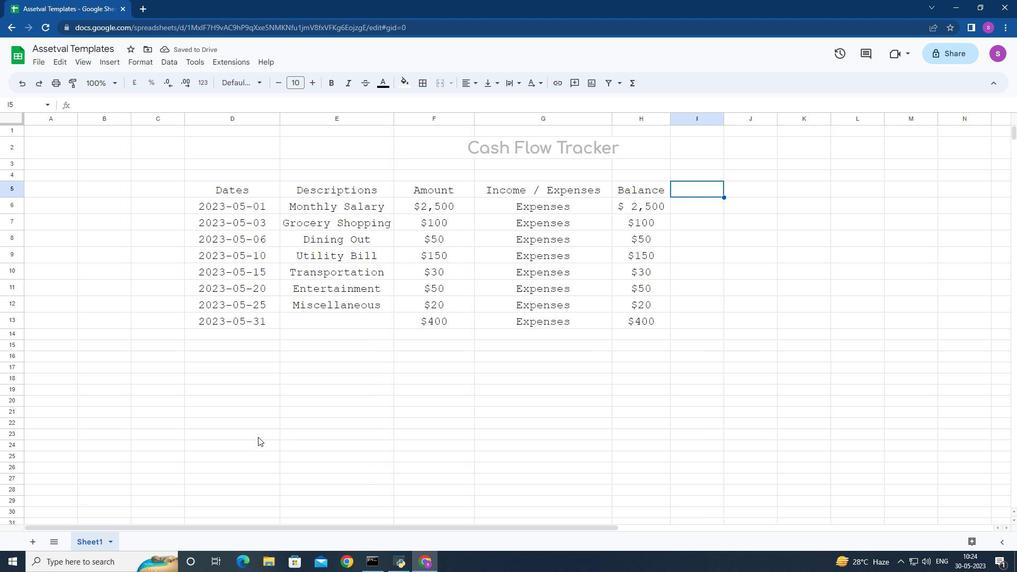 
Action: Mouse scrolled (257, 436) with delta (0, 0)
Screenshot: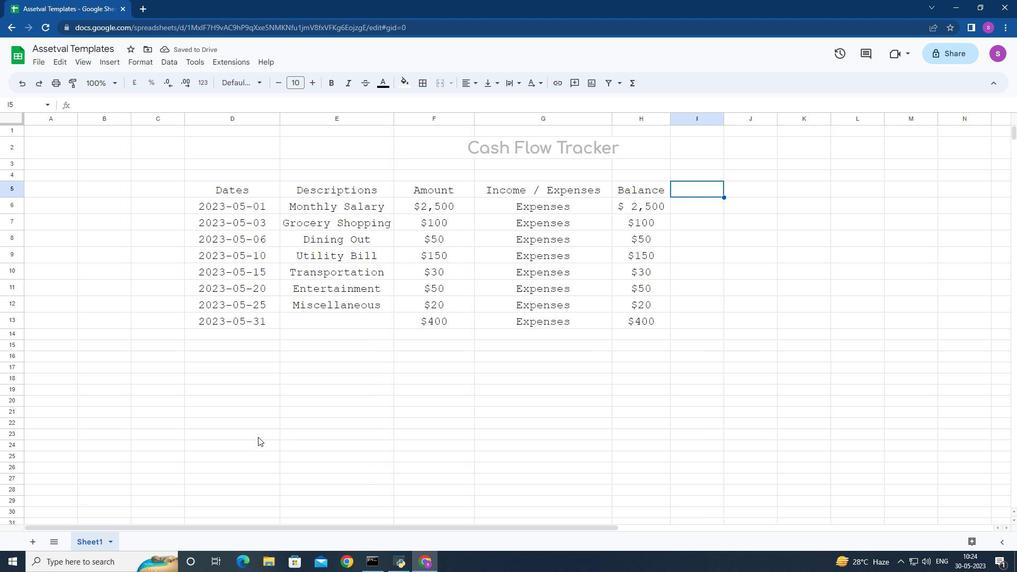 
Action: Mouse scrolled (257, 436) with delta (0, 0)
Screenshot: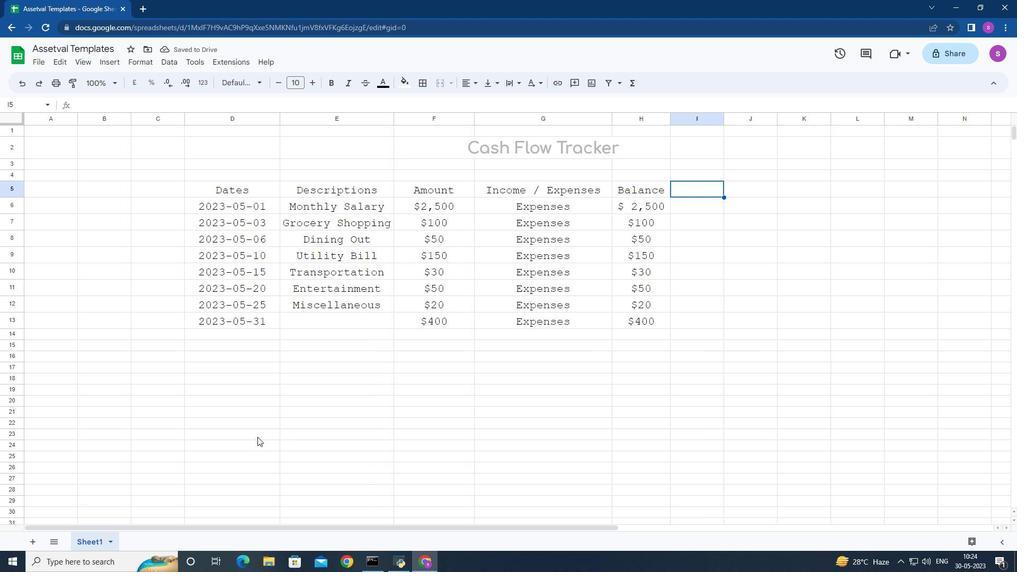 
Action: Mouse scrolled (257, 436) with delta (0, 0)
Screenshot: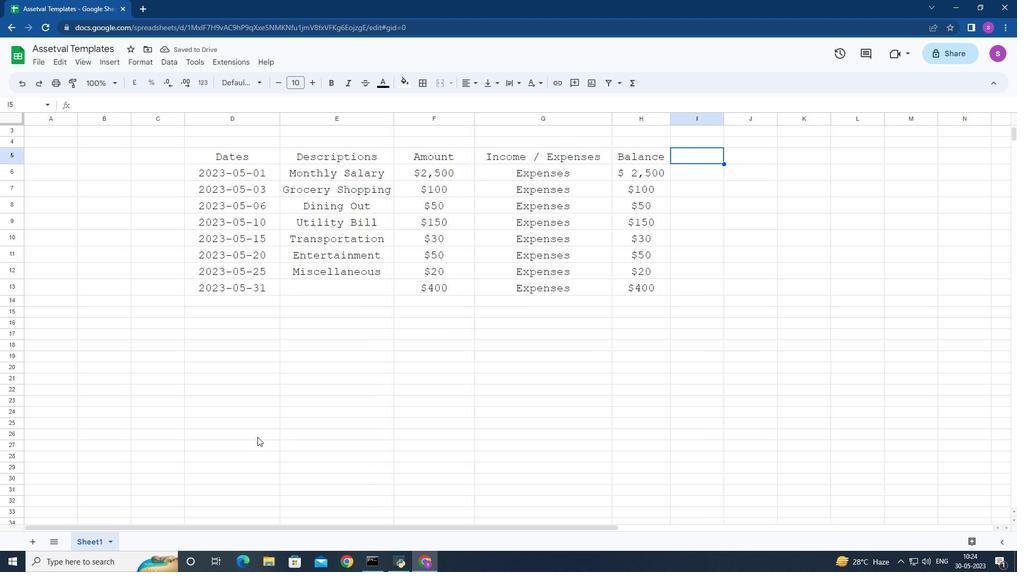 
Action: Mouse scrolled (257, 437) with delta (0, 0)
Screenshot: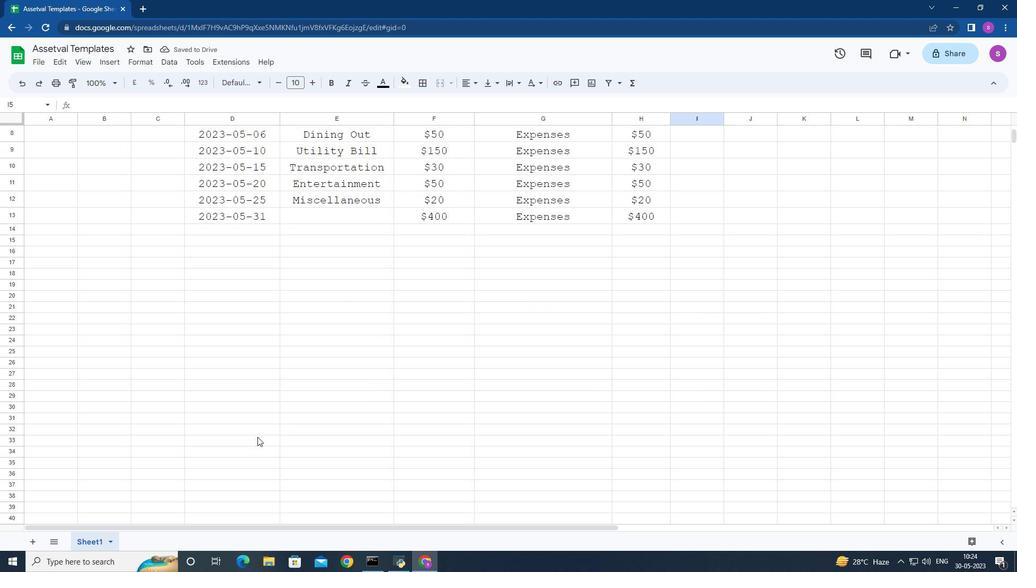 
Action: Mouse scrolled (257, 437) with delta (0, 0)
Screenshot: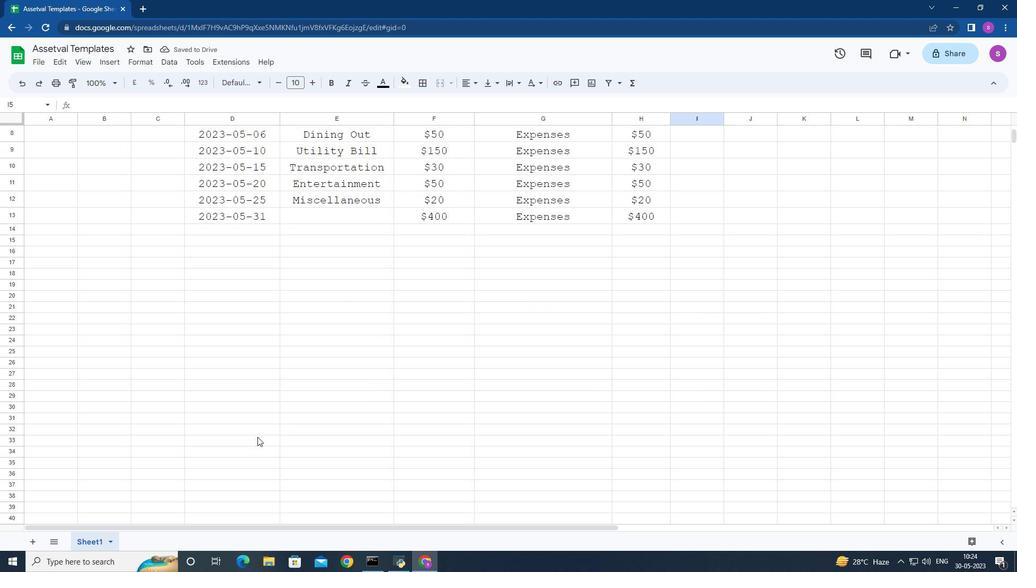 
Action: Mouse scrolled (257, 437) with delta (0, 0)
Screenshot: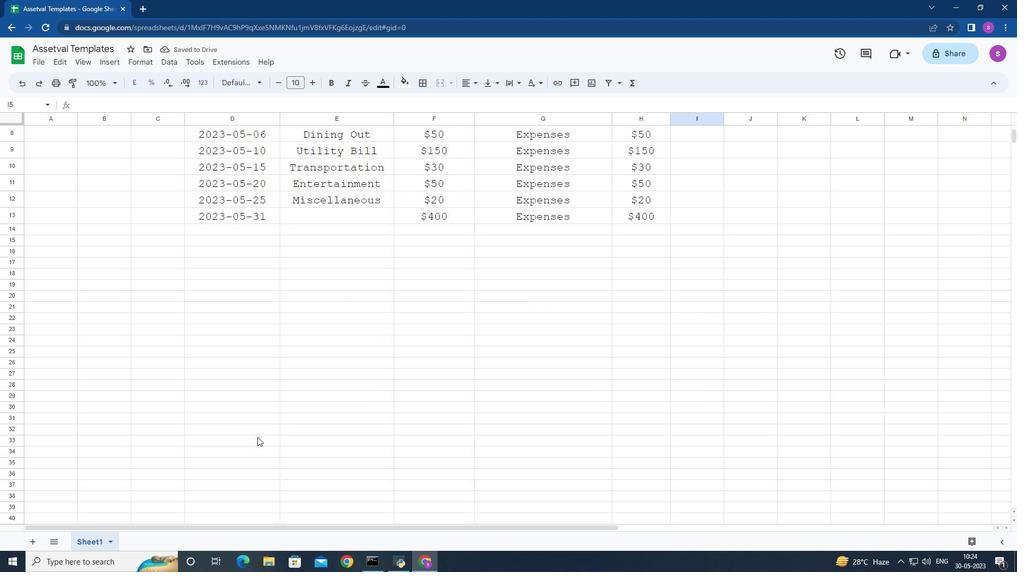 
Action: Mouse scrolled (257, 437) with delta (0, 0)
Screenshot: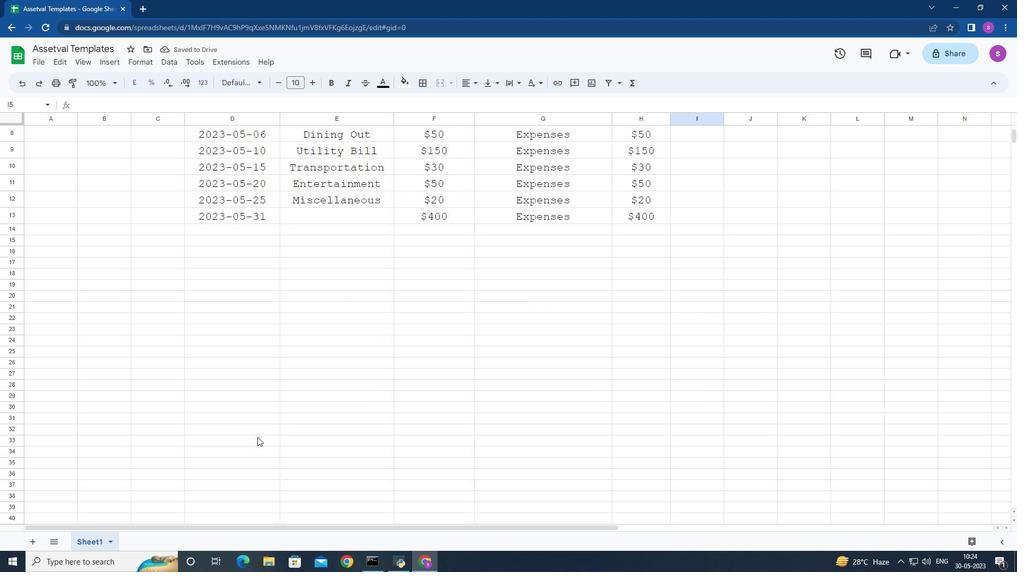 
Action: Mouse scrolled (257, 437) with delta (0, 0)
Screenshot: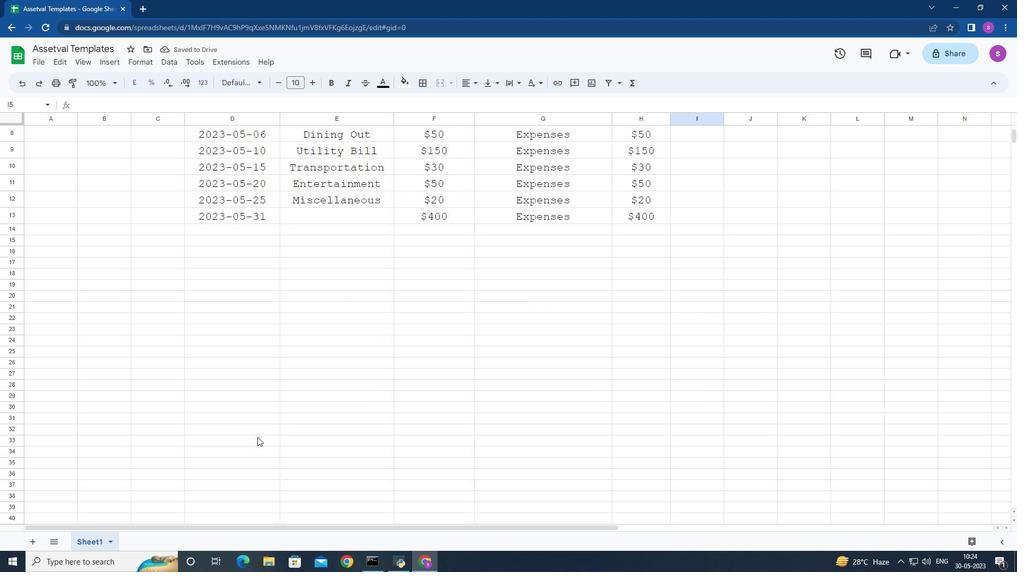 
Action: Mouse scrolled (257, 437) with delta (0, 0)
Screenshot: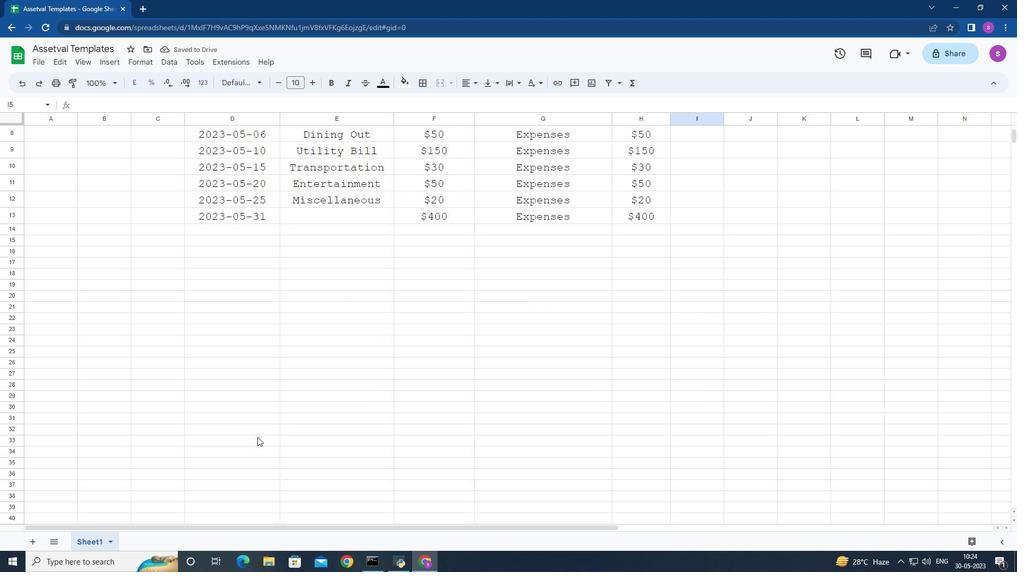 
Action: Mouse scrolled (257, 437) with delta (0, 0)
Screenshot: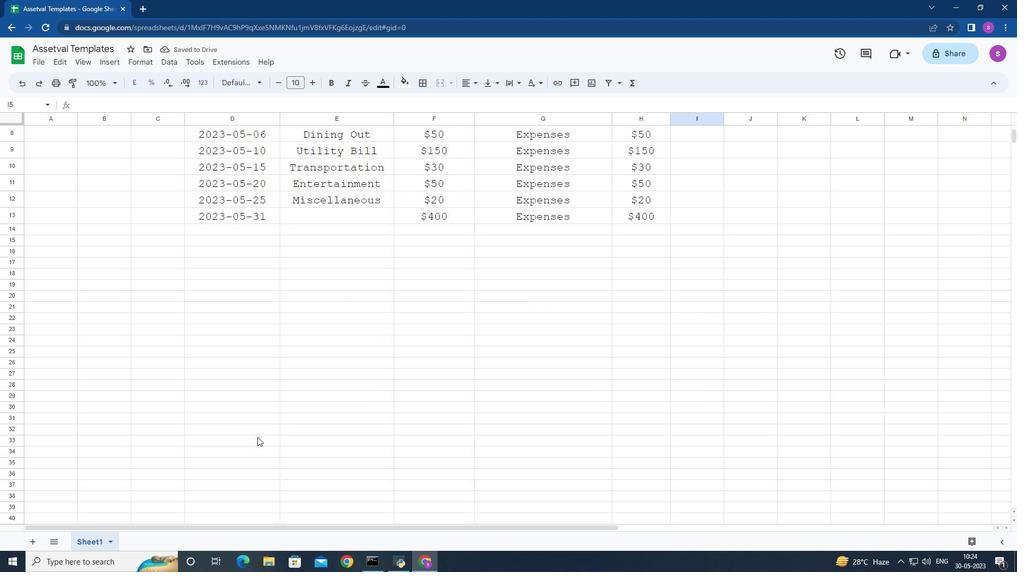 
Action: Mouse moved to (259, 437)
Screenshot: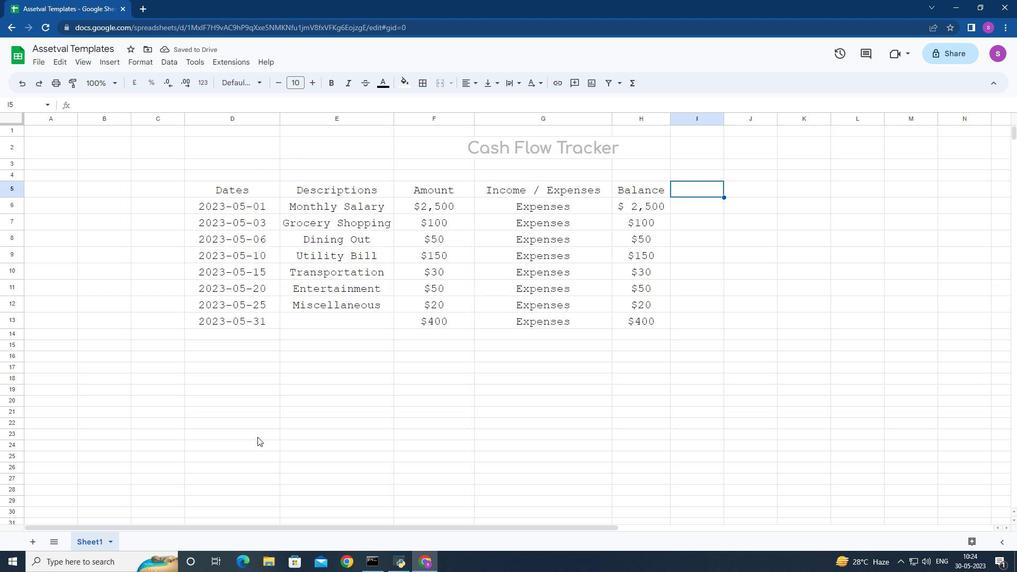 
Action: Mouse scrolled (259, 438) with delta (0, 0)
Screenshot: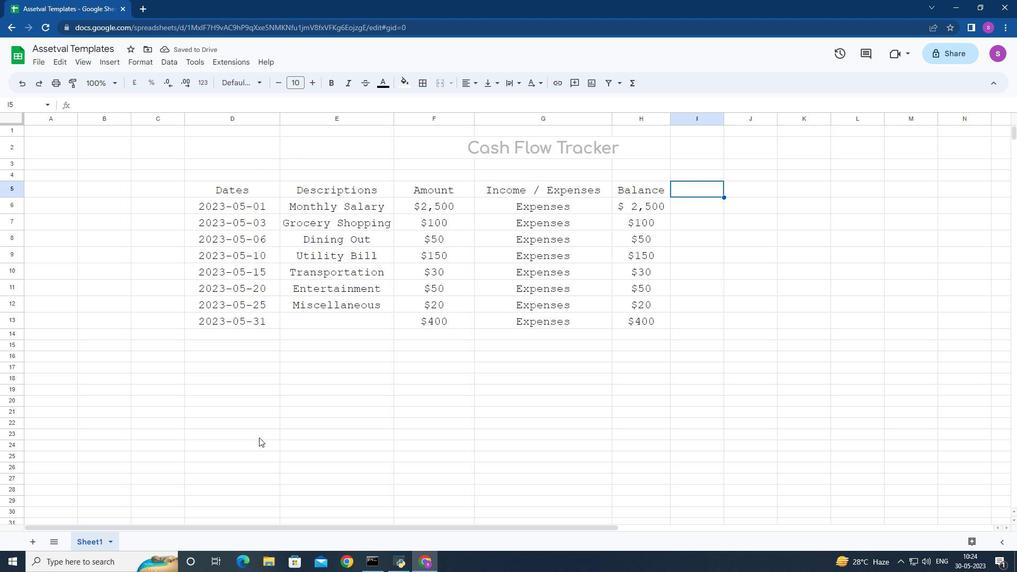 
Action: Mouse scrolled (259, 438) with delta (0, 0)
Screenshot: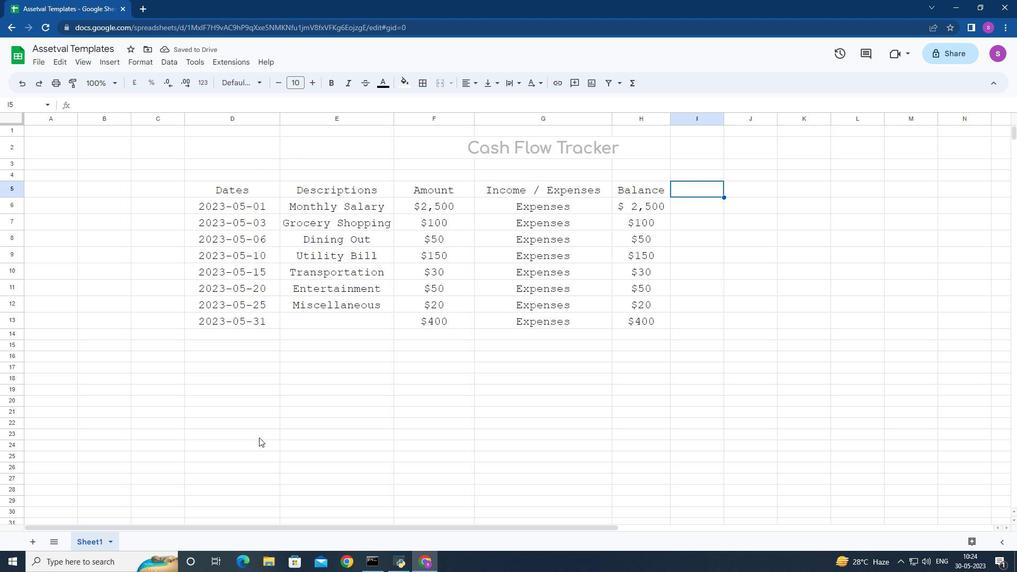 
Action: Mouse scrolled (259, 438) with delta (0, 0)
Screenshot: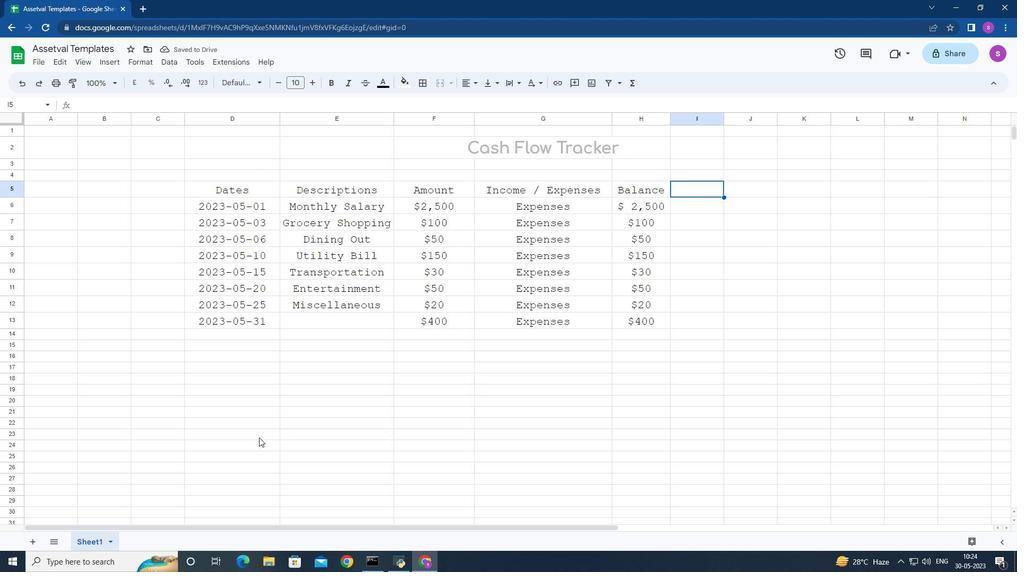 
Action: Mouse moved to (378, 404)
Screenshot: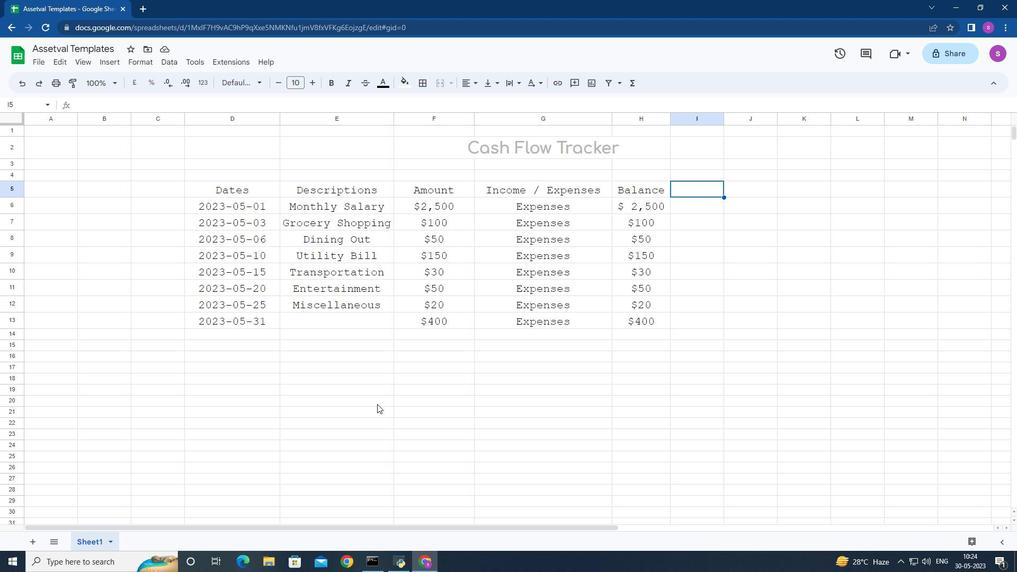 
Action: Key pressed ctrl+S
Screenshot: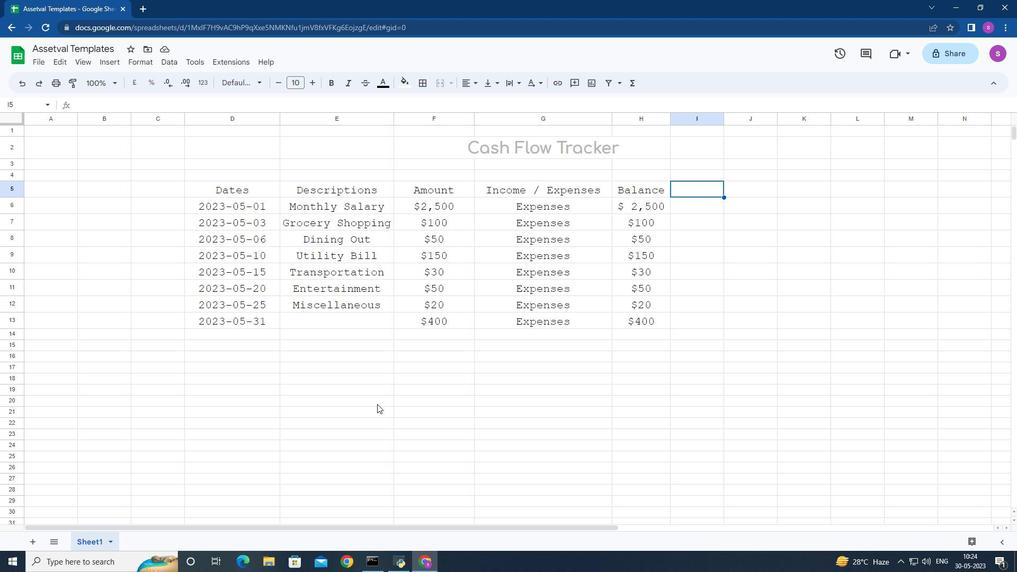 
Action: Mouse moved to (338, 406)
Screenshot: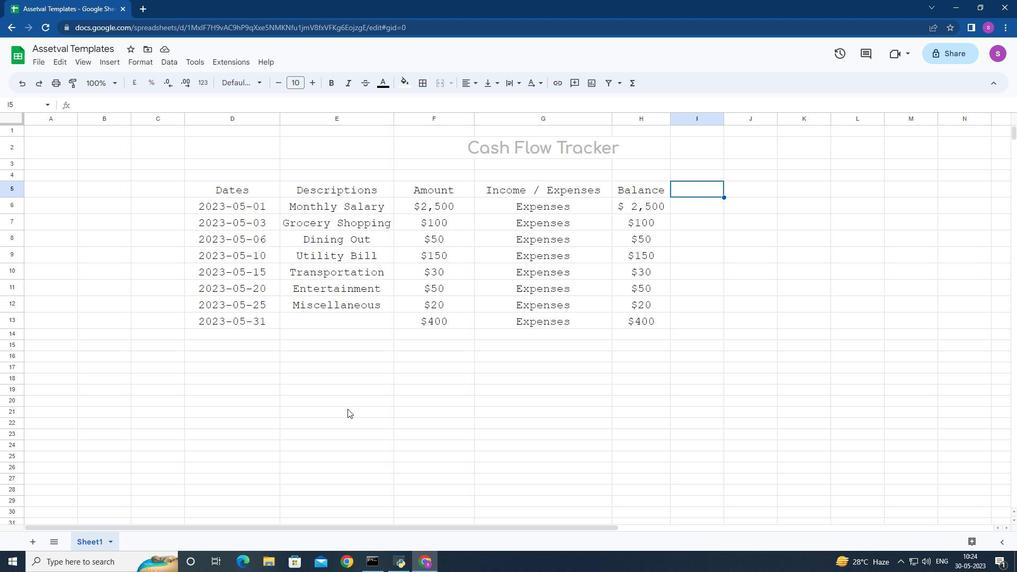 
Action: Mouse scrolled (338, 407) with delta (0, 0)
Screenshot: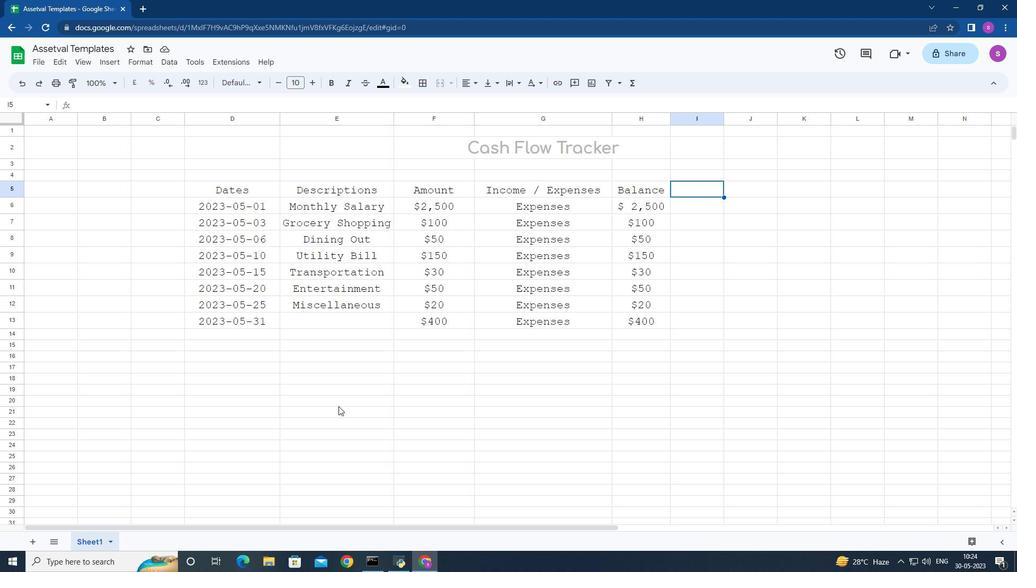 
Action: Mouse moved to (338, 405)
Screenshot: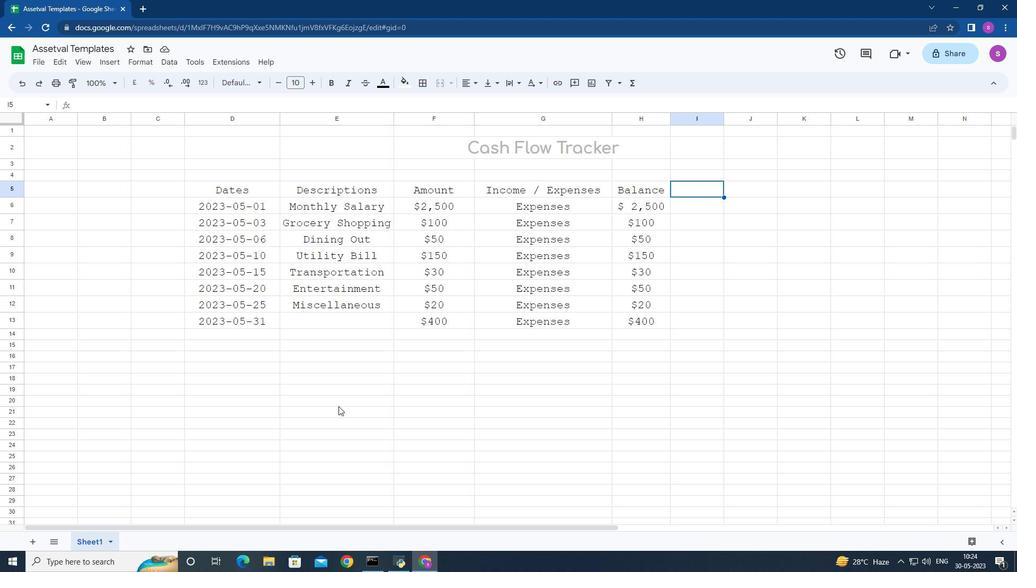 
Action: Mouse scrolled (338, 406) with delta (0, 0)
Screenshot: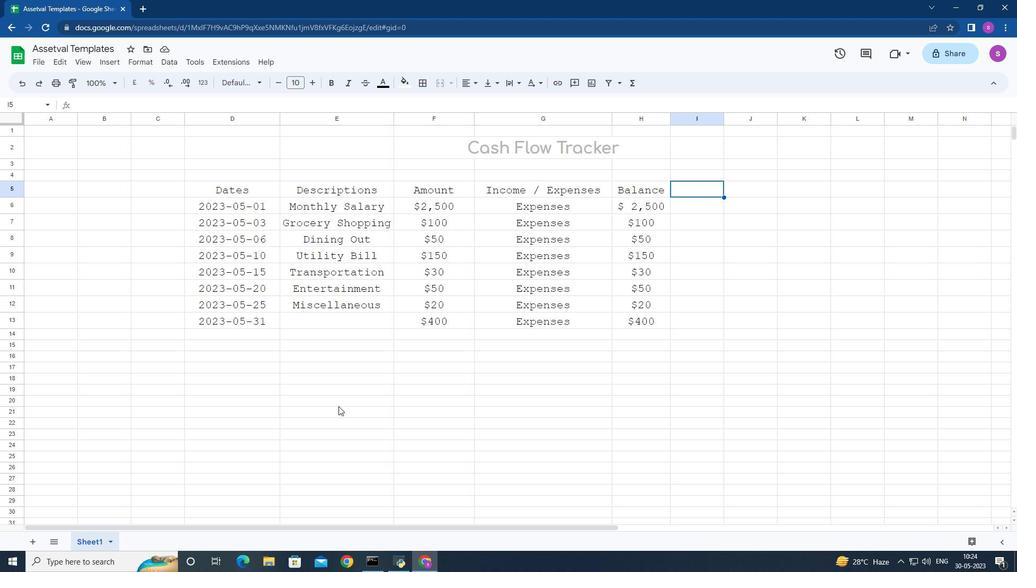 
Action: Mouse moved to (338, 405)
Screenshot: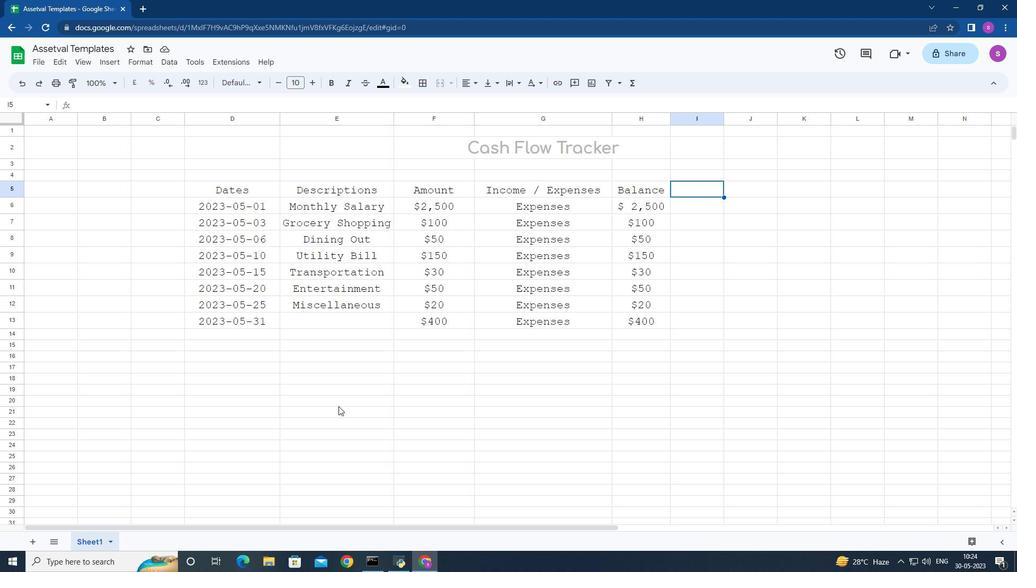 
Action: Mouse scrolled (338, 405) with delta (0, 0)
Screenshot: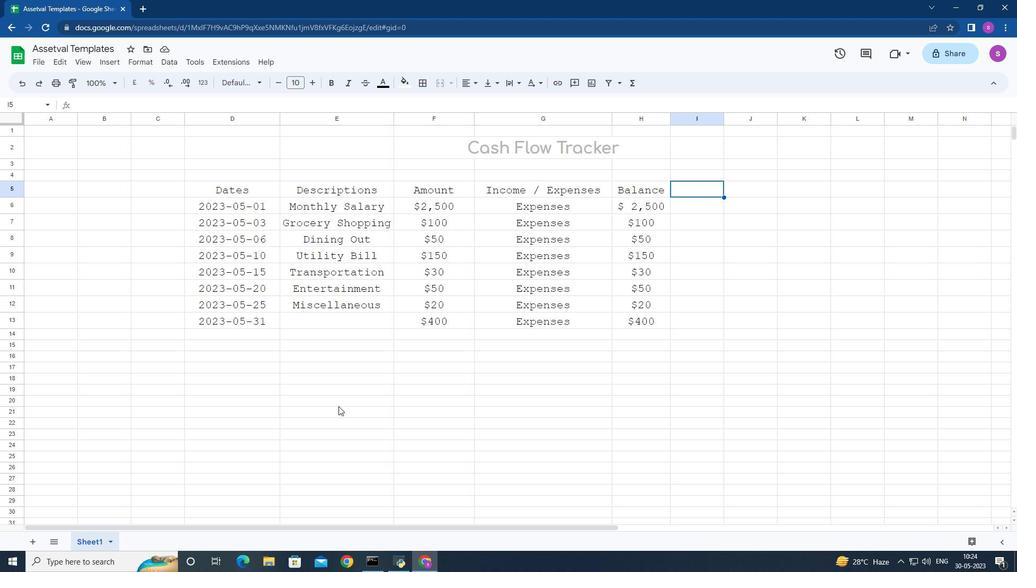 
Action: Mouse moved to (336, 403)
Screenshot: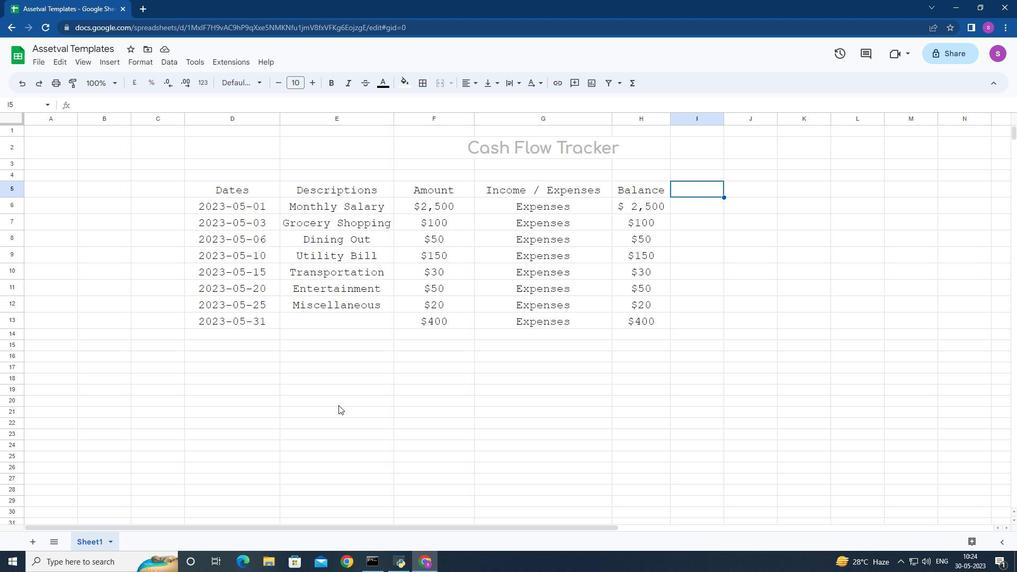 
Action: Mouse scrolled (336, 404) with delta (0, 0)
Screenshot: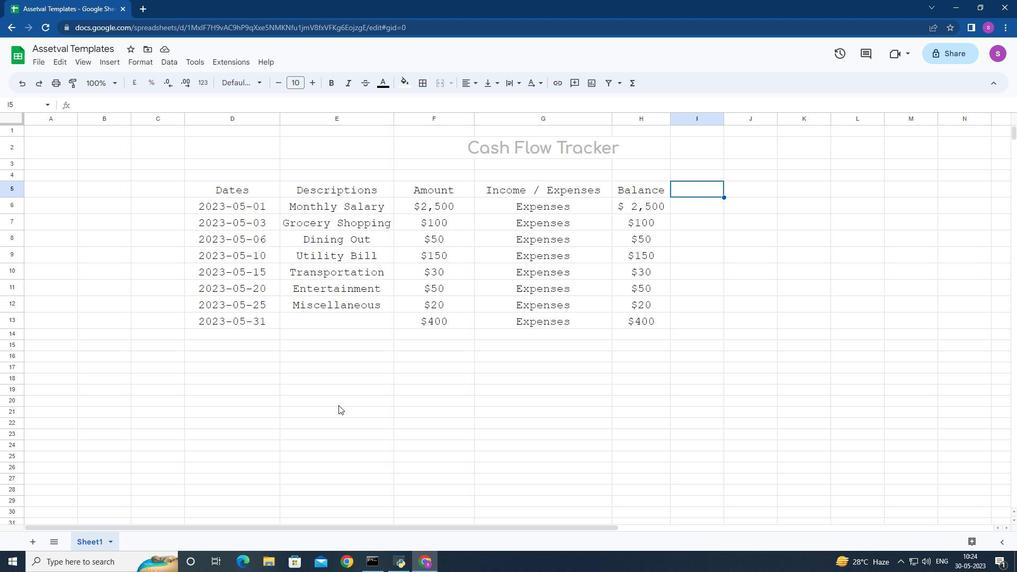 
Action: Mouse moved to (328, 399)
Screenshot: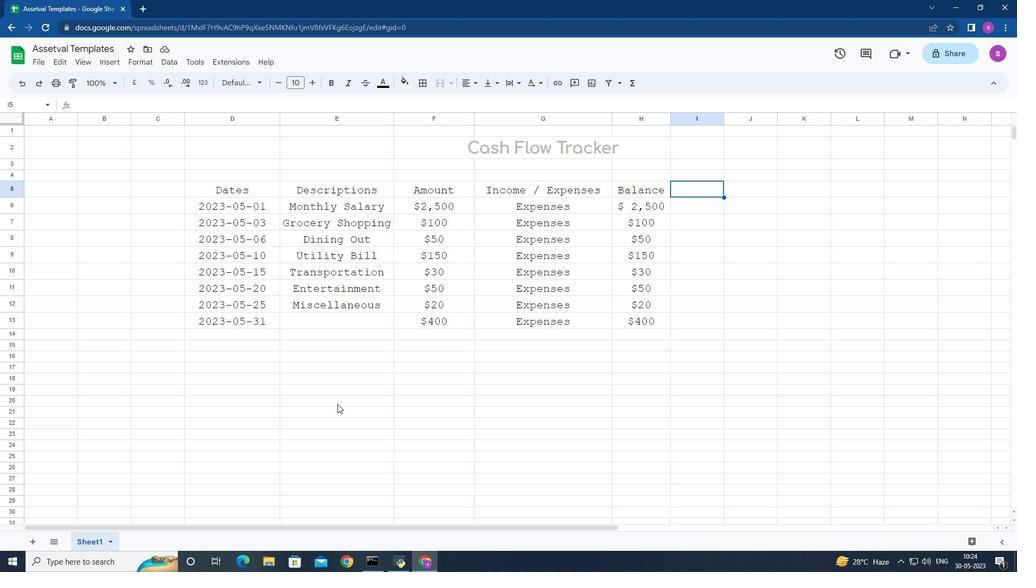 
Action: Mouse scrolled (328, 399) with delta (0, 0)
Screenshot: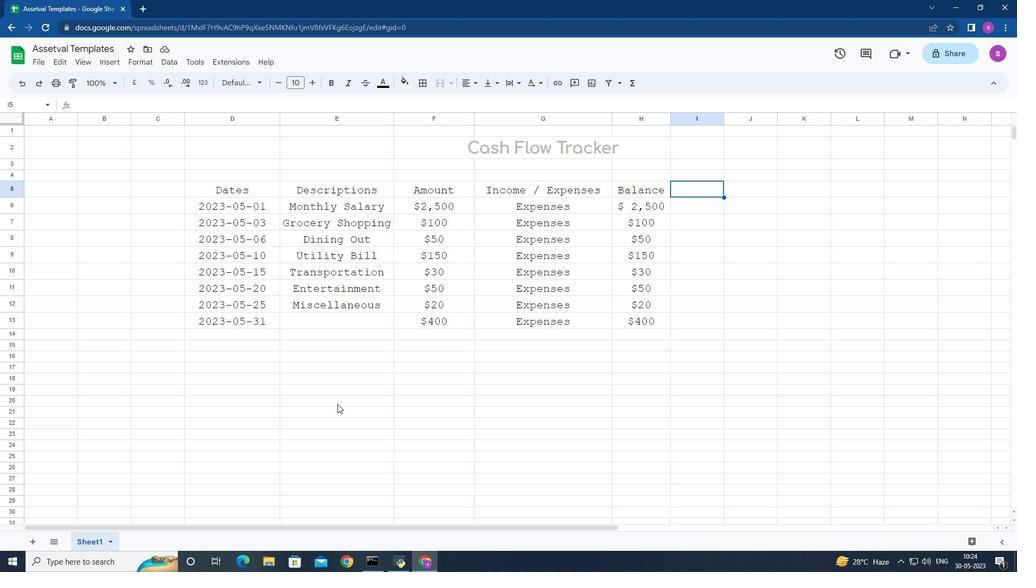 
Action: Mouse moved to (321, 393)
Screenshot: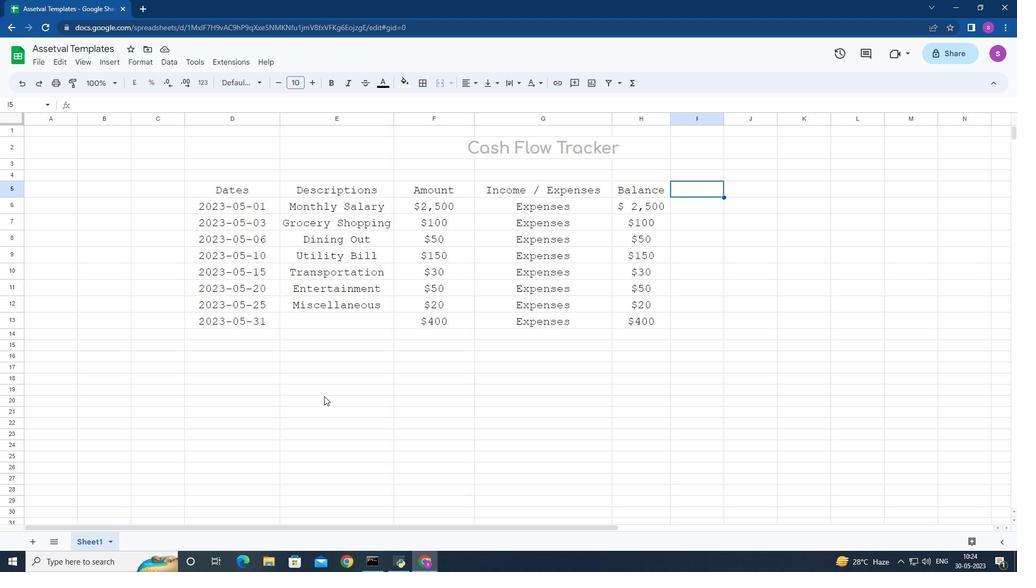 
Action: Mouse scrolled (321, 393) with delta (0, 0)
Screenshot: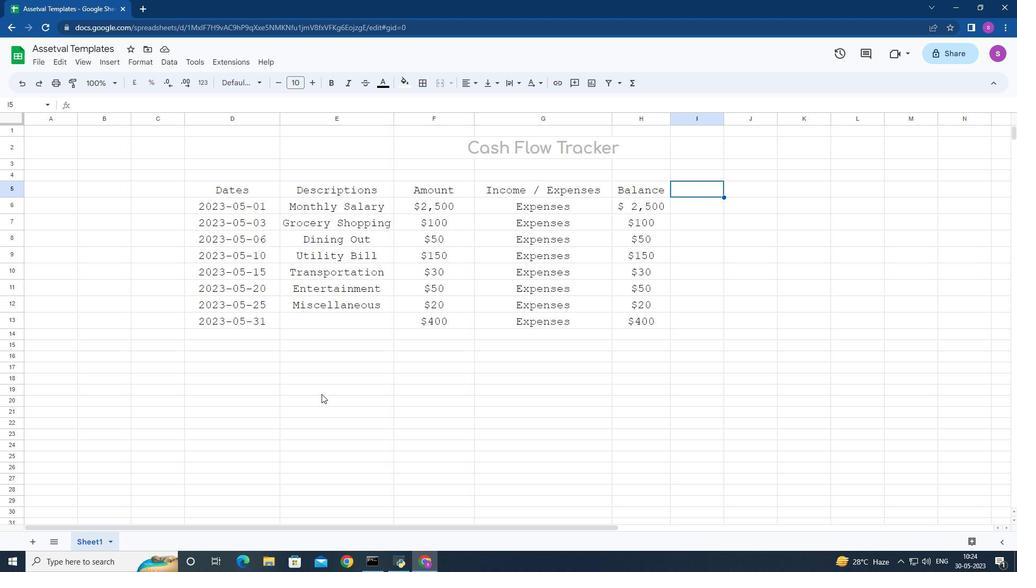 
Action: Mouse scrolled (321, 393) with delta (0, 0)
Screenshot: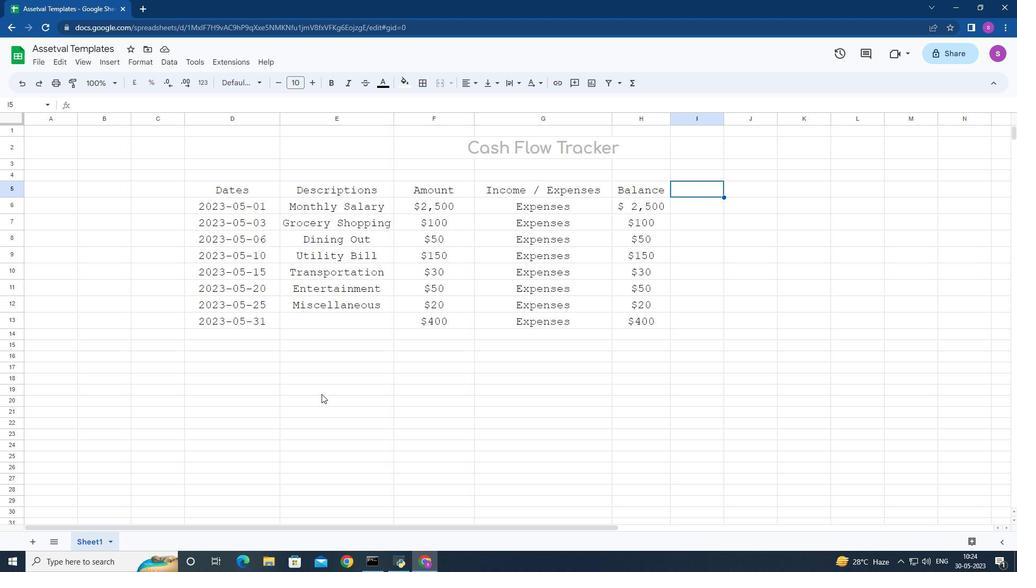 
Action: Mouse scrolled (321, 393) with delta (0, 0)
Screenshot: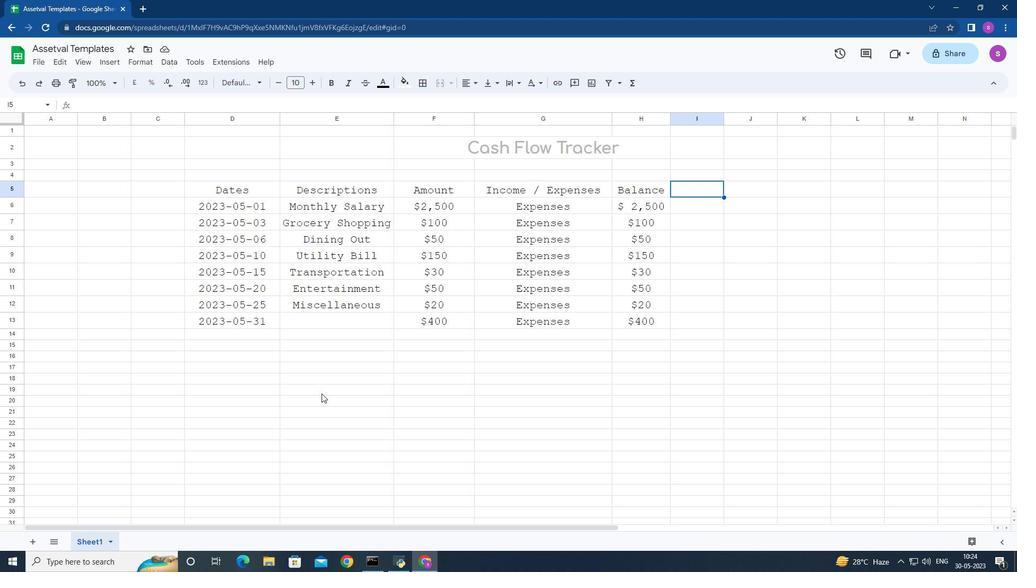 
Action: Mouse scrolled (321, 393) with delta (0, 0)
Screenshot: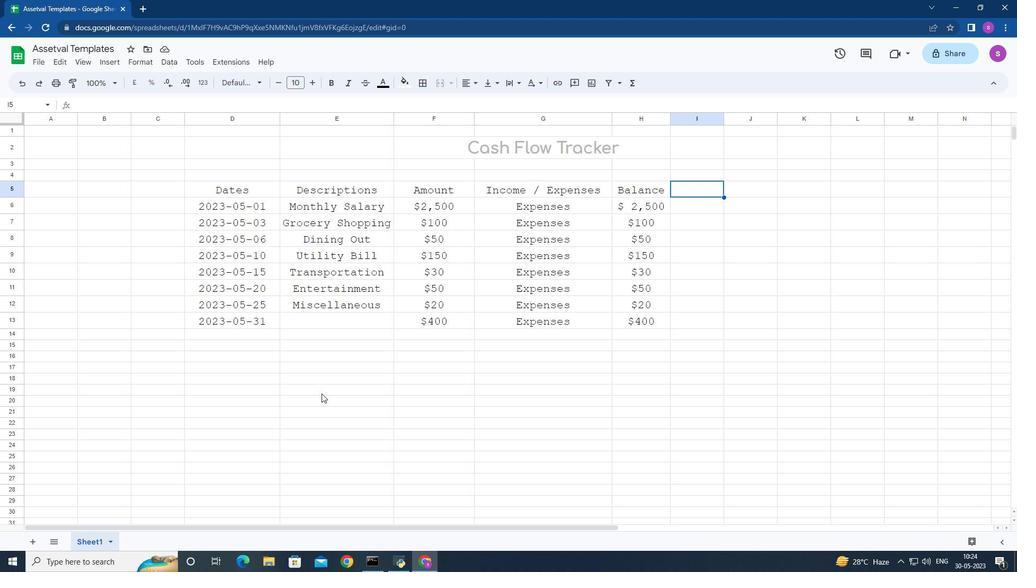 
Action: Mouse scrolled (321, 393) with delta (0, 0)
Screenshot: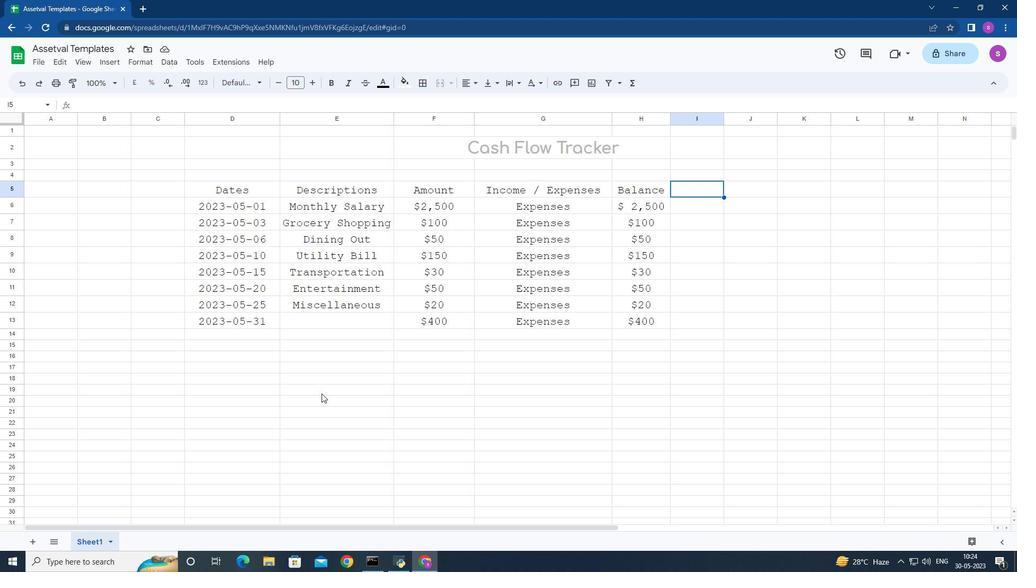 
Action: Mouse moved to (314, 390)
Screenshot: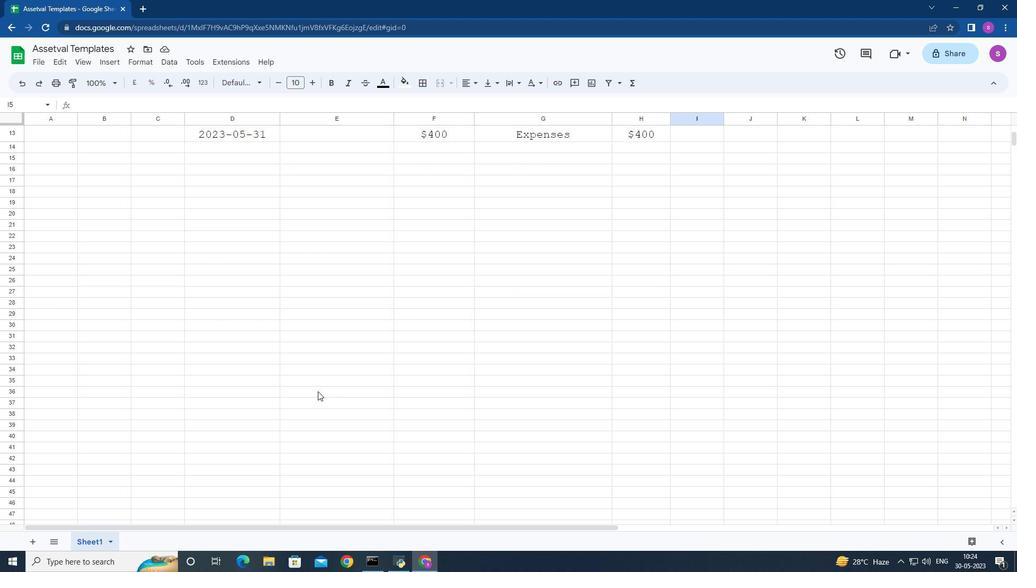 
Action: Mouse scrolled (314, 390) with delta (0, 0)
Screenshot: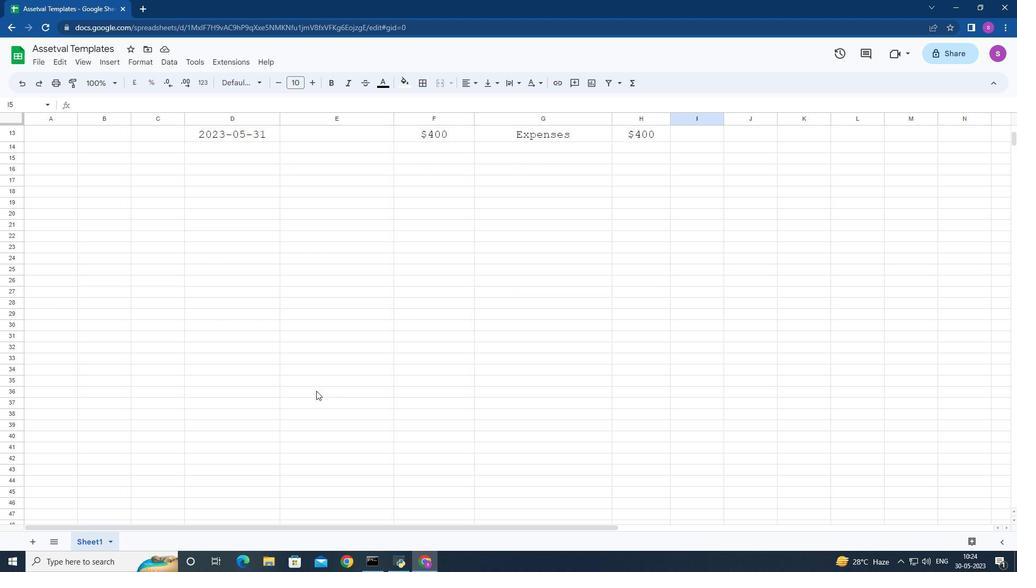 
Action: Mouse moved to (314, 390)
Screenshot: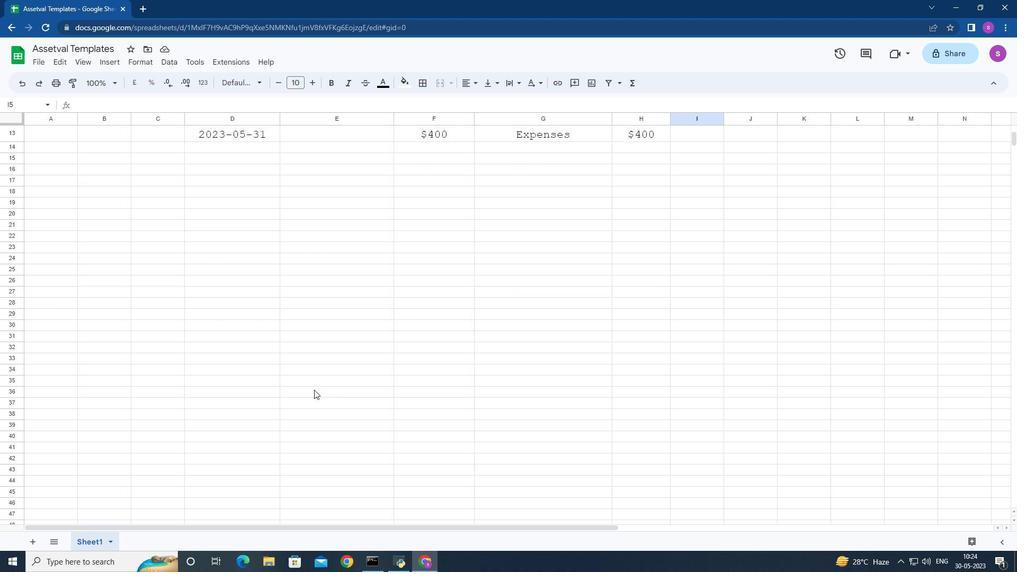 
Action: Mouse scrolled (314, 390) with delta (0, 0)
Screenshot: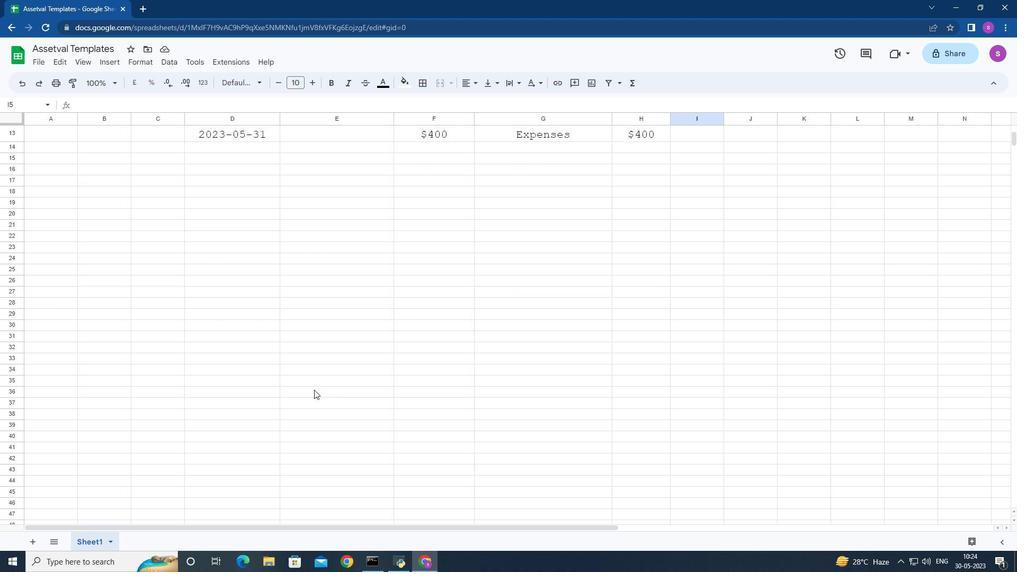 
Action: Mouse moved to (323, 452)
Screenshot: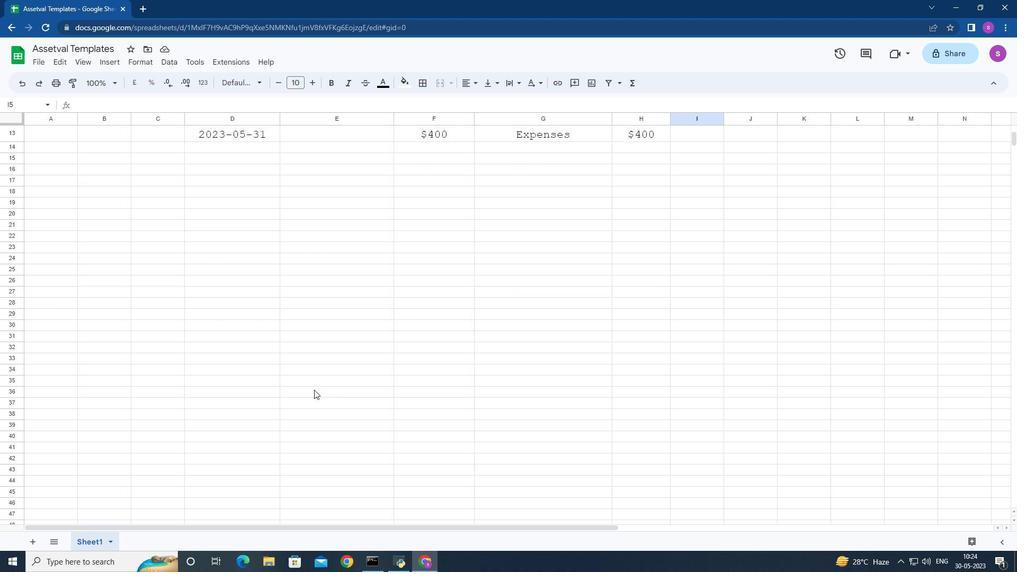 
Action: Mouse scrolled (314, 391) with delta (0, 0)
Screenshot: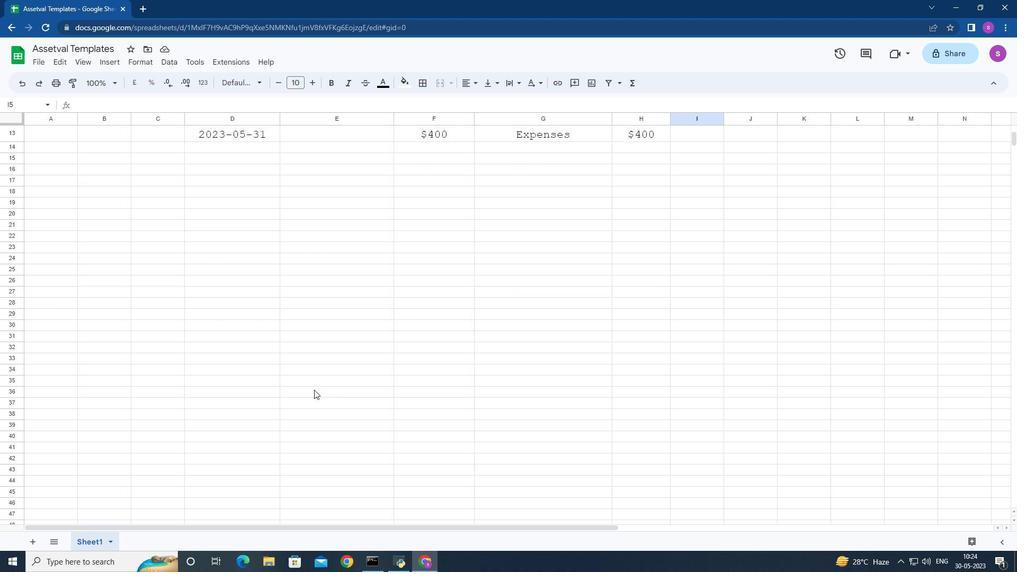 
Action: Mouse moved to (324, 453)
Screenshot: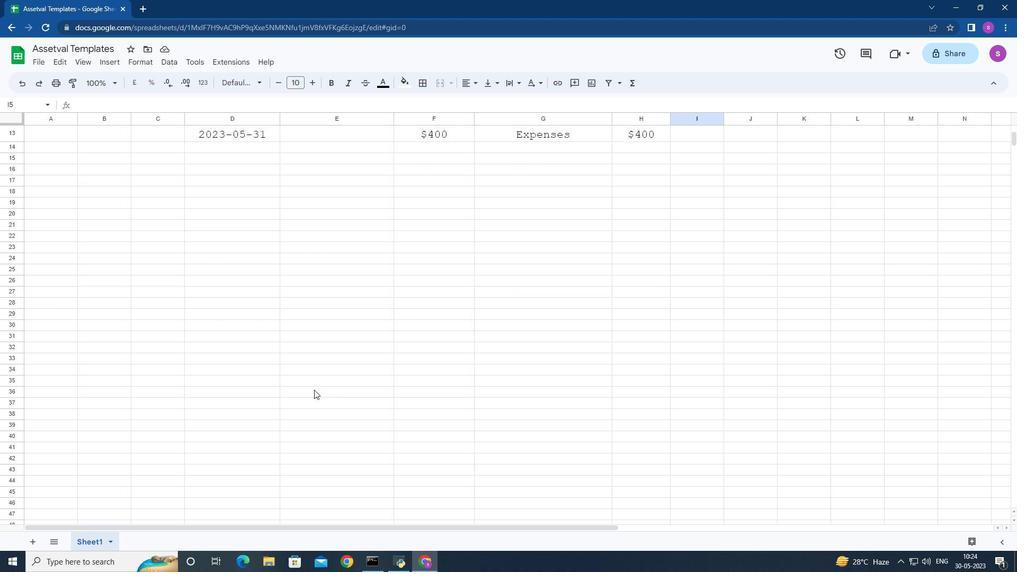 
Action: Mouse scrolled (314, 396) with delta (0, 0)
Screenshot: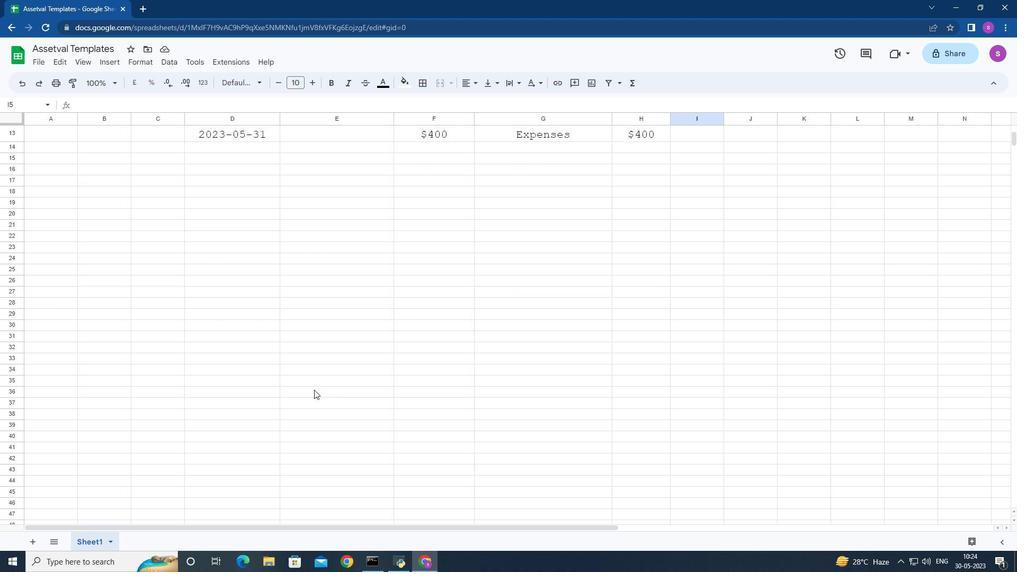 
Action: Mouse moved to (325, 454)
Screenshot: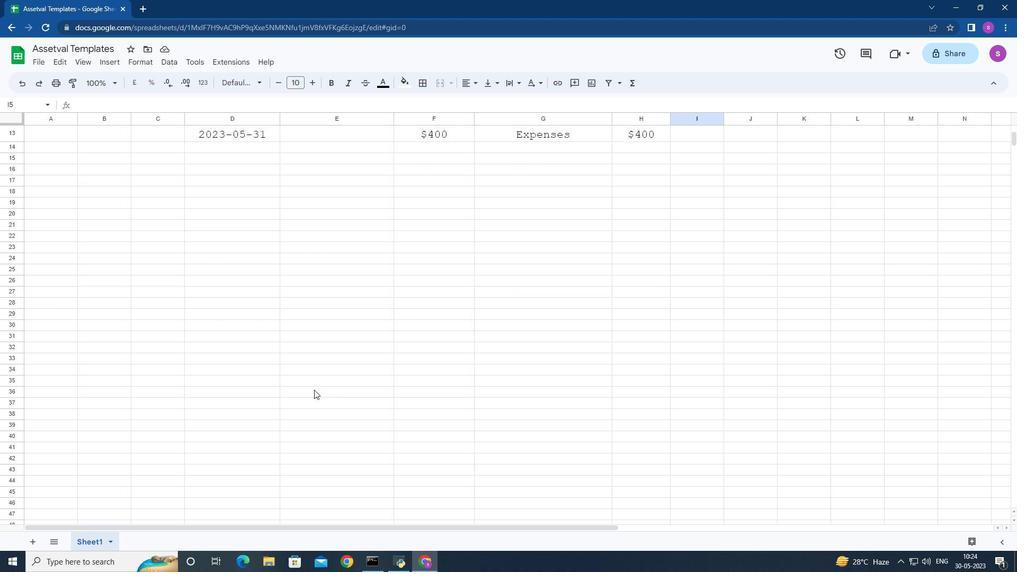 
Action: Mouse scrolled (313, 407) with delta (0, 0)
Screenshot: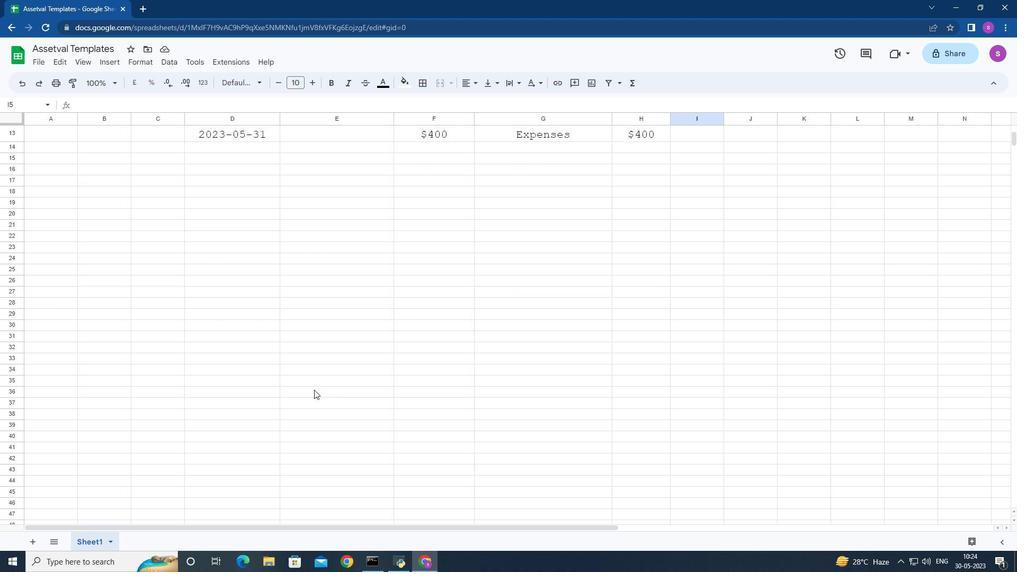 
Action: Mouse moved to (326, 457)
Screenshot: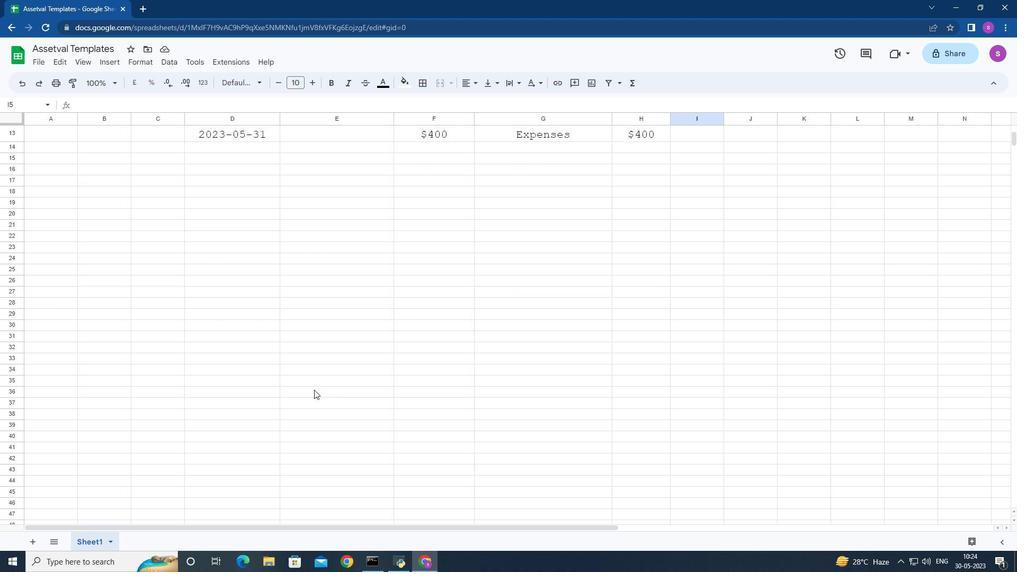 
Action: Mouse scrolled (313, 417) with delta (0, 0)
Screenshot: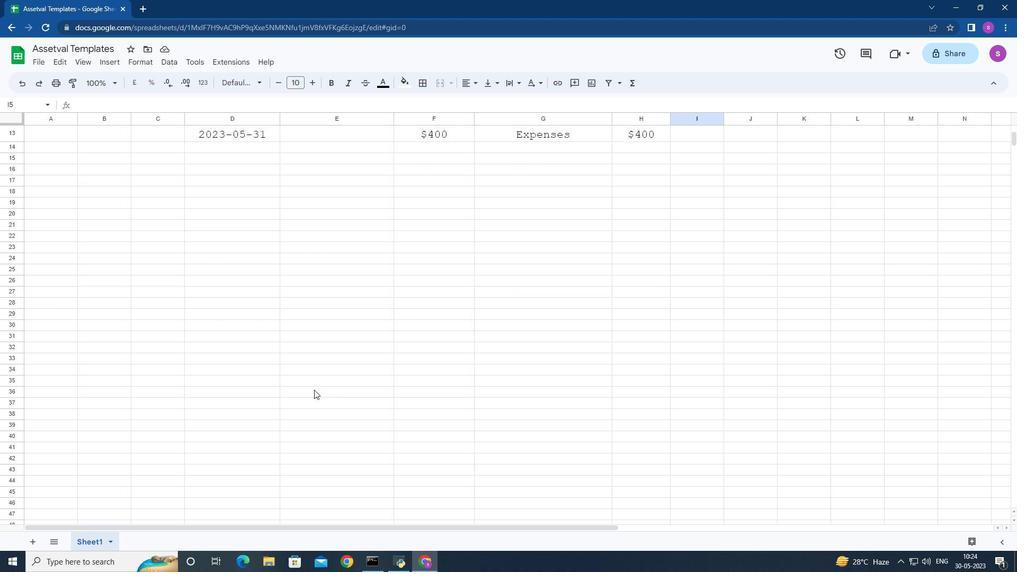 
Action: Mouse moved to (329, 466)
Screenshot: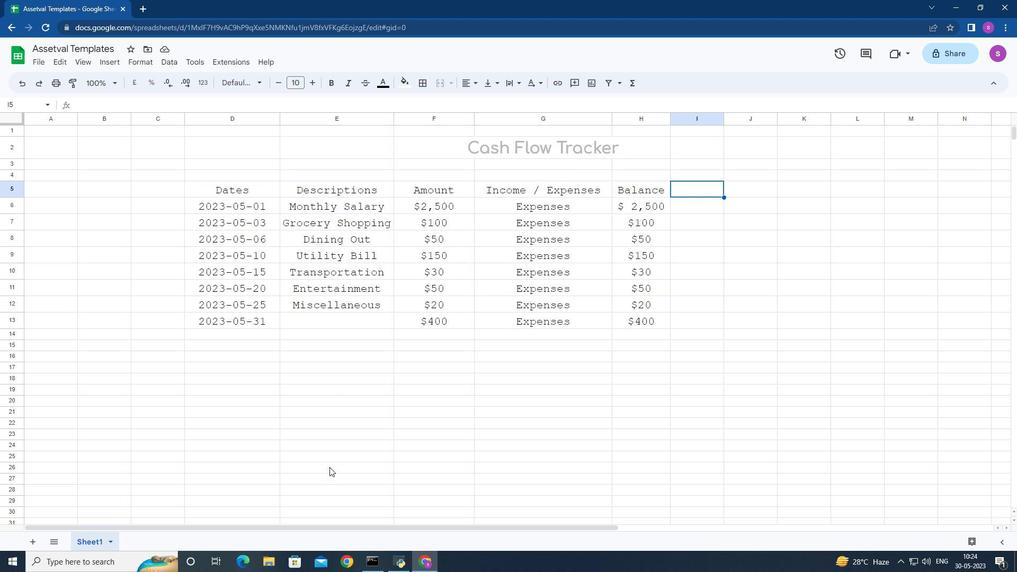 
Action: Mouse scrolled (329, 467) with delta (0, 0)
Screenshot: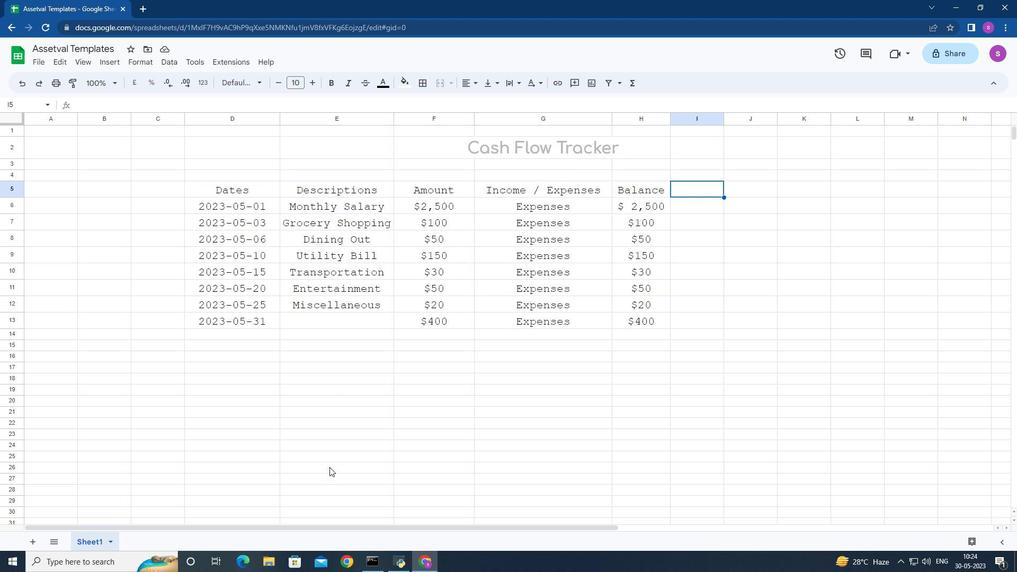 
Action: Mouse moved to (328, 466)
Screenshot: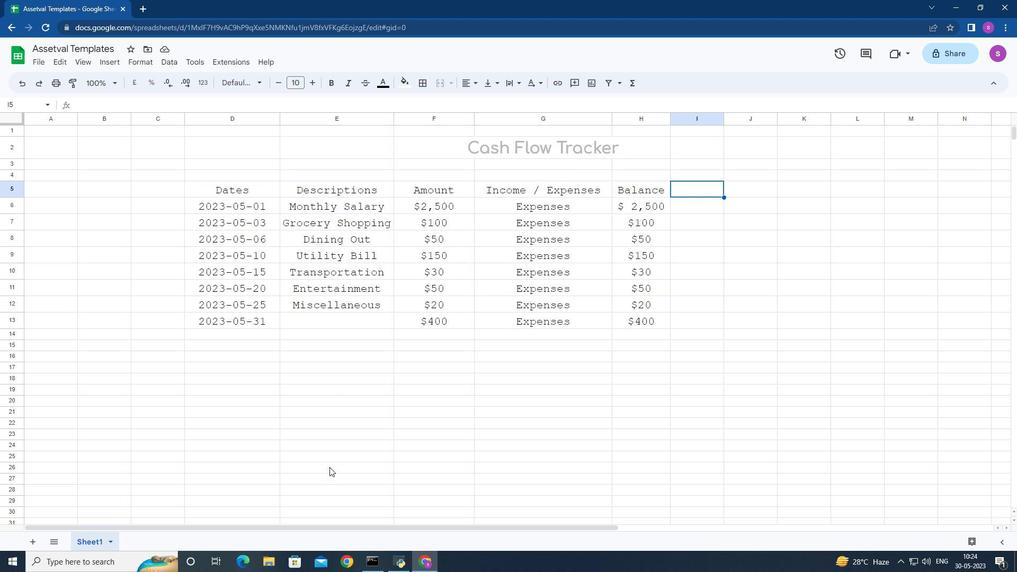 
Action: Mouse scrolled (328, 467) with delta (0, 0)
Screenshot: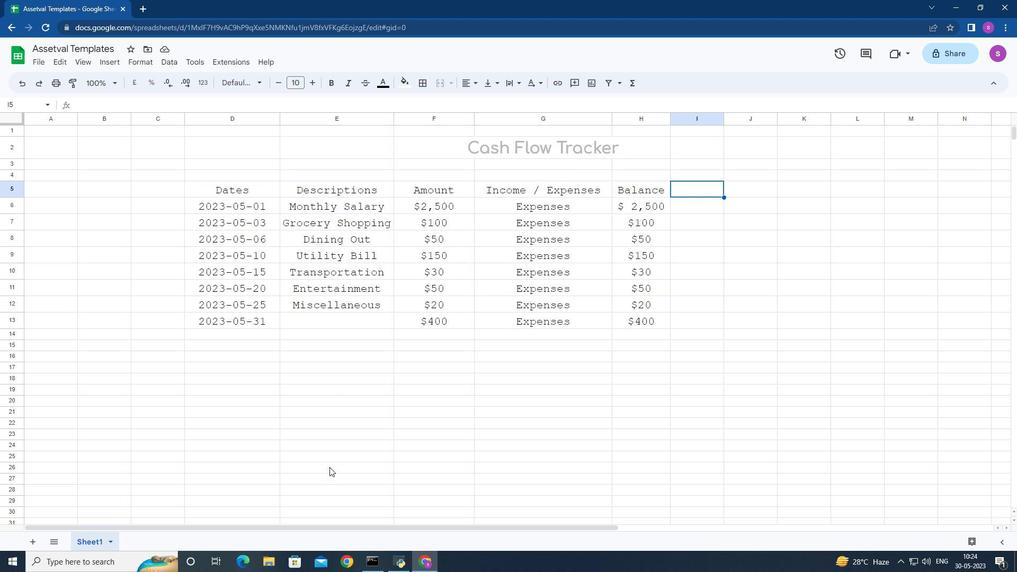 
Action: Mouse scrolled (328, 467) with delta (0, 0)
Screenshot: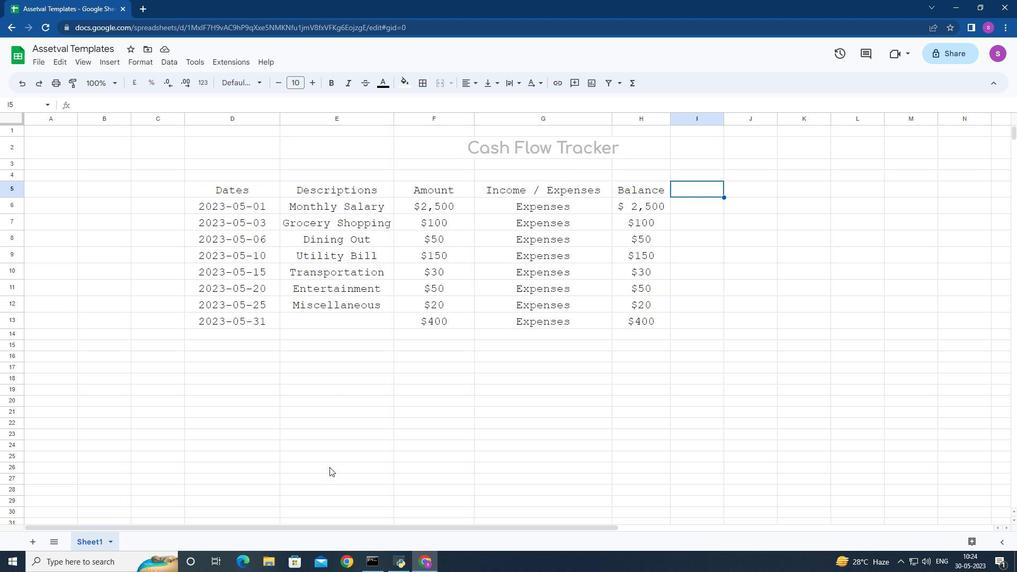 
Action: Mouse scrolled (328, 467) with delta (0, 0)
Screenshot: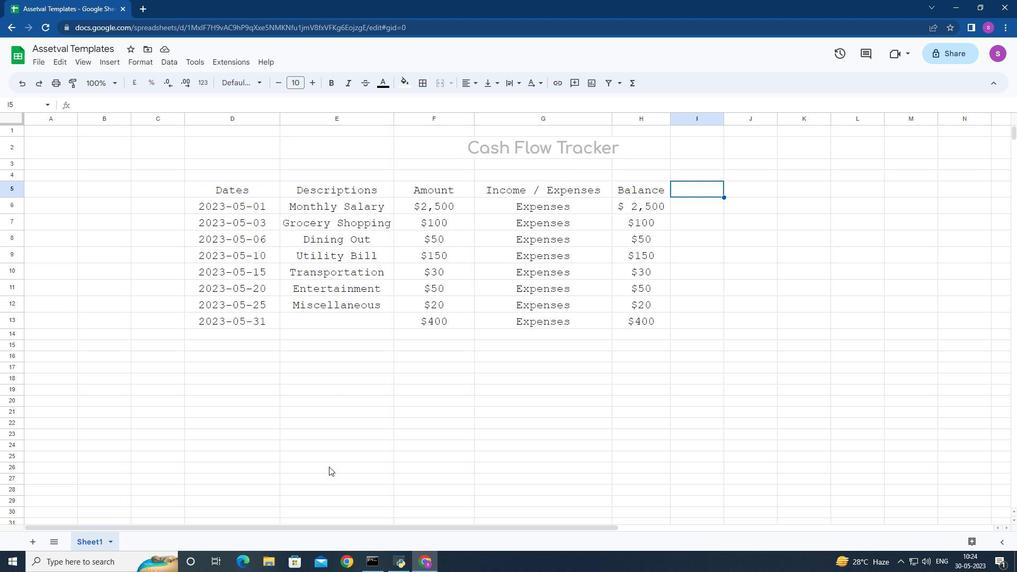 
Action: Mouse scrolled (328, 467) with delta (0, 0)
Screenshot: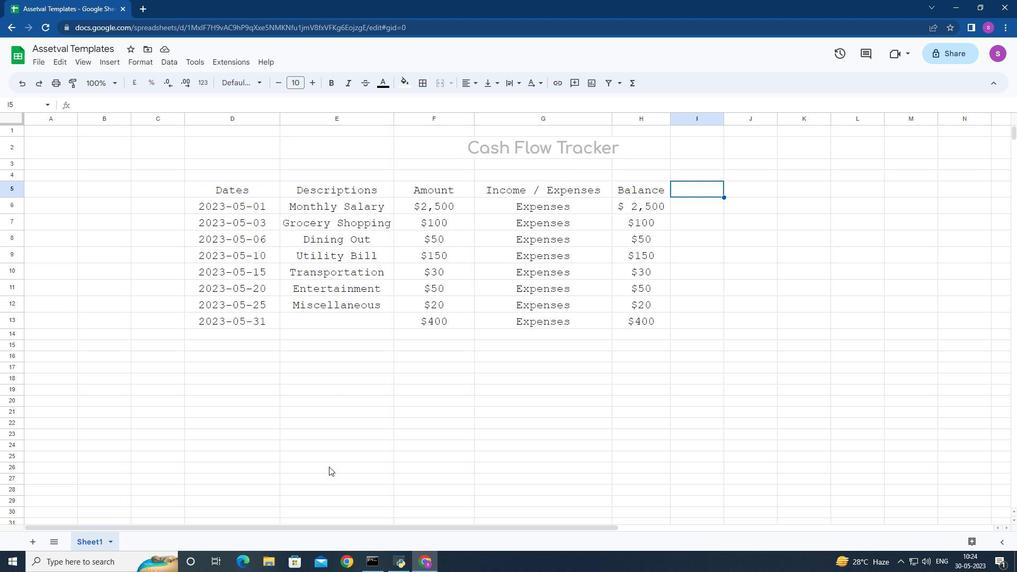
Action: Mouse moved to (328, 466)
Screenshot: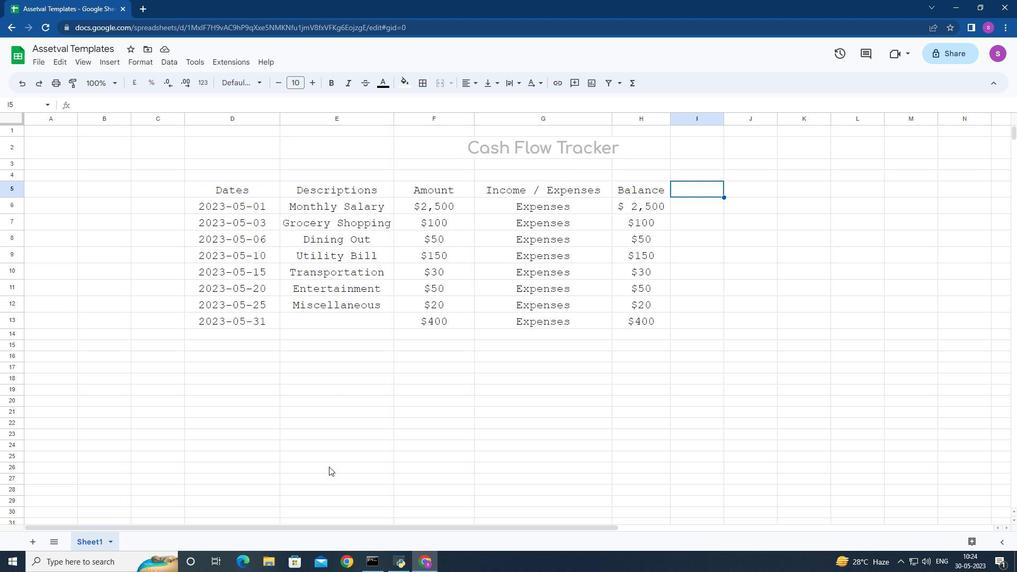
Action: Mouse scrolled (328, 466) with delta (0, 0)
Screenshot: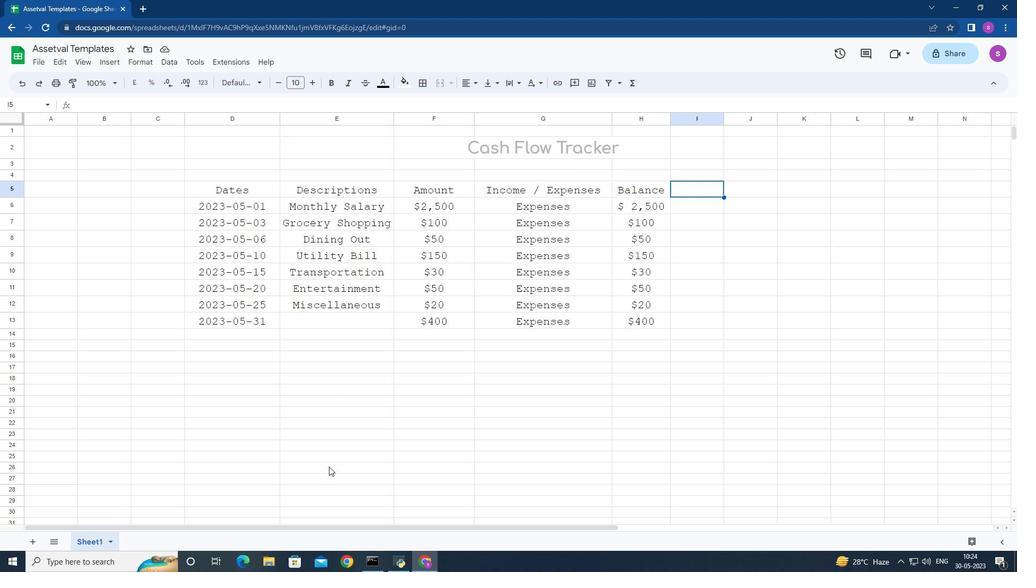 
Action: Mouse moved to (339, 443)
Screenshot: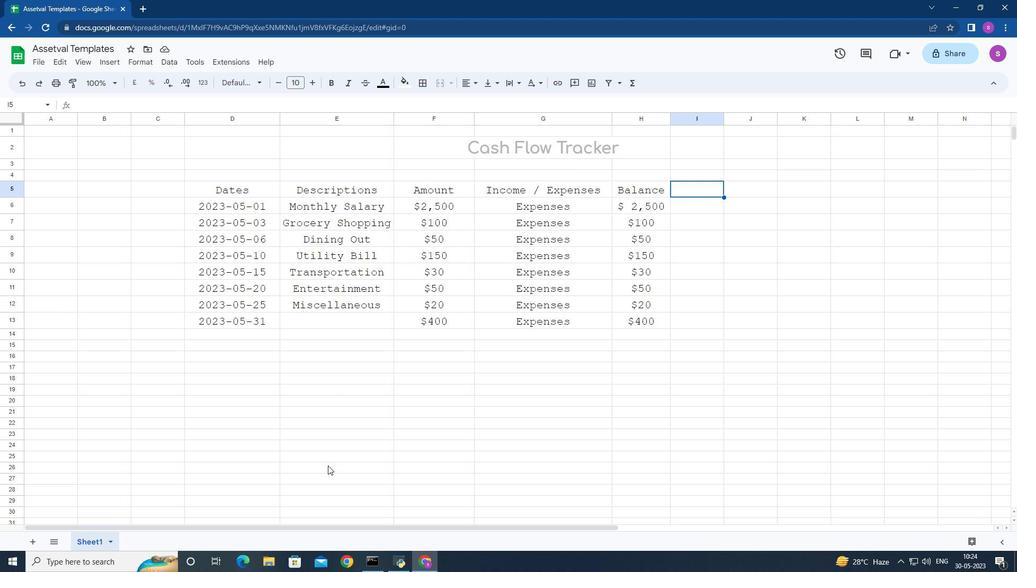 
